 Task: Create a Sprint called Sprint0000000010 in Scrum Project Project0000000004 in Jira. Create a Sprint called Sprint0000000011 in Scrum Project Project0000000004 in Jira. Create a Sprint called Sprint0000000012 in Scrum Project Project0000000004 in Jira. Set Duration of Sprint called Sprint0000000010 in Scrum Project Project0000000004 to 1 week in Jira. Set Duration of Sprint called Sprint0000000011 in Scrum Project Project0000000004 to 2 weeks in Jira
Action: Mouse moved to (1164, 298)
Screenshot: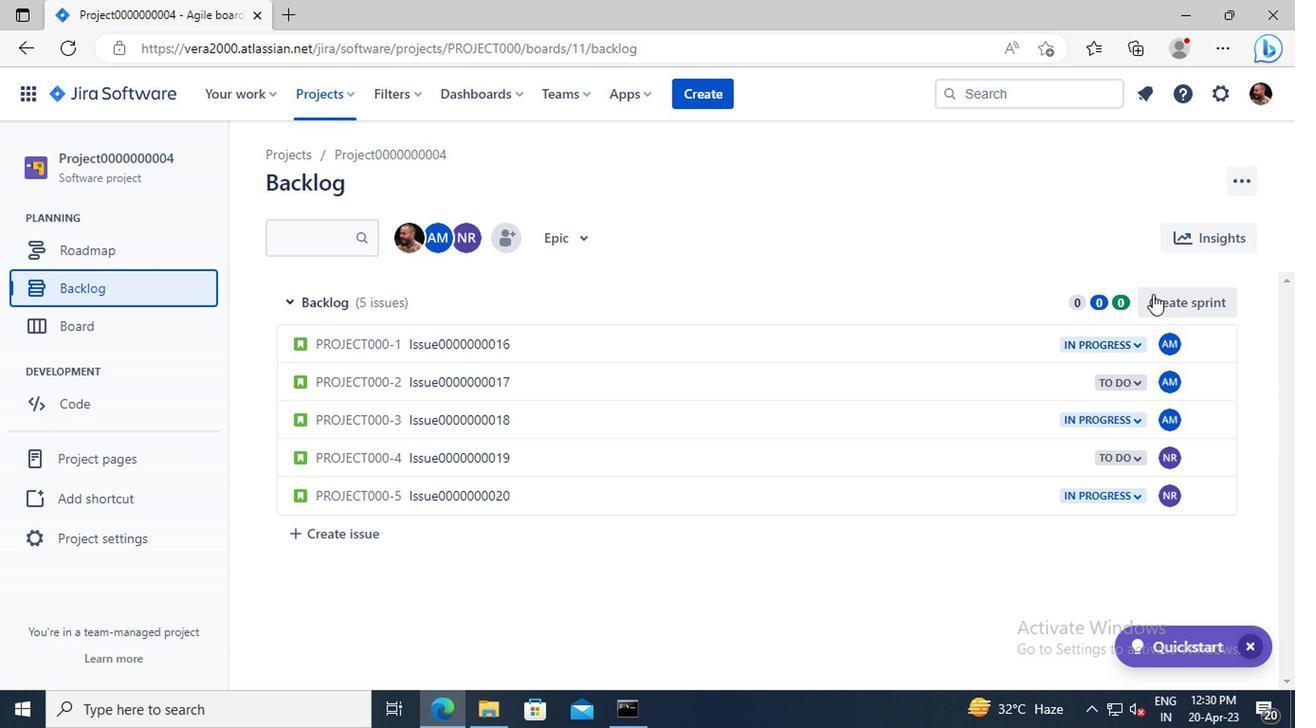 
Action: Mouse pressed left at (1164, 298)
Screenshot: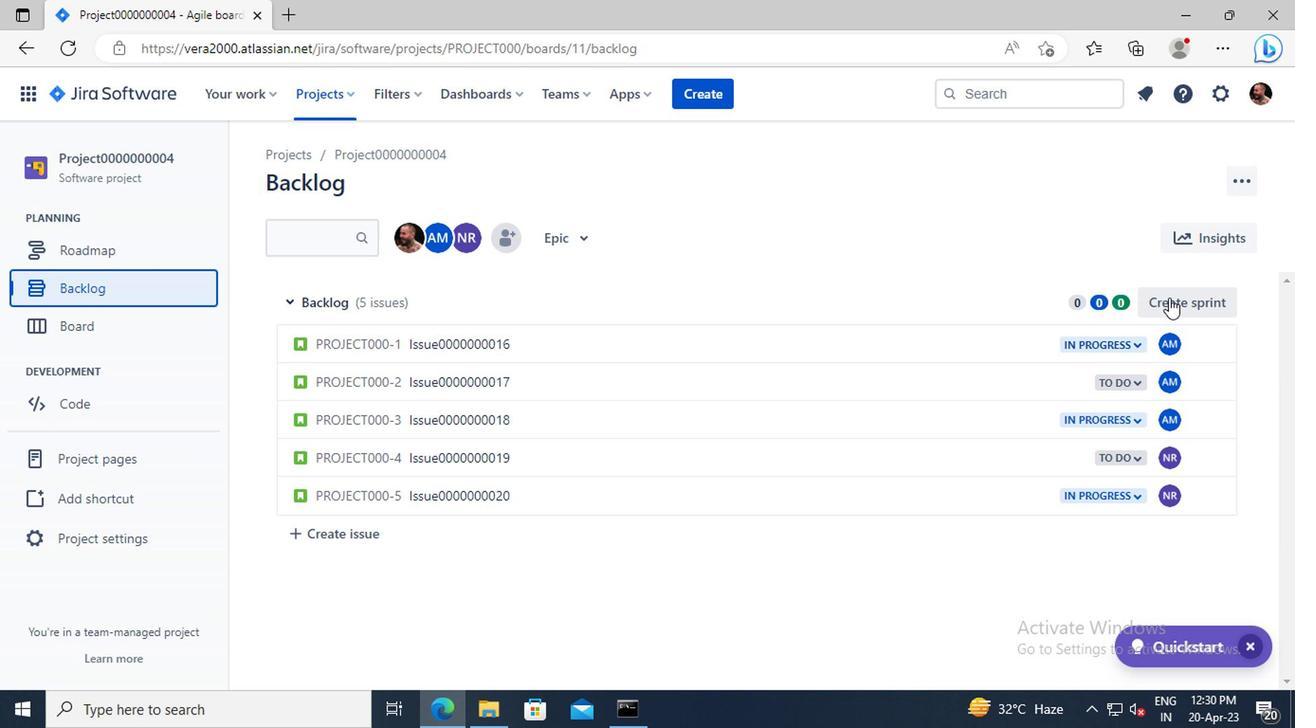 
Action: Mouse moved to (460, 305)
Screenshot: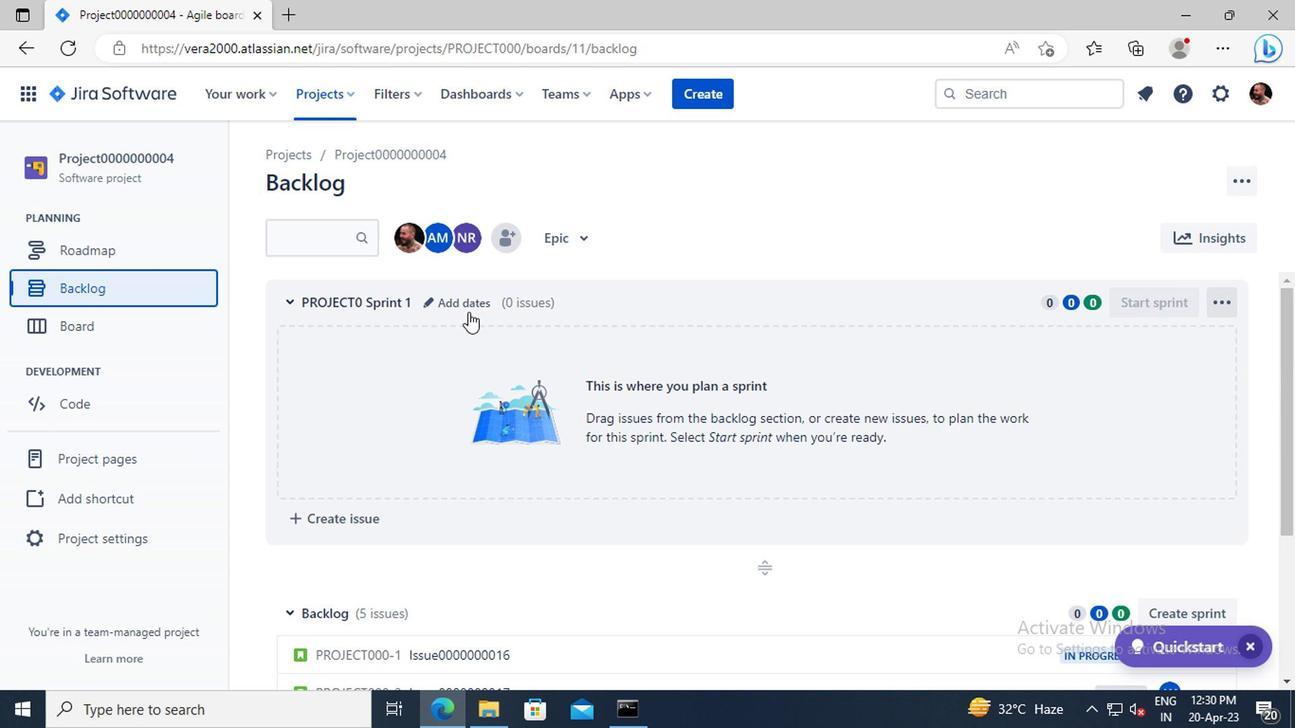 
Action: Mouse pressed left at (460, 305)
Screenshot: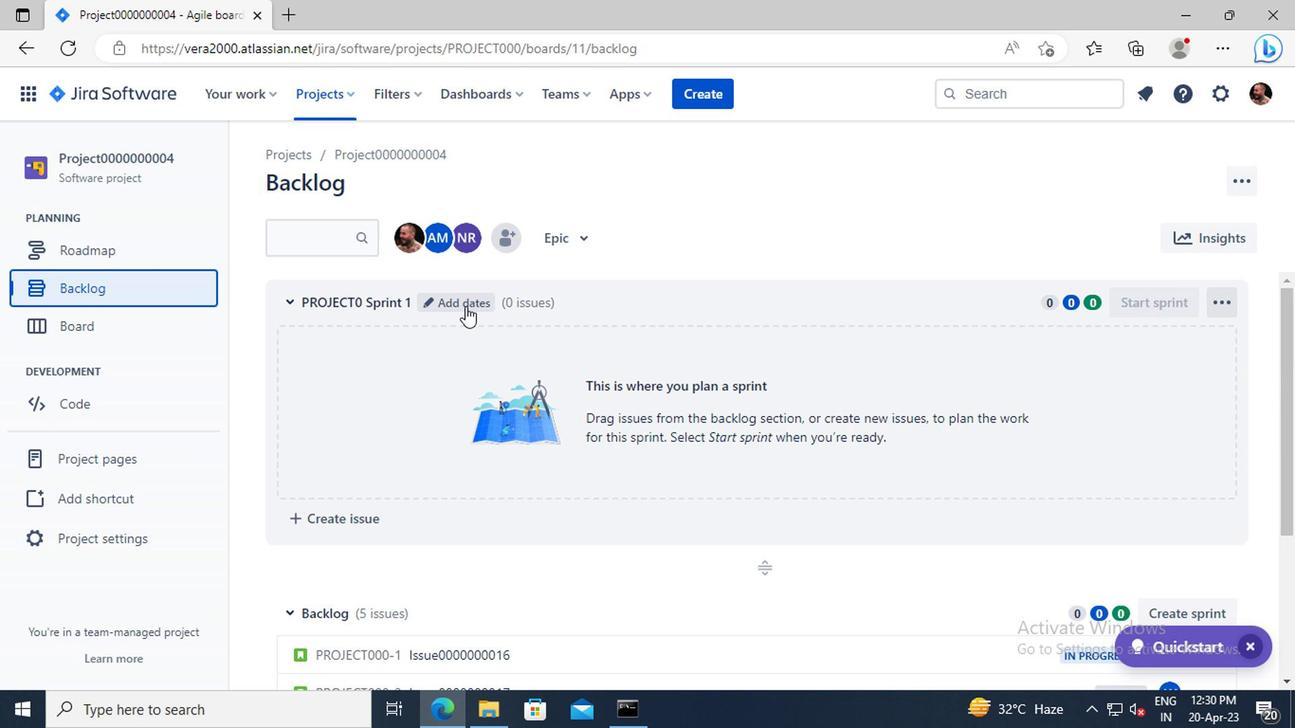 
Action: Mouse moved to (507, 240)
Screenshot: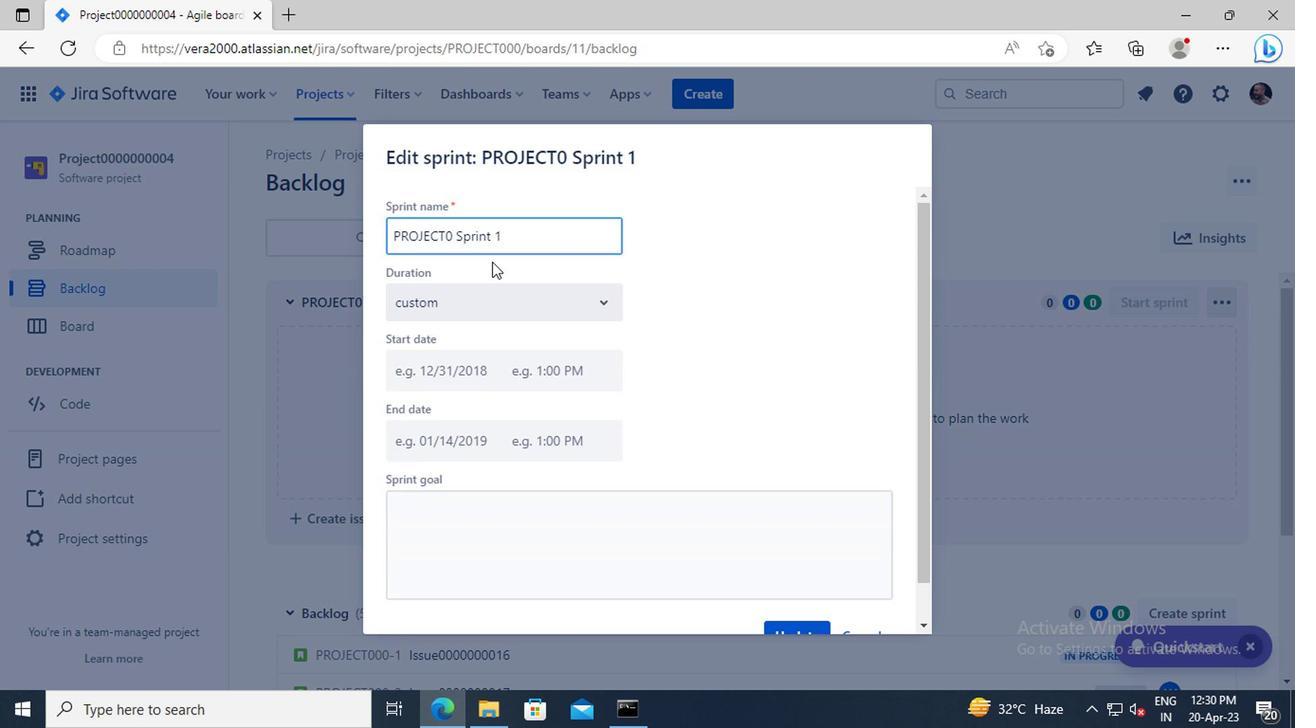 
Action: Mouse pressed left at (507, 240)
Screenshot: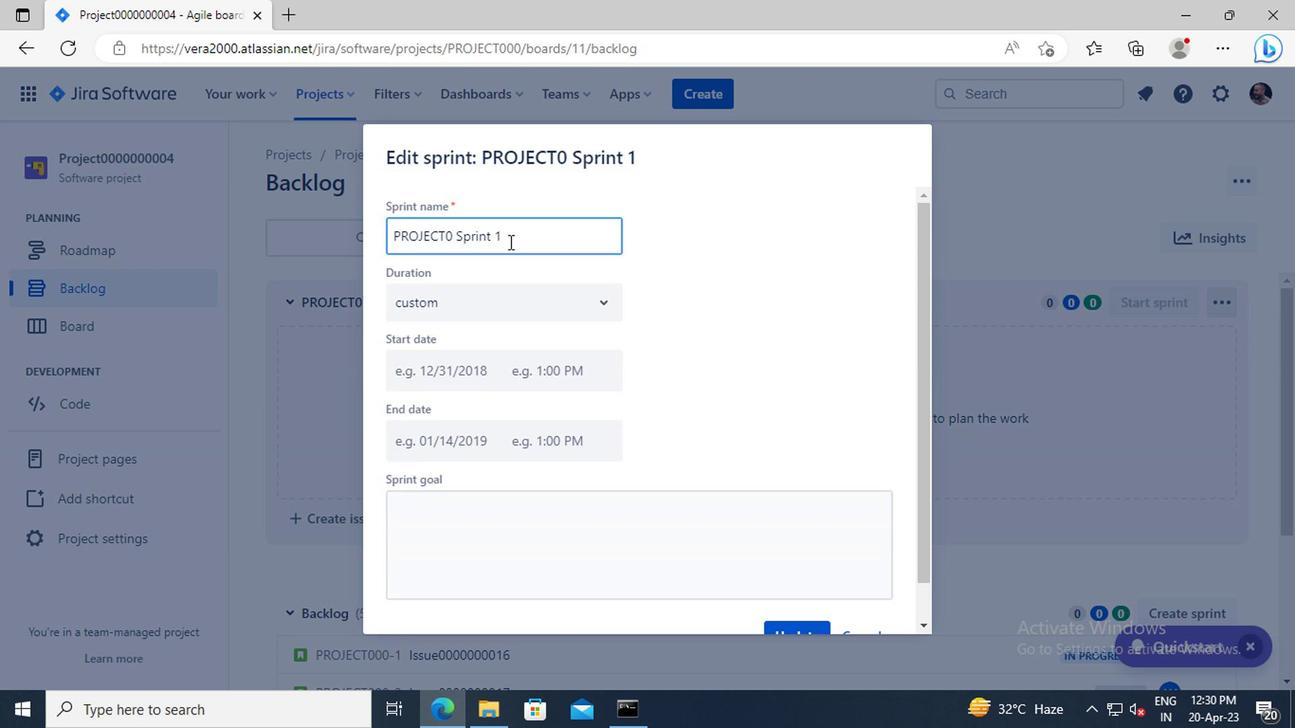 
Action: Key pressed <Key.backspace><Key.backspace><Key.backspace><Key.backspace><Key.backspace><Key.backspace><Key.backspace><Key.backspace><Key.backspace><Key.backspace><Key.backspace><Key.backspace><Key.backspace><Key.backspace><Key.backspace><Key.backspace><Key.backspace><Key.backspace><Key.backspace><Key.backspace><Key.backspace><Key.backspace><Key.backspace><Key.backspace><Key.backspace><Key.shift_r>Sprint0000000010
Screenshot: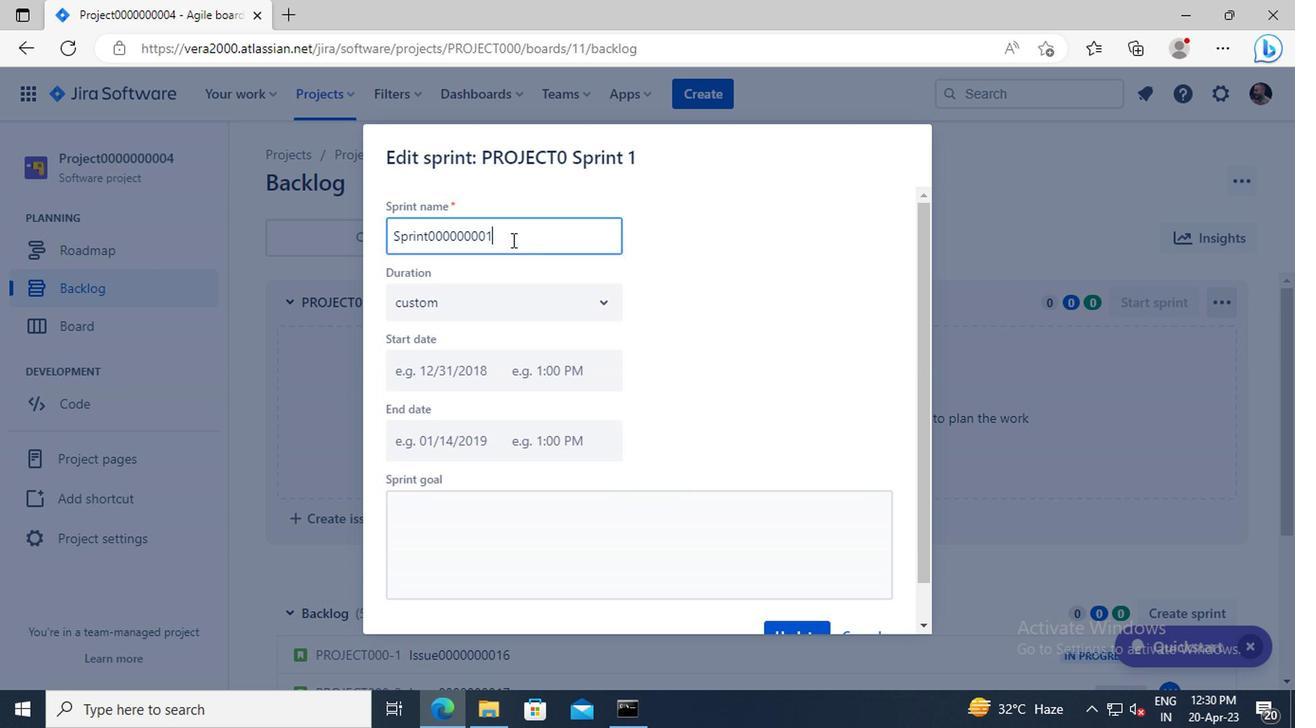 
Action: Mouse moved to (692, 373)
Screenshot: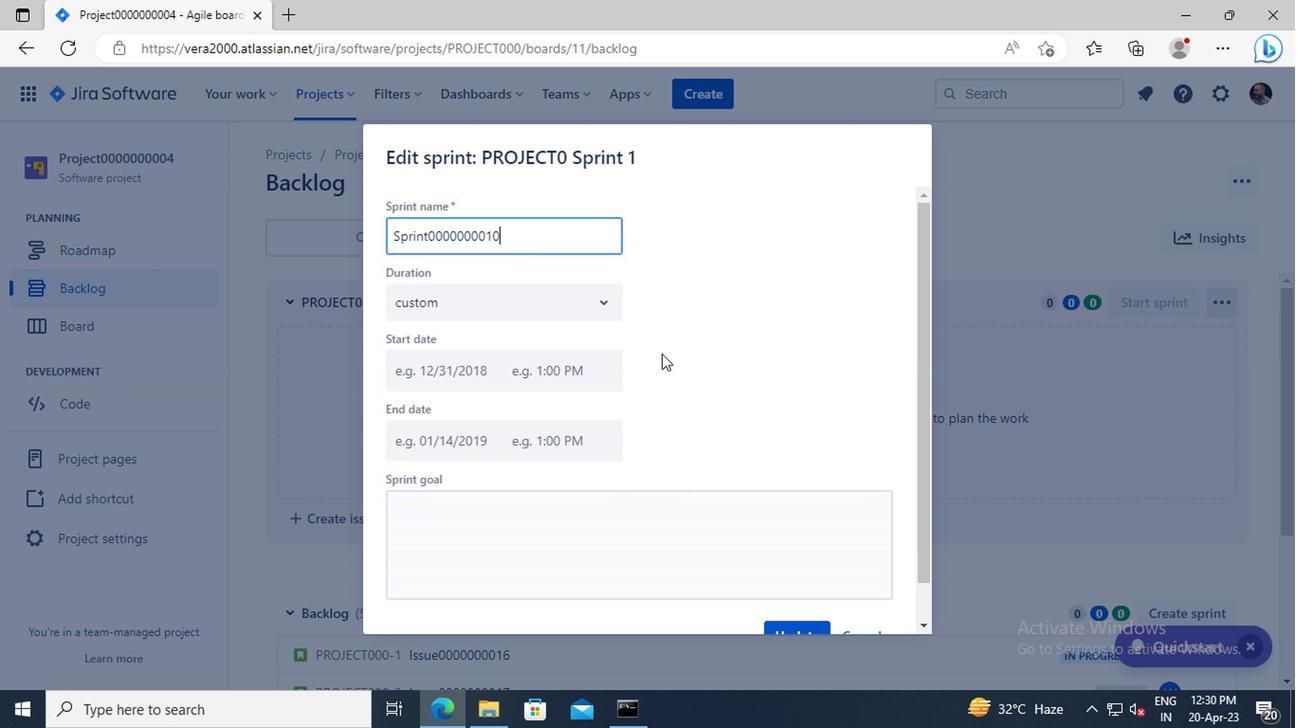 
Action: Mouse scrolled (692, 373) with delta (0, 0)
Screenshot: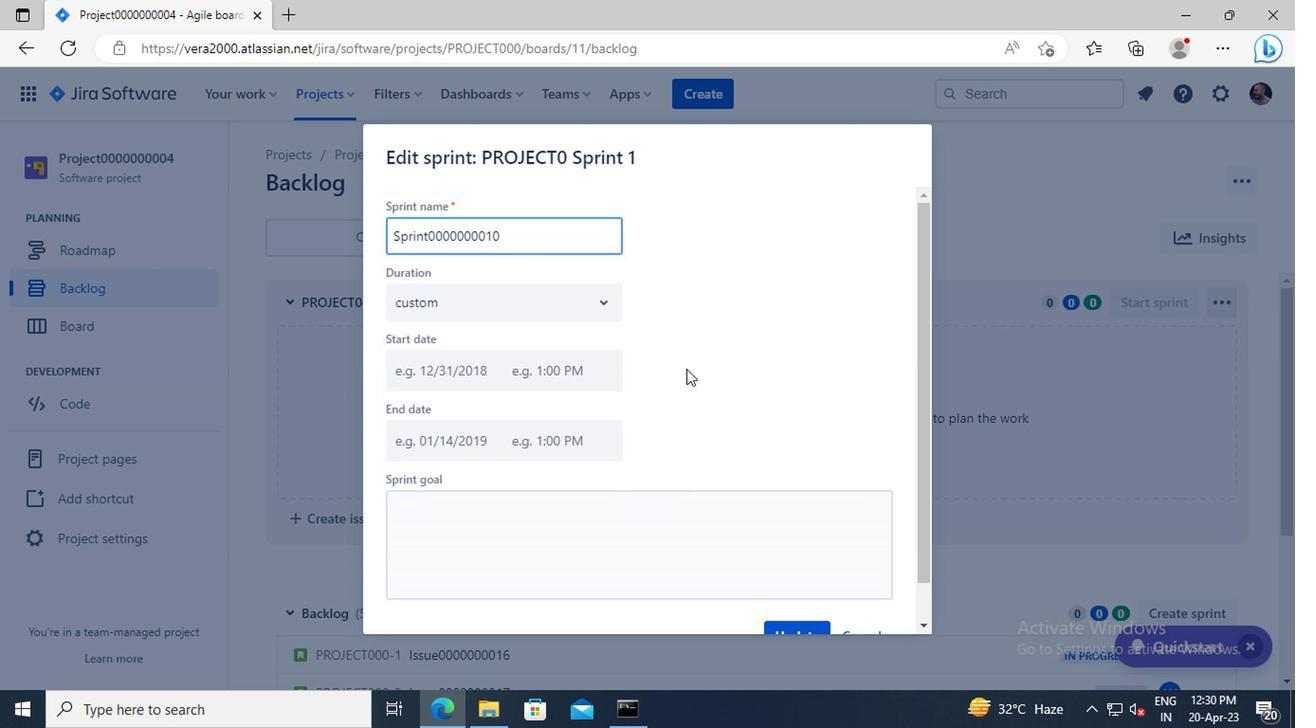 
Action: Mouse moved to (782, 595)
Screenshot: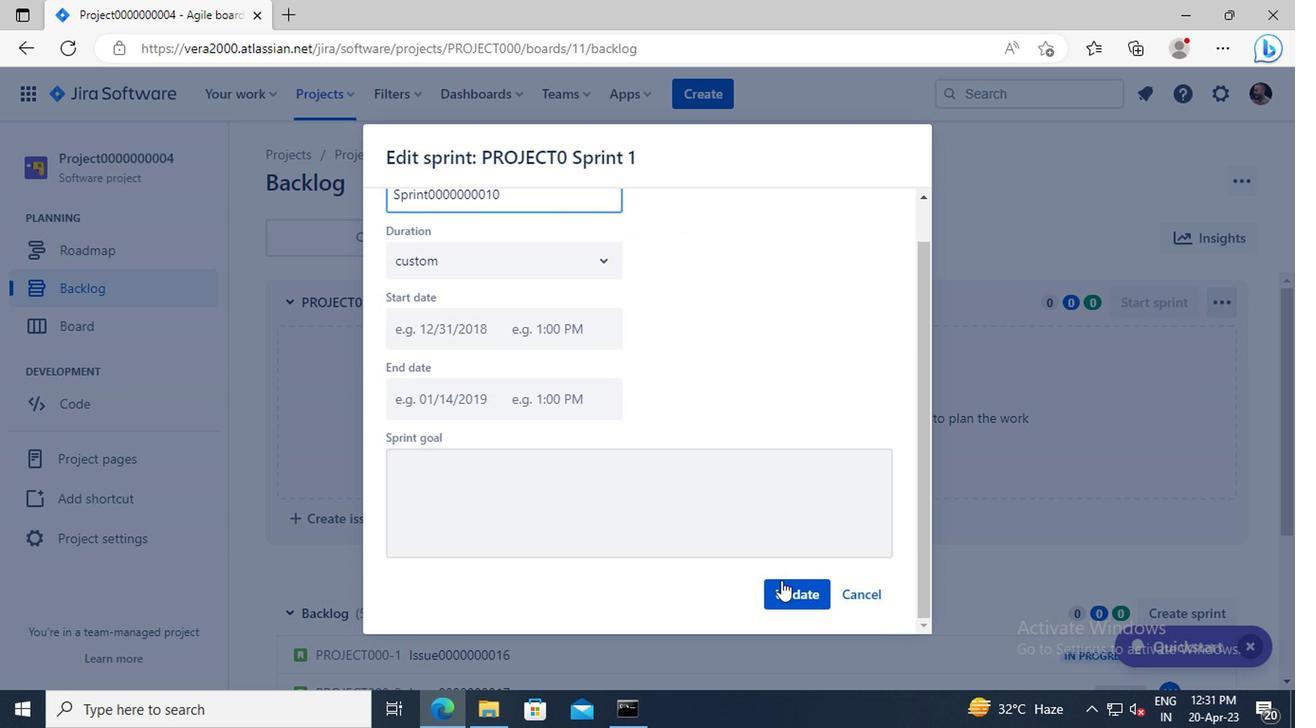 
Action: Mouse pressed left at (782, 595)
Screenshot: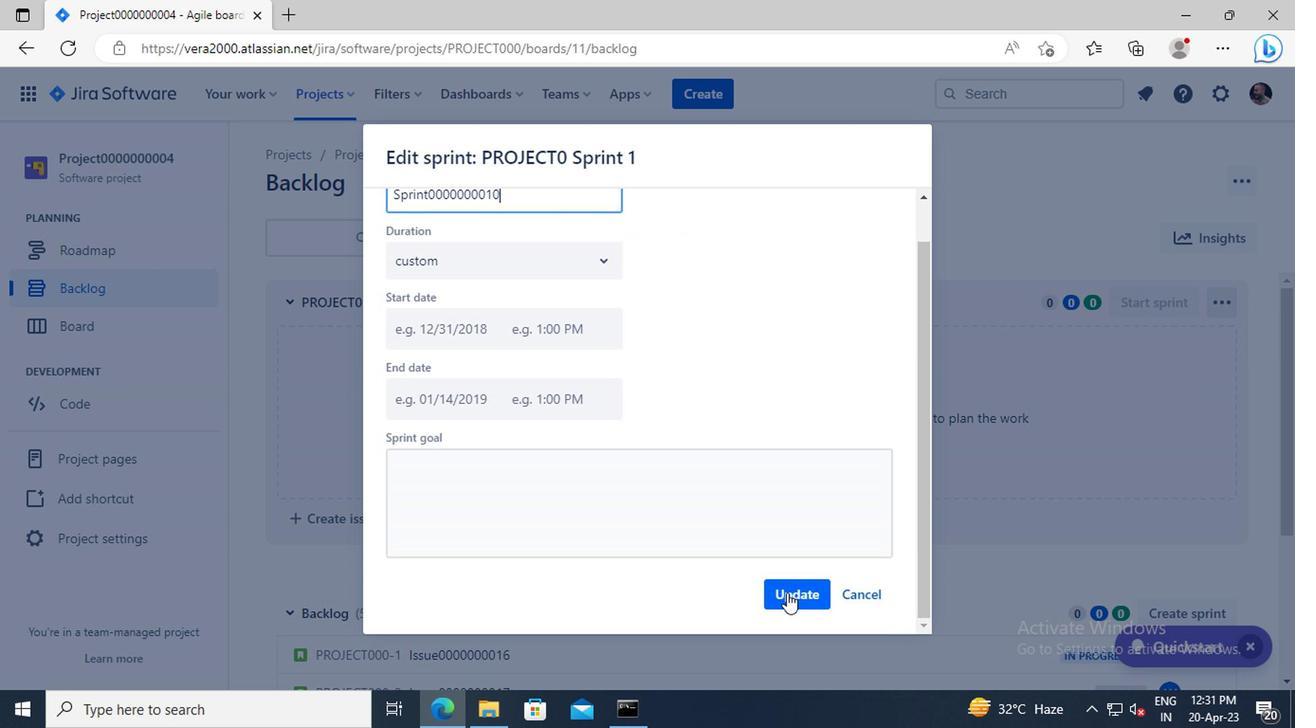 
Action: Mouse moved to (966, 481)
Screenshot: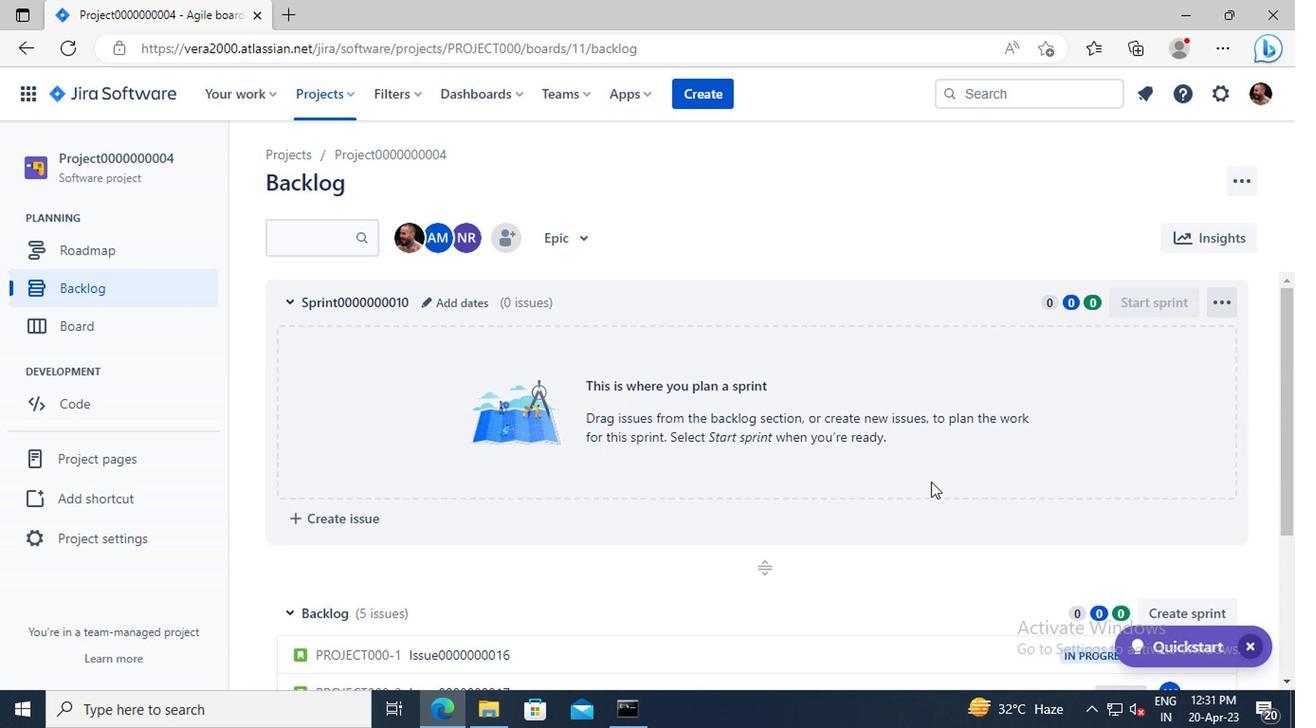 
Action: Mouse scrolled (966, 480) with delta (0, -1)
Screenshot: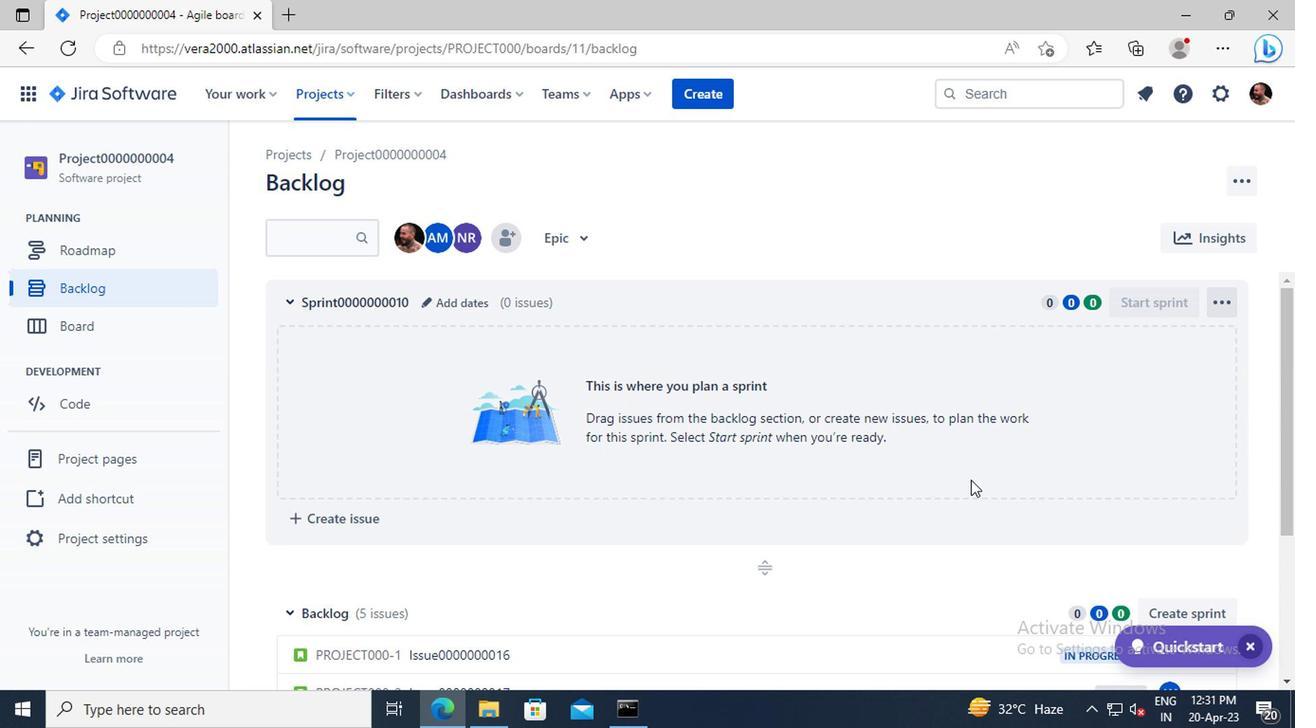 
Action: Mouse scrolled (966, 480) with delta (0, -1)
Screenshot: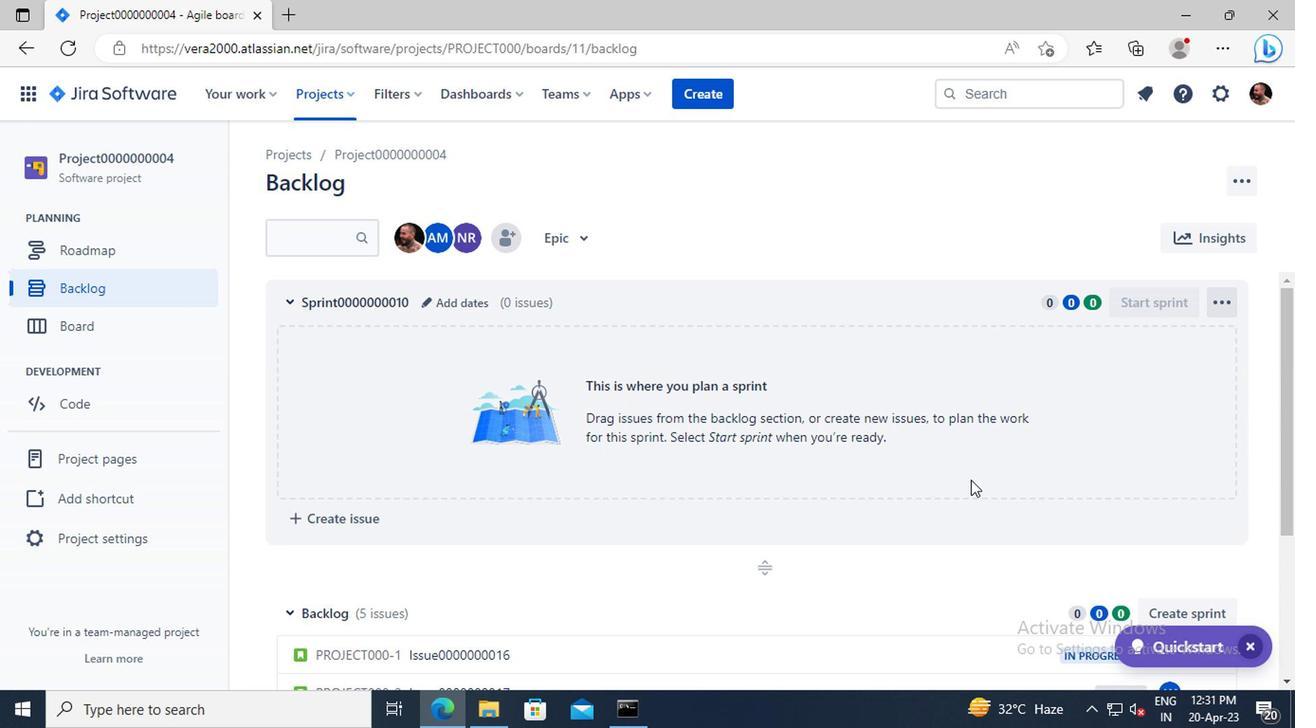 
Action: Mouse moved to (1159, 487)
Screenshot: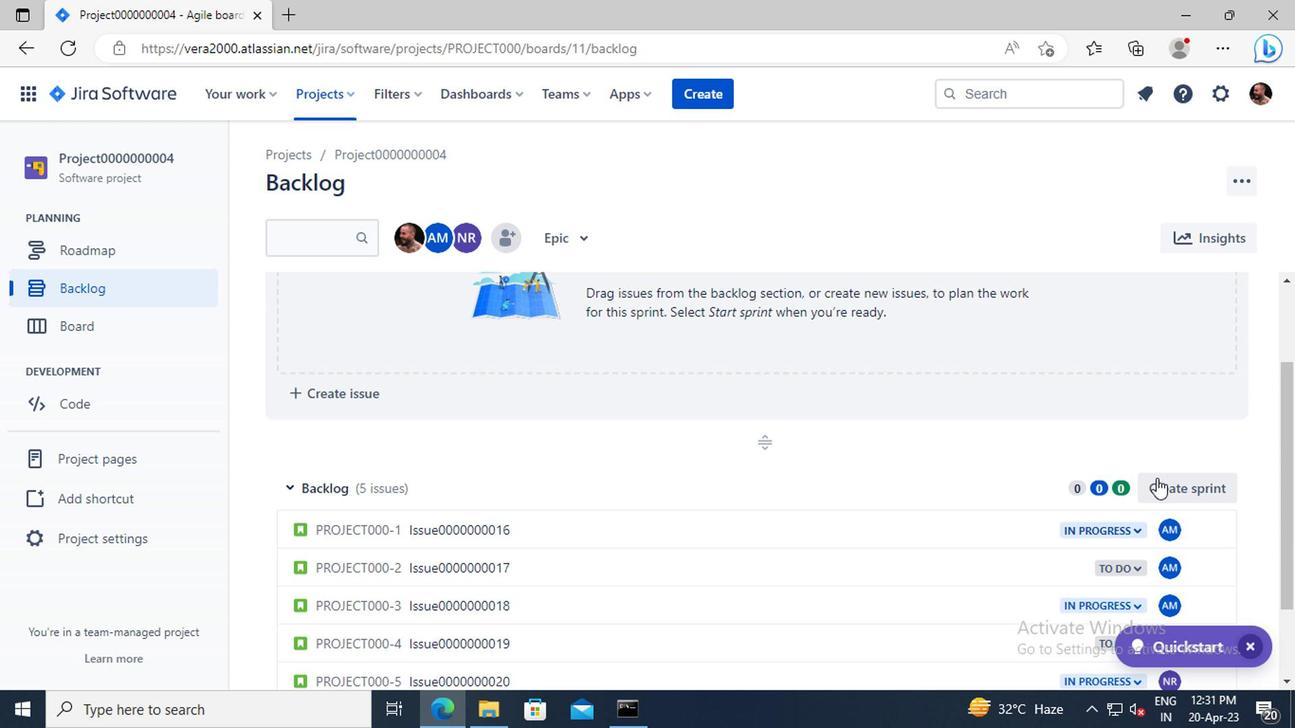 
Action: Mouse pressed left at (1159, 487)
Screenshot: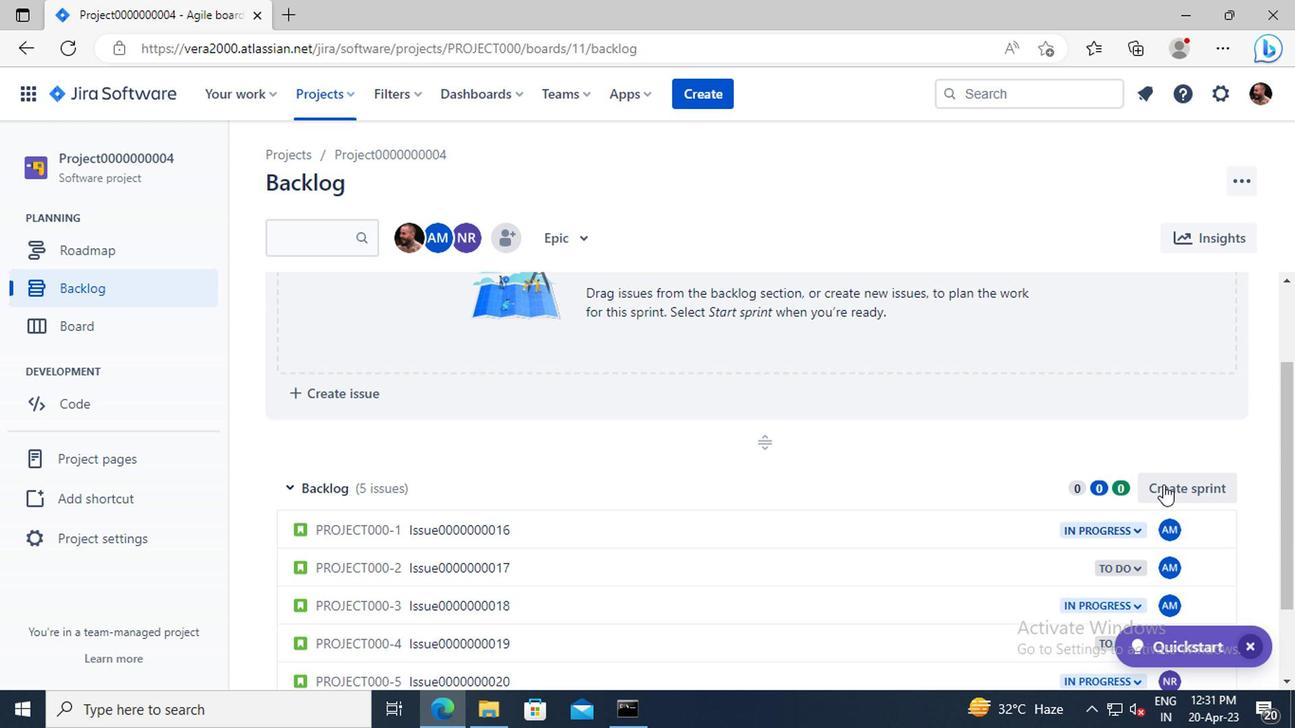 
Action: Mouse moved to (403, 485)
Screenshot: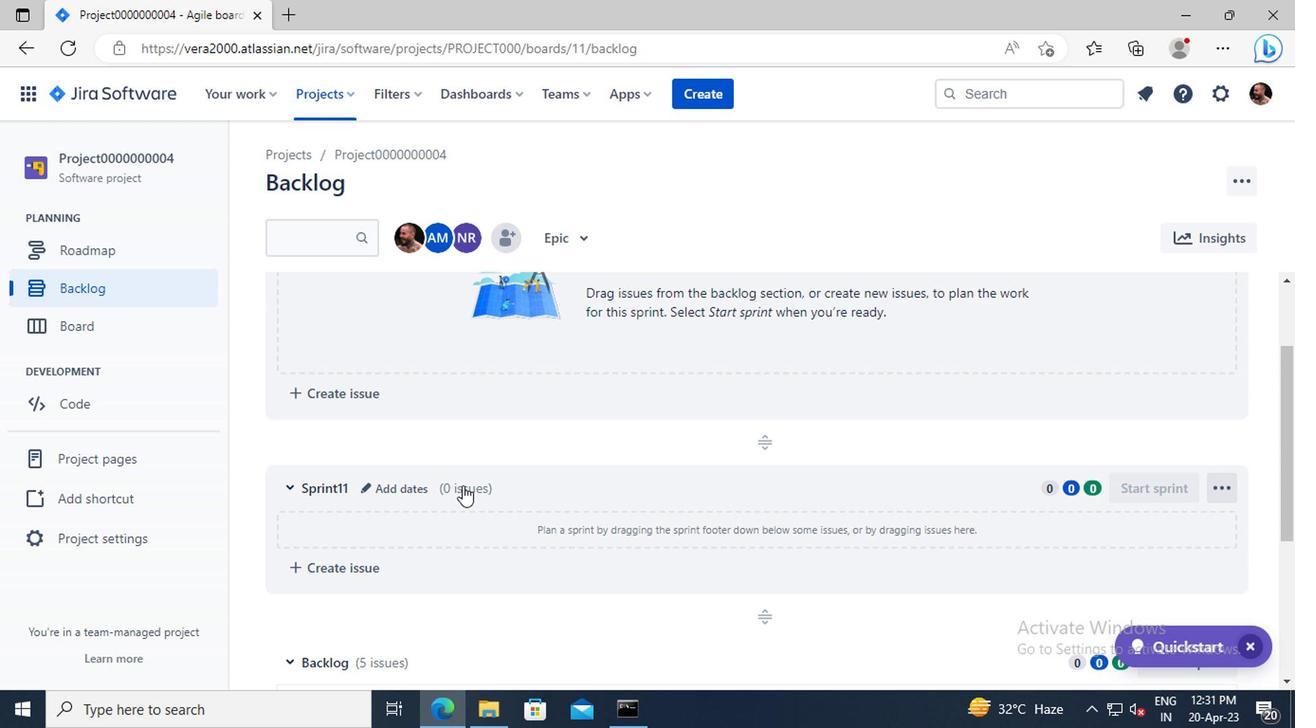 
Action: Mouse pressed left at (403, 485)
Screenshot: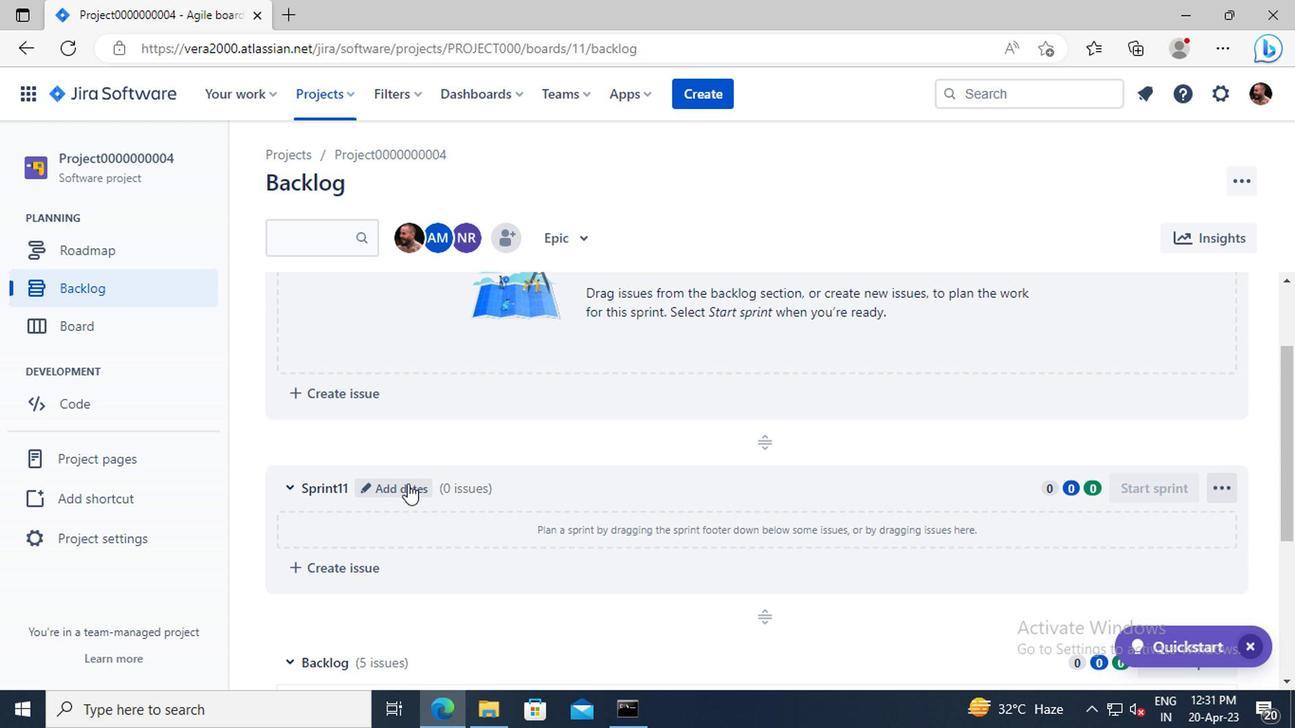 
Action: Mouse moved to (483, 244)
Screenshot: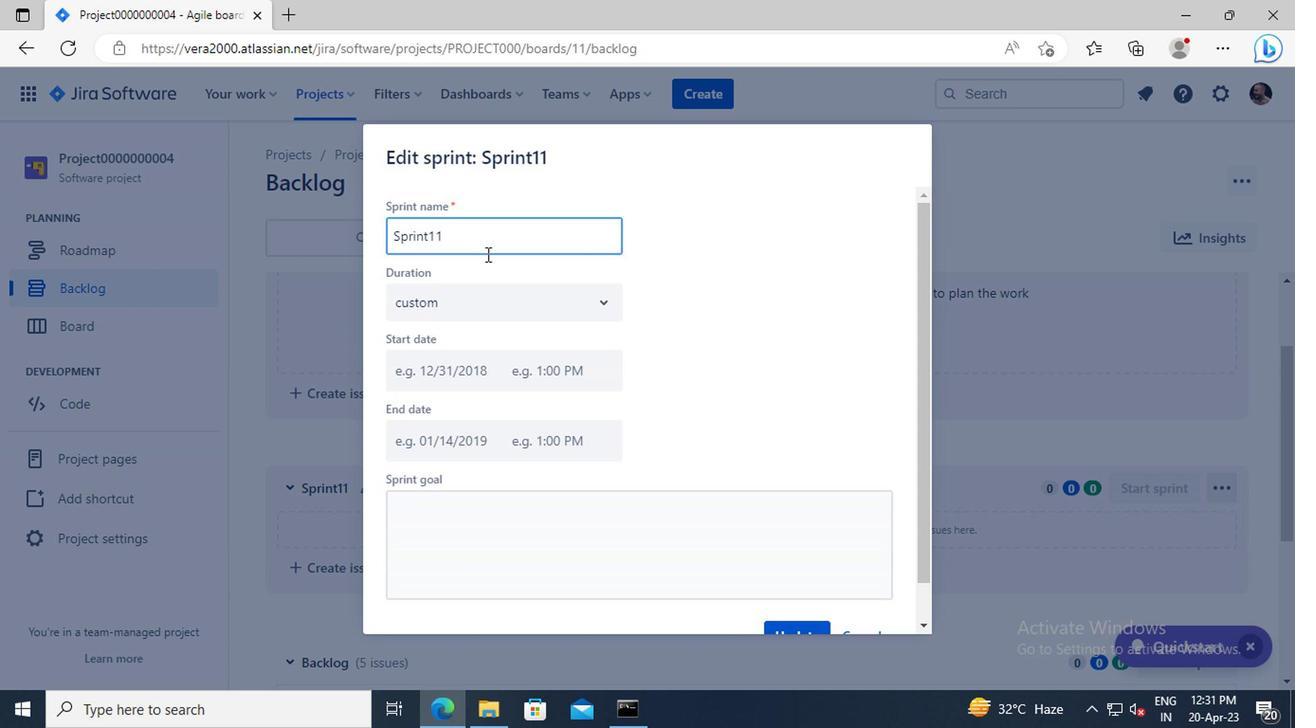 
Action: Mouse pressed left at (483, 244)
Screenshot: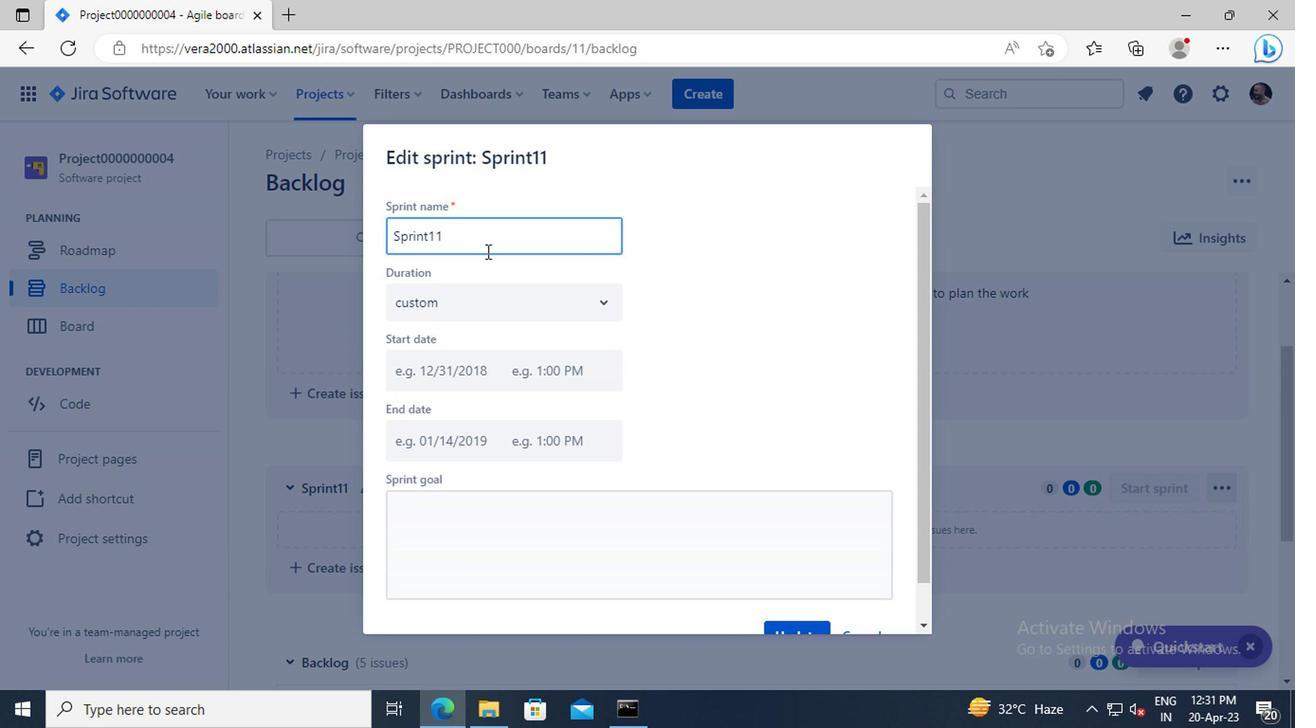 
Action: Key pressed <Key.backspace><Key.backspace><Key.backspace><Key.backspace><Key.backspace><Key.backspace><Key.backspace><Key.backspace><Key.backspace><Key.backspace><Key.backspace><Key.backspace><Key.backspace><Key.backspace><Key.shift_r>Sprint0000000011
Screenshot: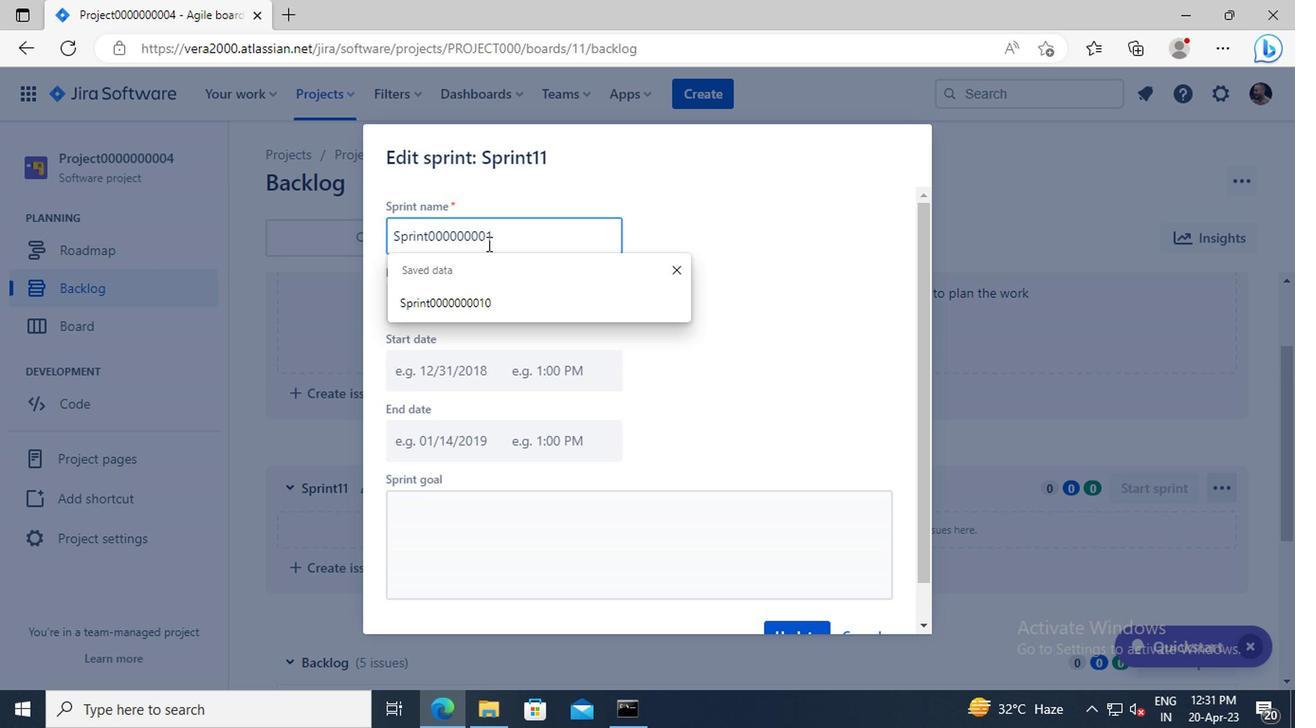 
Action: Mouse moved to (728, 391)
Screenshot: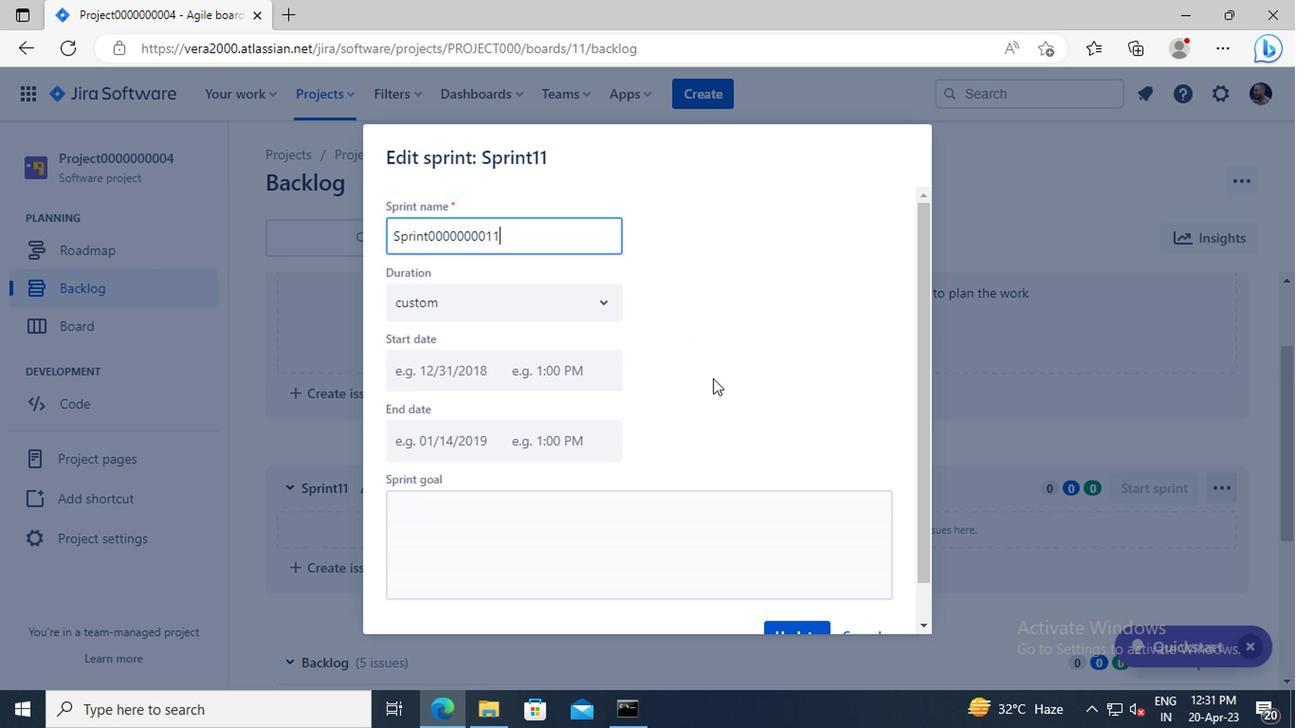 
Action: Mouse scrolled (728, 389) with delta (0, -1)
Screenshot: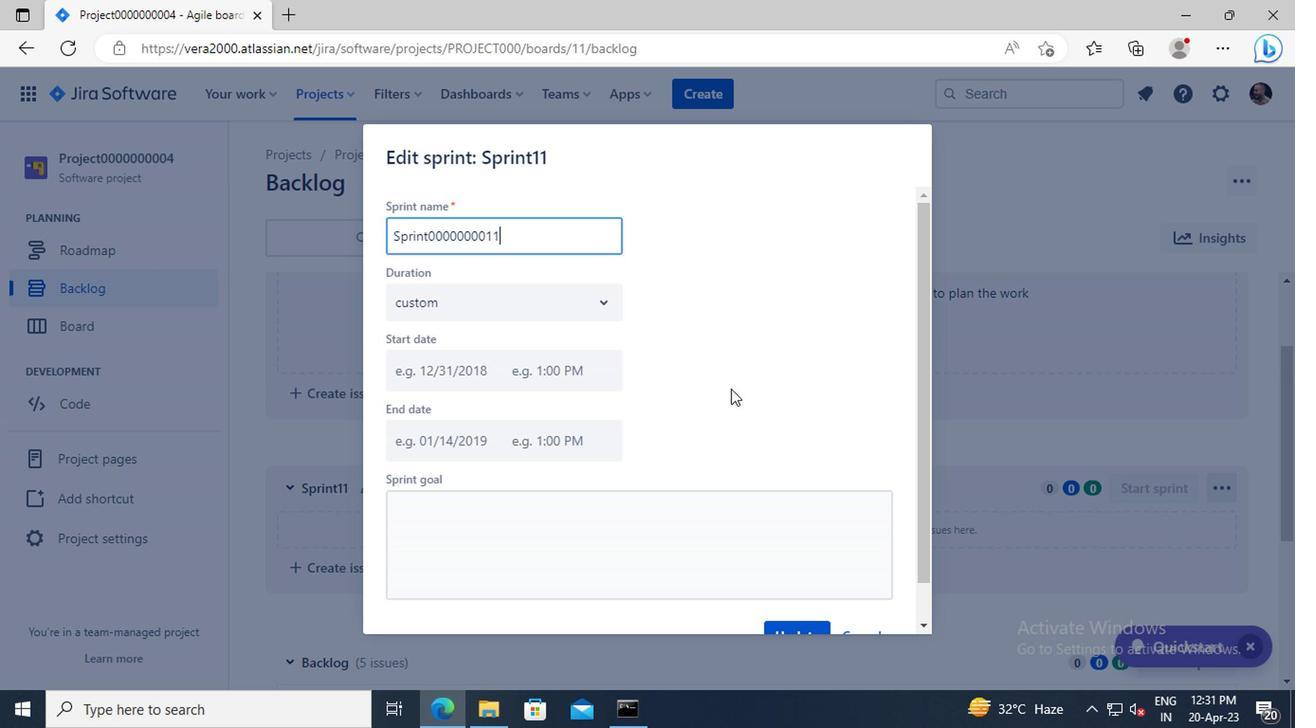 
Action: Mouse moved to (800, 592)
Screenshot: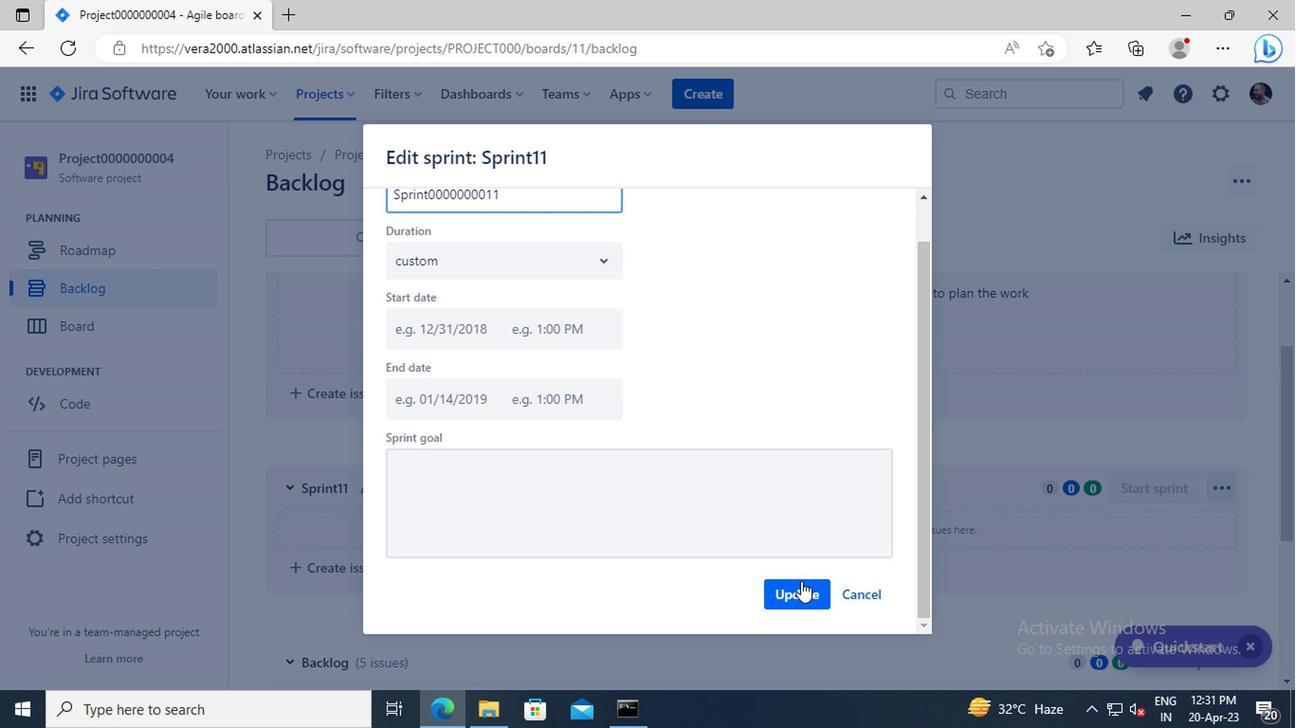 
Action: Mouse pressed left at (800, 592)
Screenshot: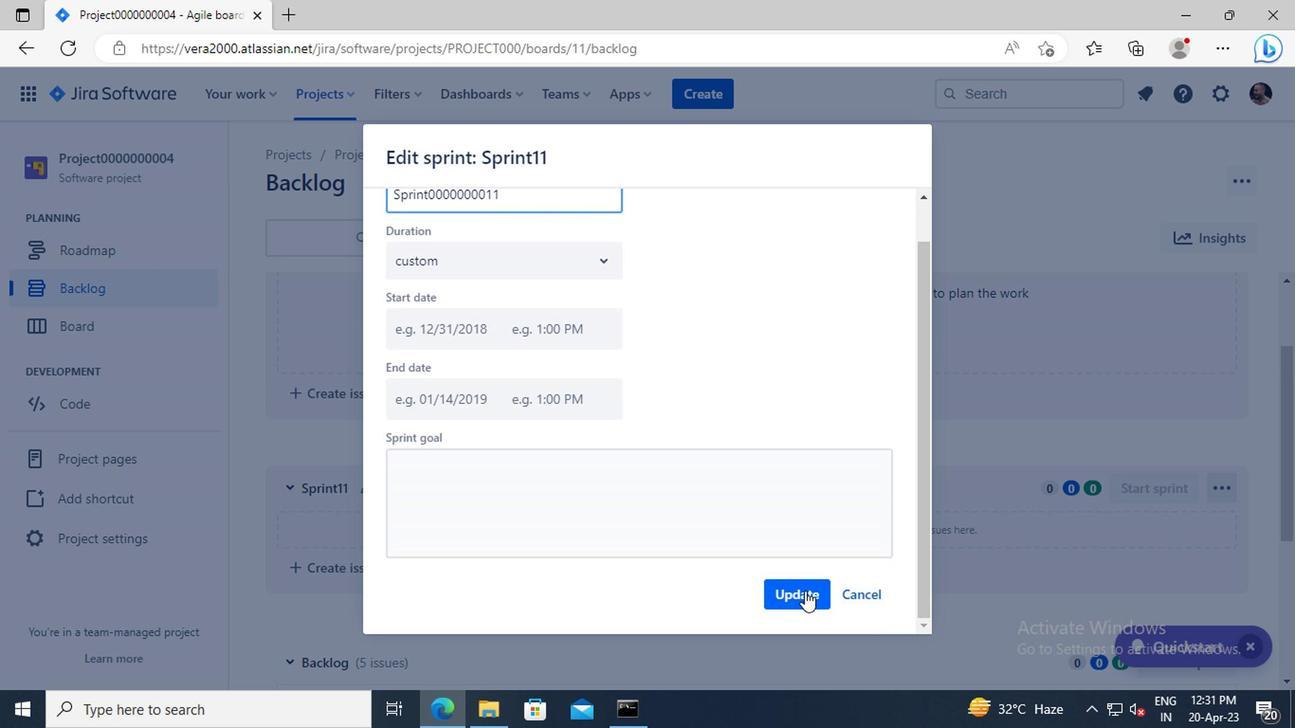 
Action: Mouse moved to (821, 560)
Screenshot: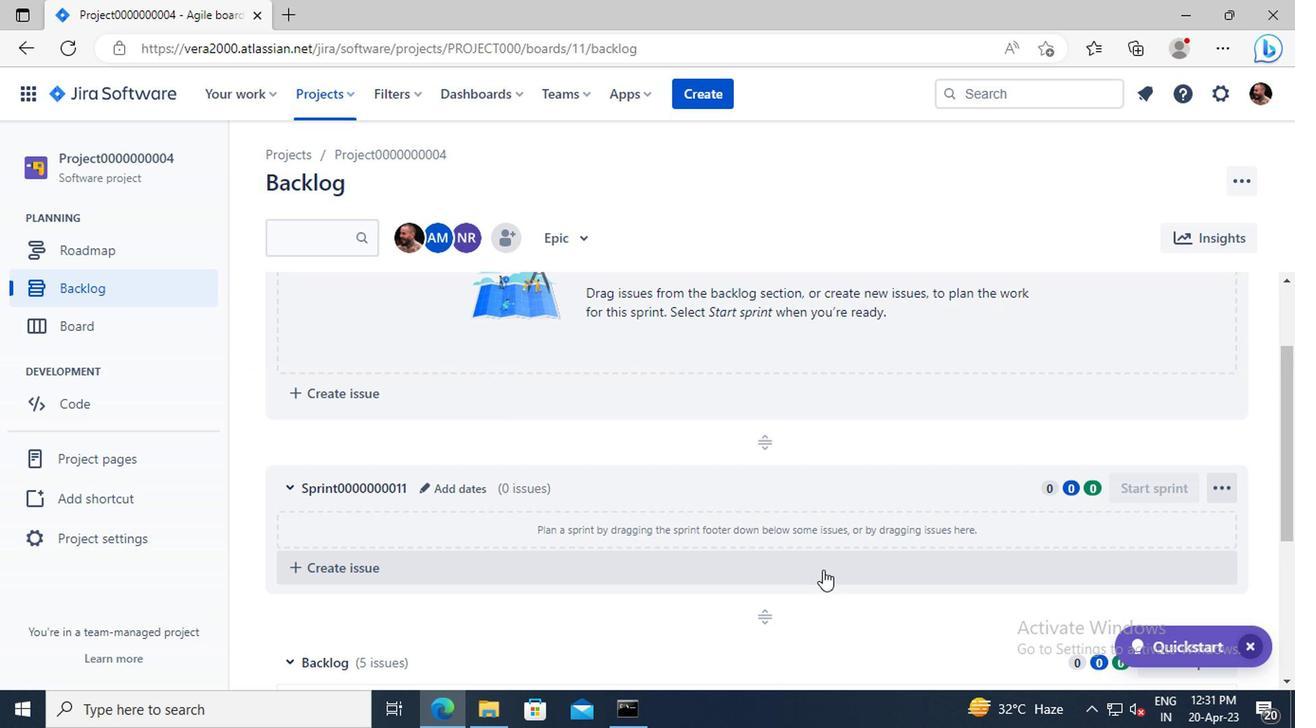
Action: Mouse scrolled (821, 559) with delta (0, -1)
Screenshot: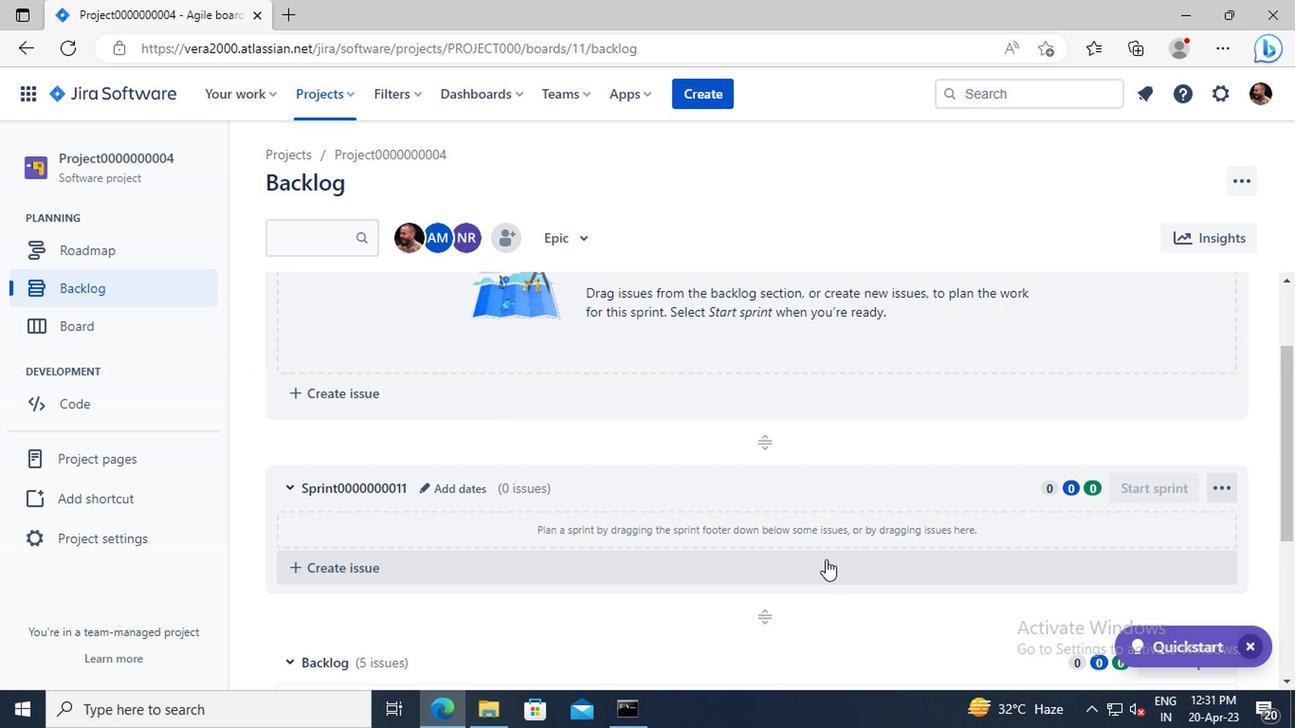 
Action: Mouse scrolled (821, 559) with delta (0, -1)
Screenshot: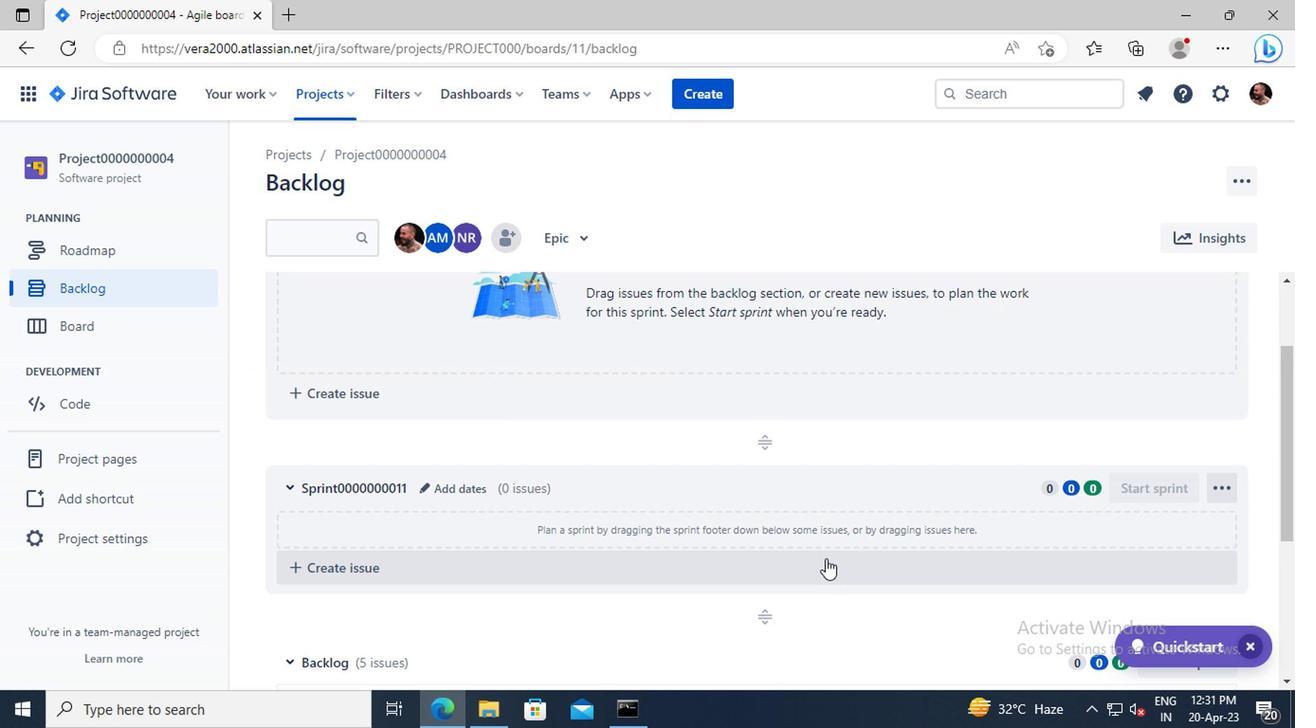 
Action: Mouse moved to (1171, 535)
Screenshot: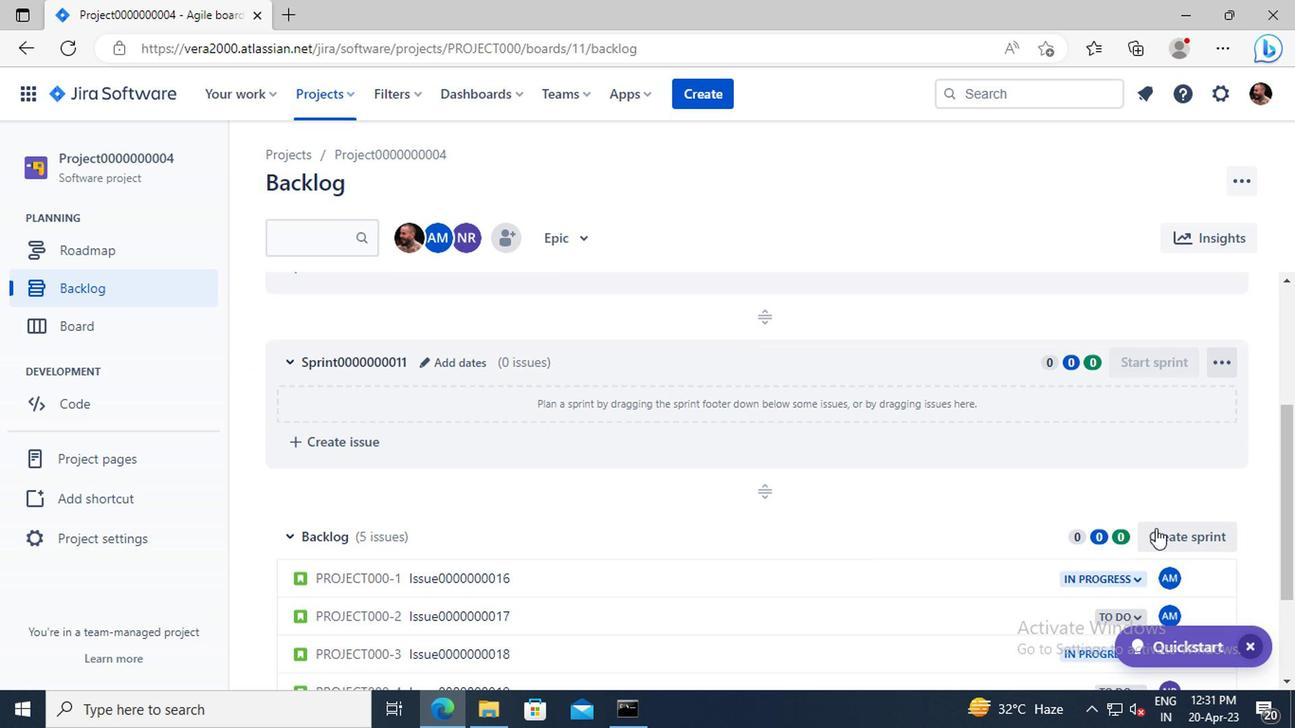 
Action: Mouse pressed left at (1171, 535)
Screenshot: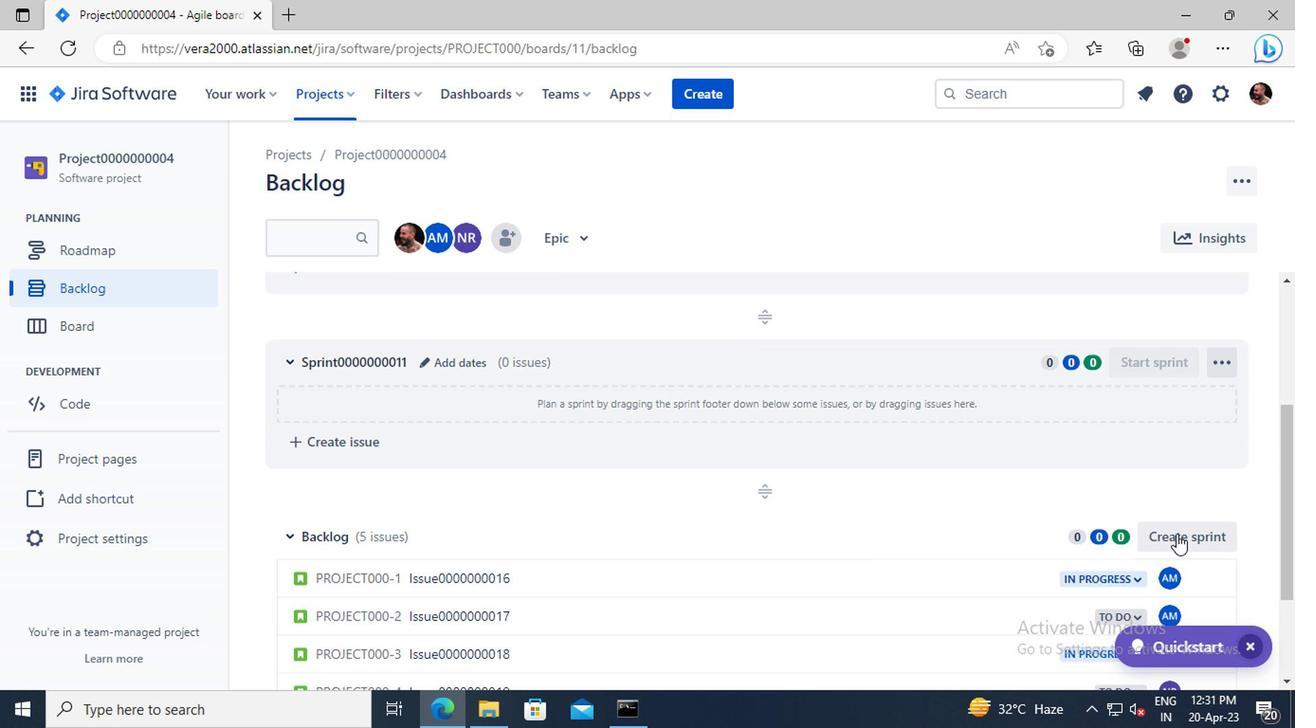 
Action: Mouse moved to (391, 540)
Screenshot: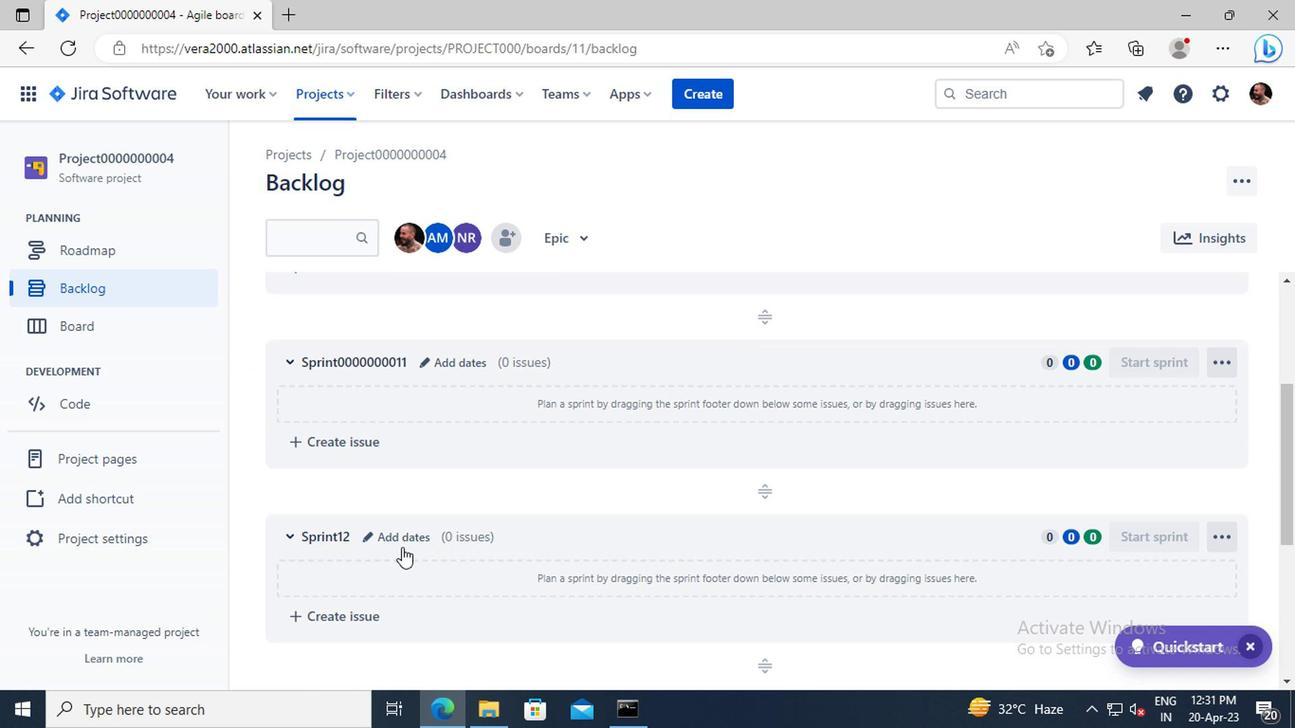 
Action: Mouse pressed left at (391, 540)
Screenshot: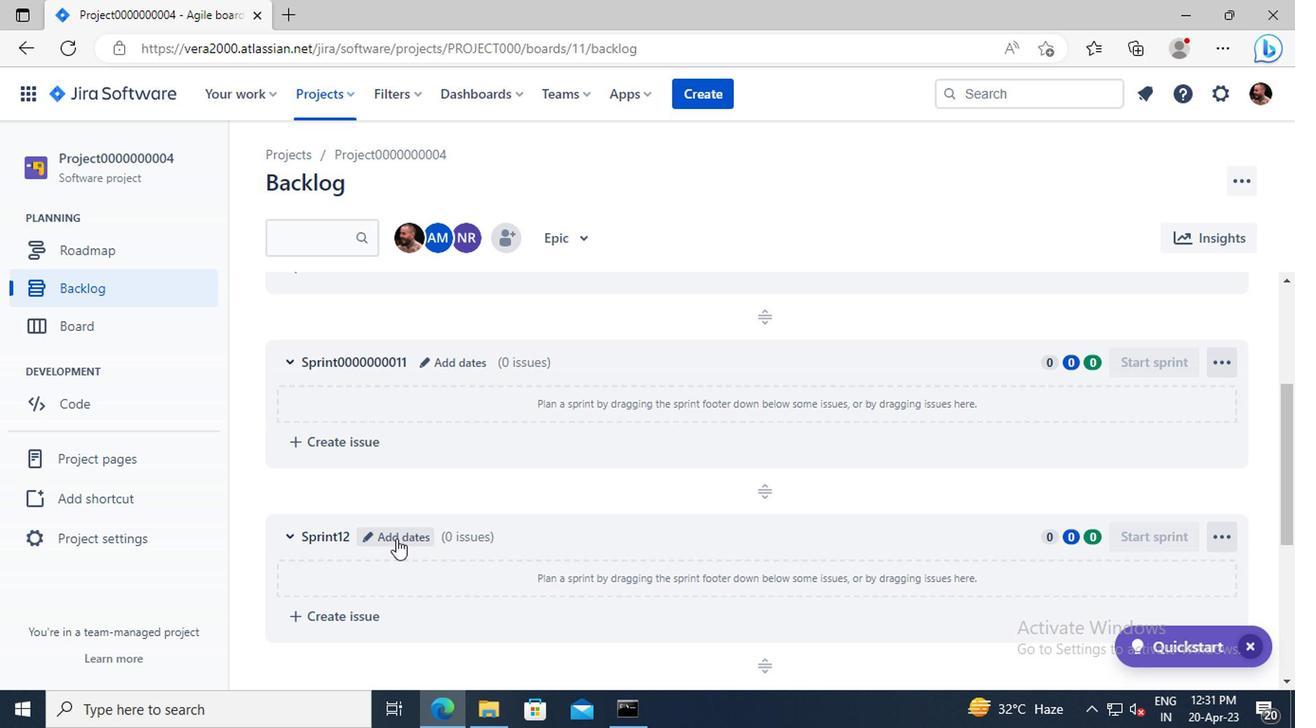
Action: Mouse moved to (458, 236)
Screenshot: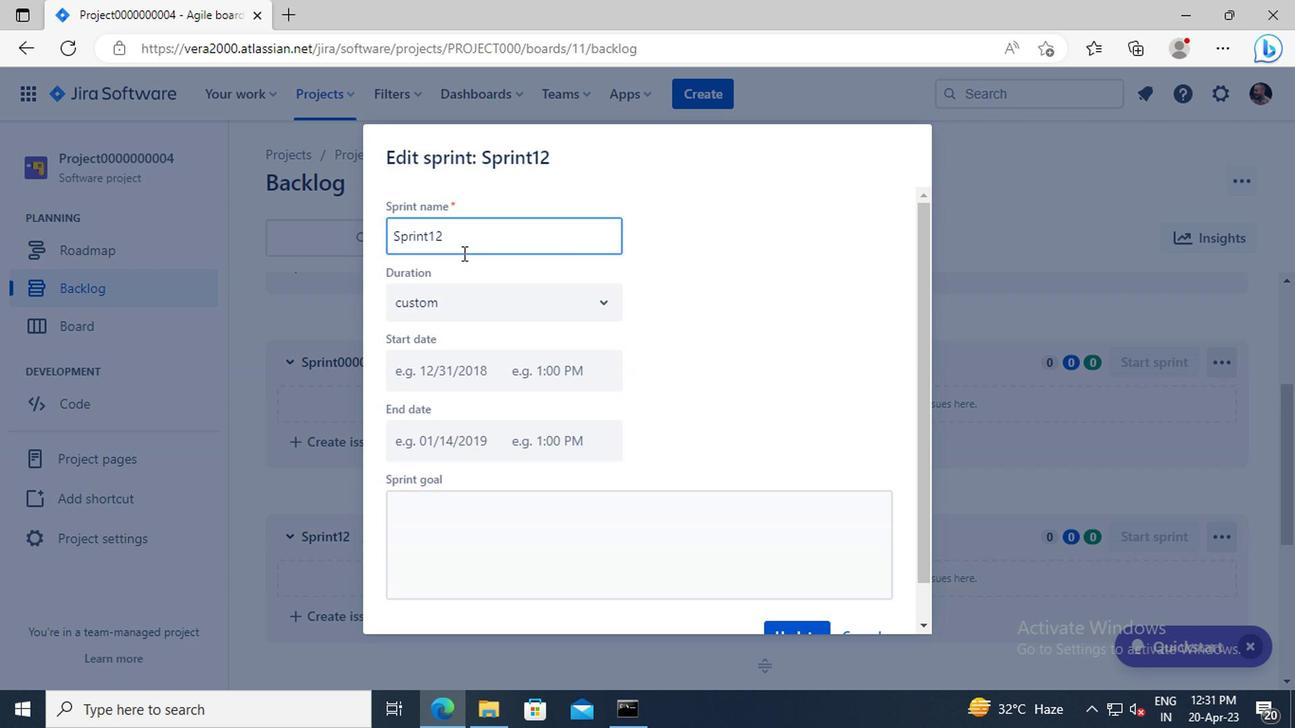 
Action: Mouse pressed left at (458, 236)
Screenshot: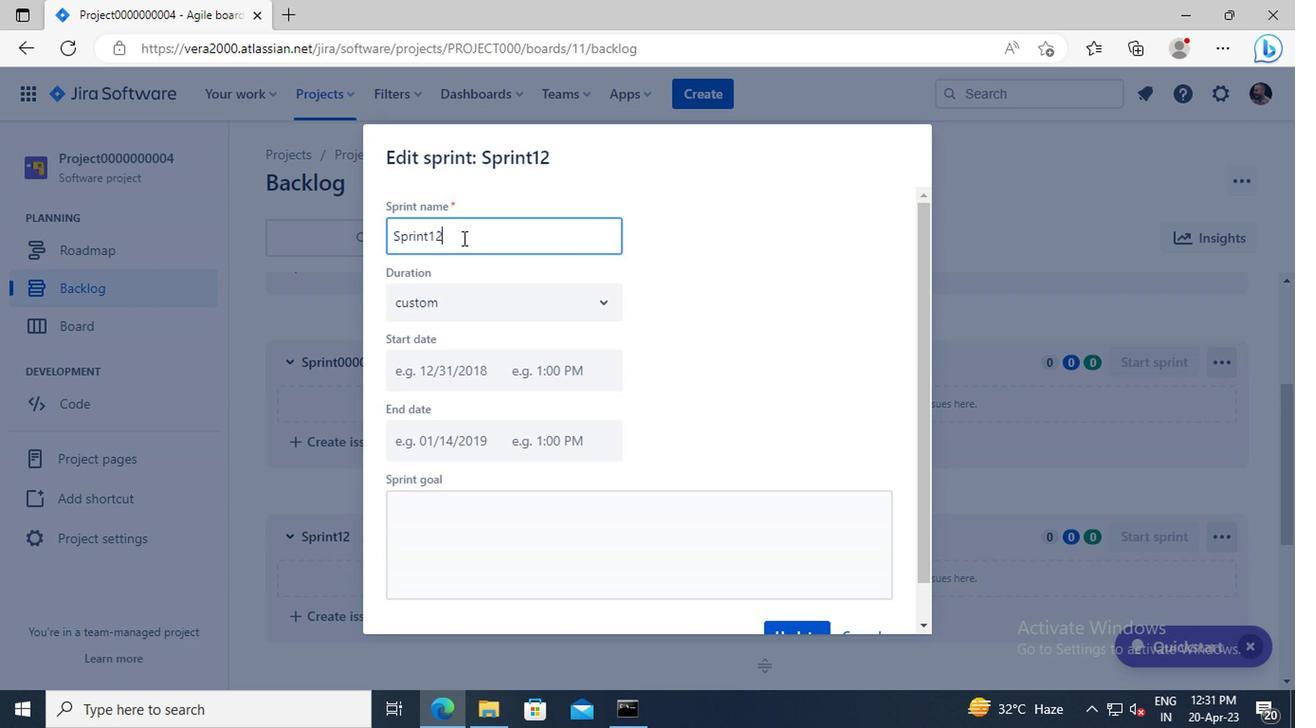 
Action: Key pressed <Key.backspace><Key.backspace><Key.backspace><Key.backspace><Key.backspace><Key.backspace><Key.backspace><Key.backspace><Key.backspace><Key.backspace><Key.backspace><Key.backspace><Key.backspace><Key.backspace><Key.backspace><Key.backspace><Key.backspace><Key.shift>SPRINT0000000012
Screenshot: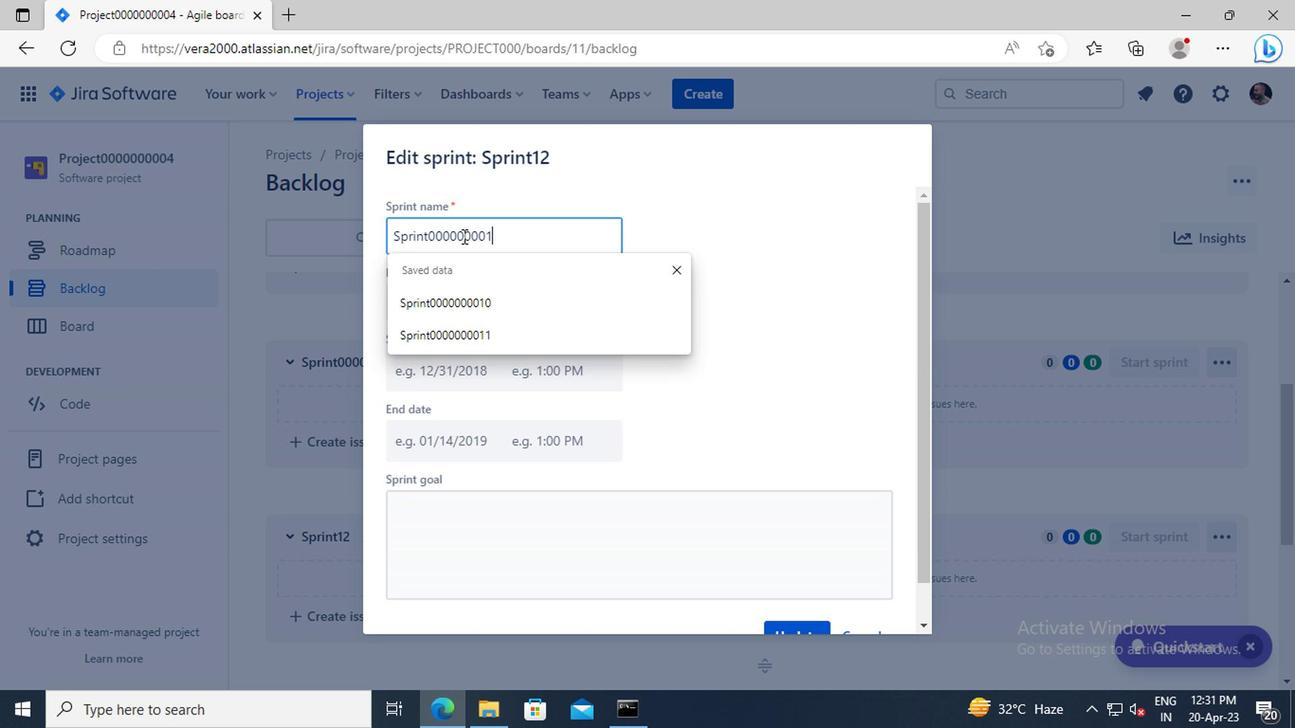 
Action: Mouse moved to (728, 310)
Screenshot: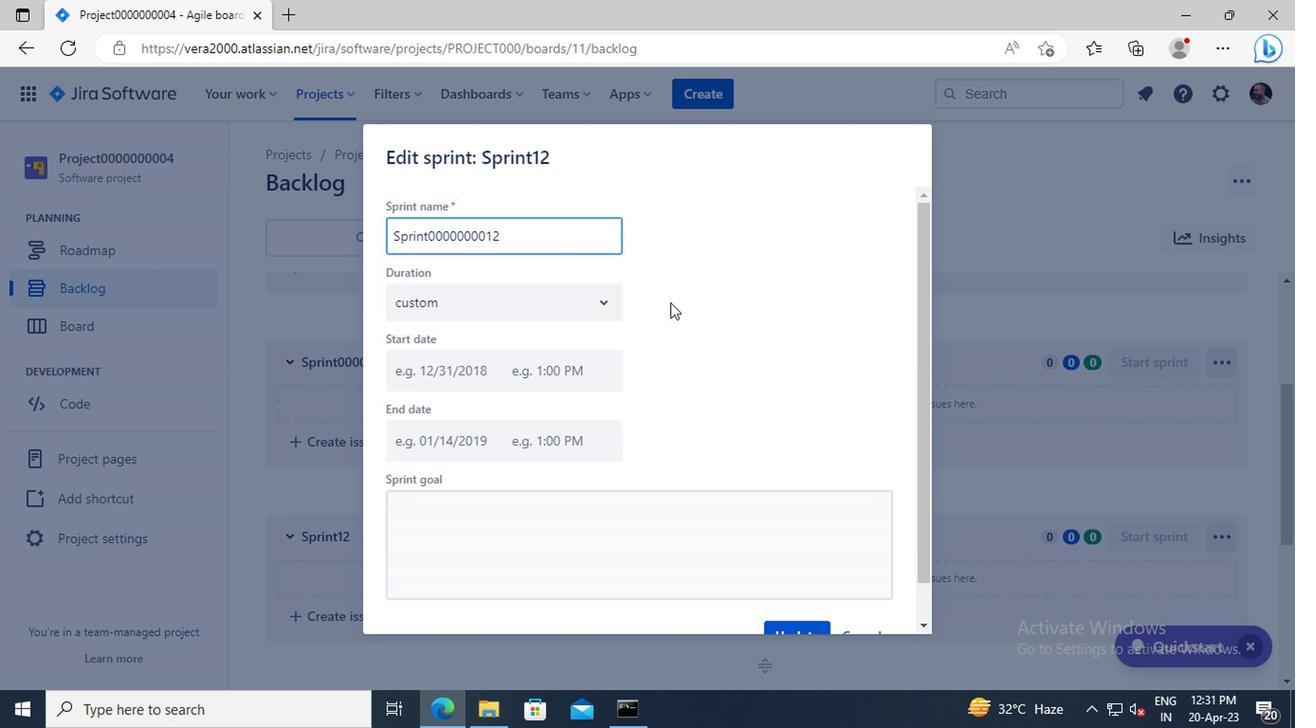 
Action: Mouse scrolled (728, 310) with delta (0, 0)
Screenshot: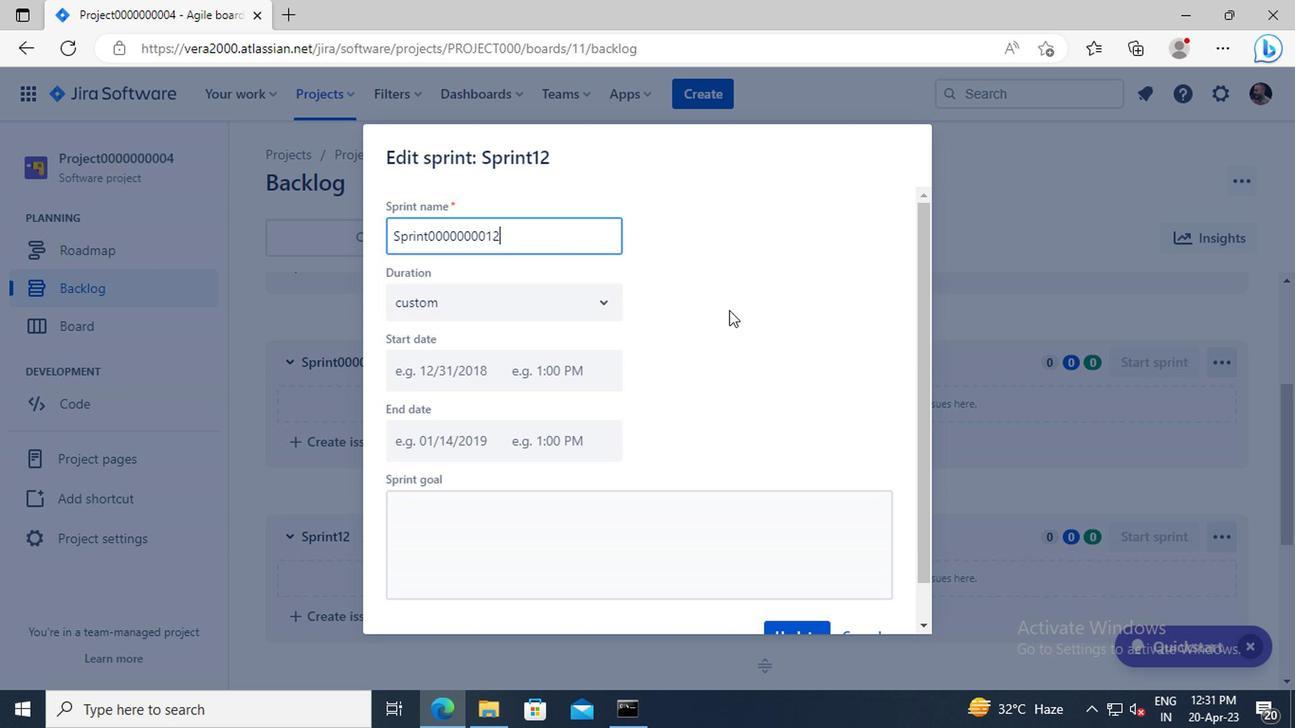 
Action: Mouse scrolled (728, 310) with delta (0, 0)
Screenshot: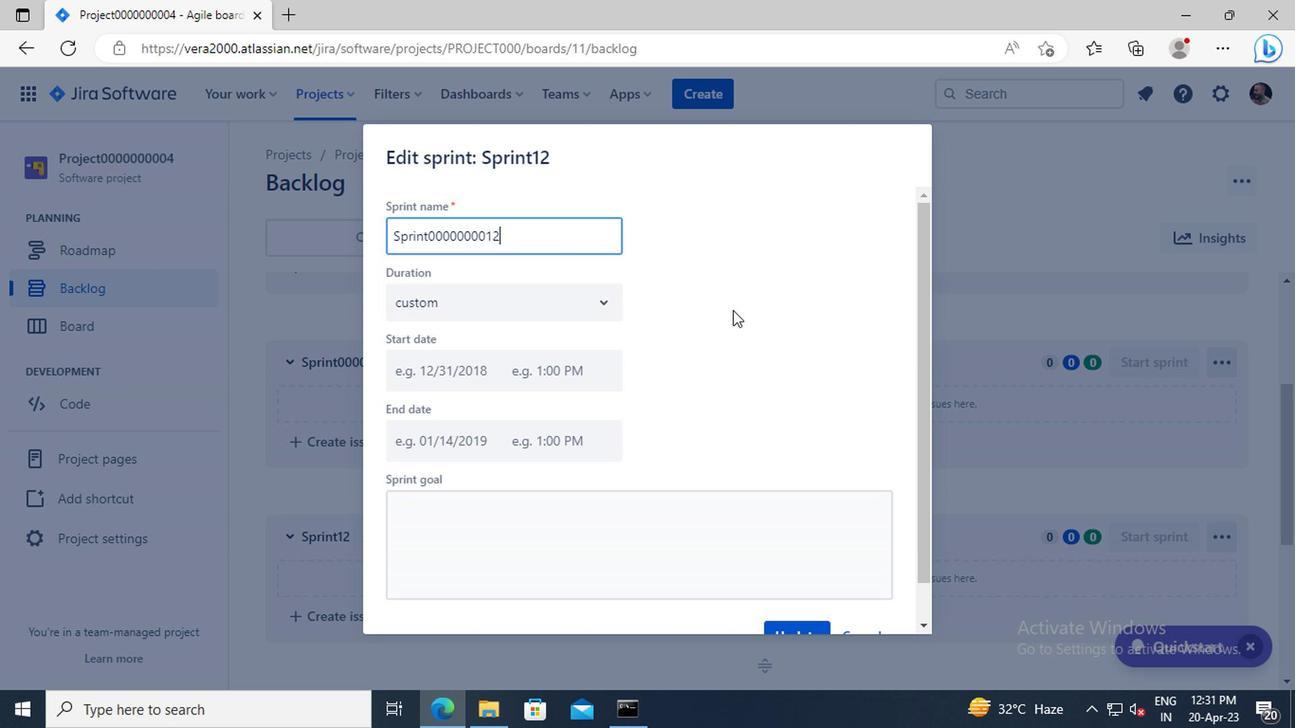 
Action: Mouse scrolled (728, 310) with delta (0, 0)
Screenshot: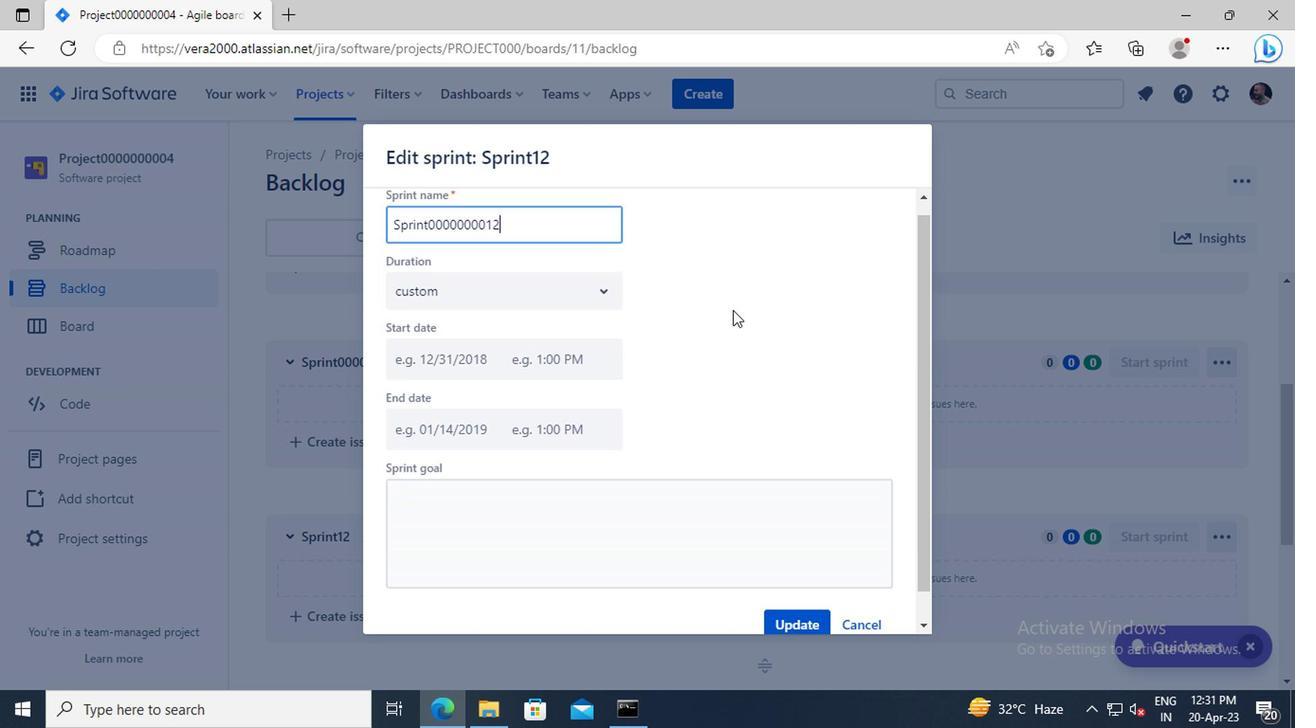 
Action: Mouse moved to (790, 592)
Screenshot: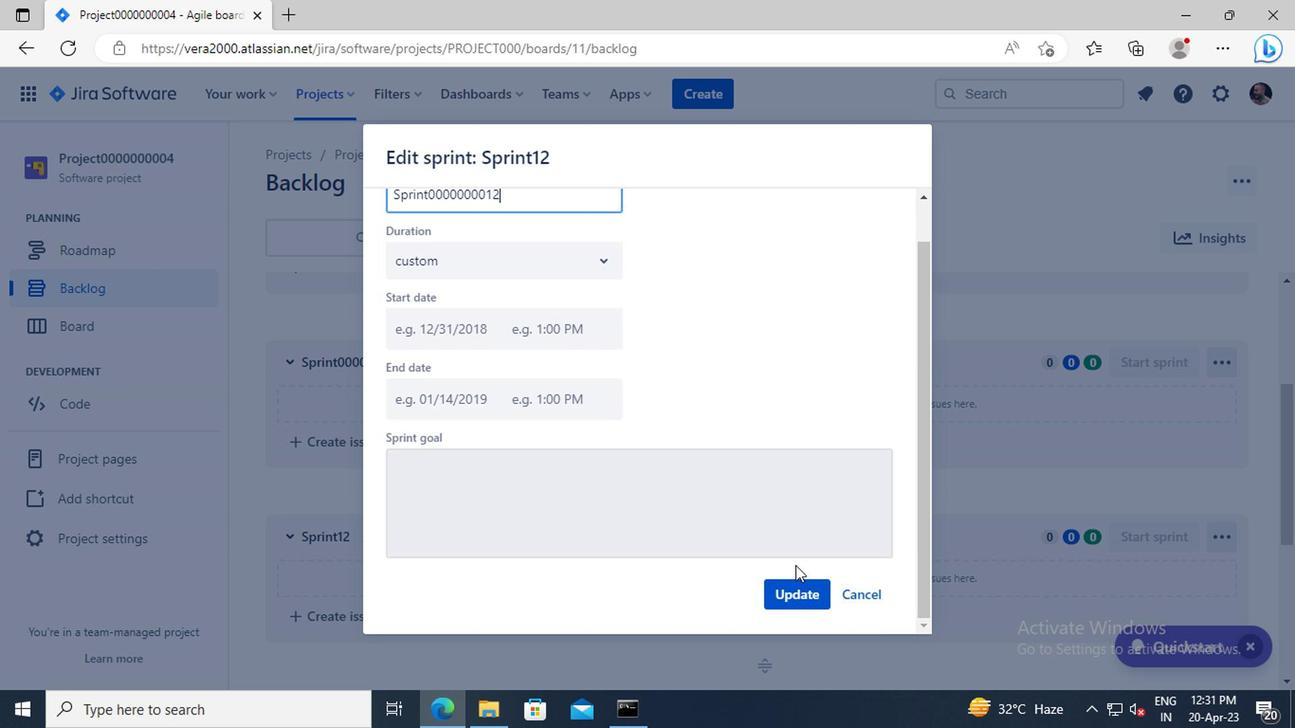 
Action: Mouse pressed left at (790, 592)
Screenshot: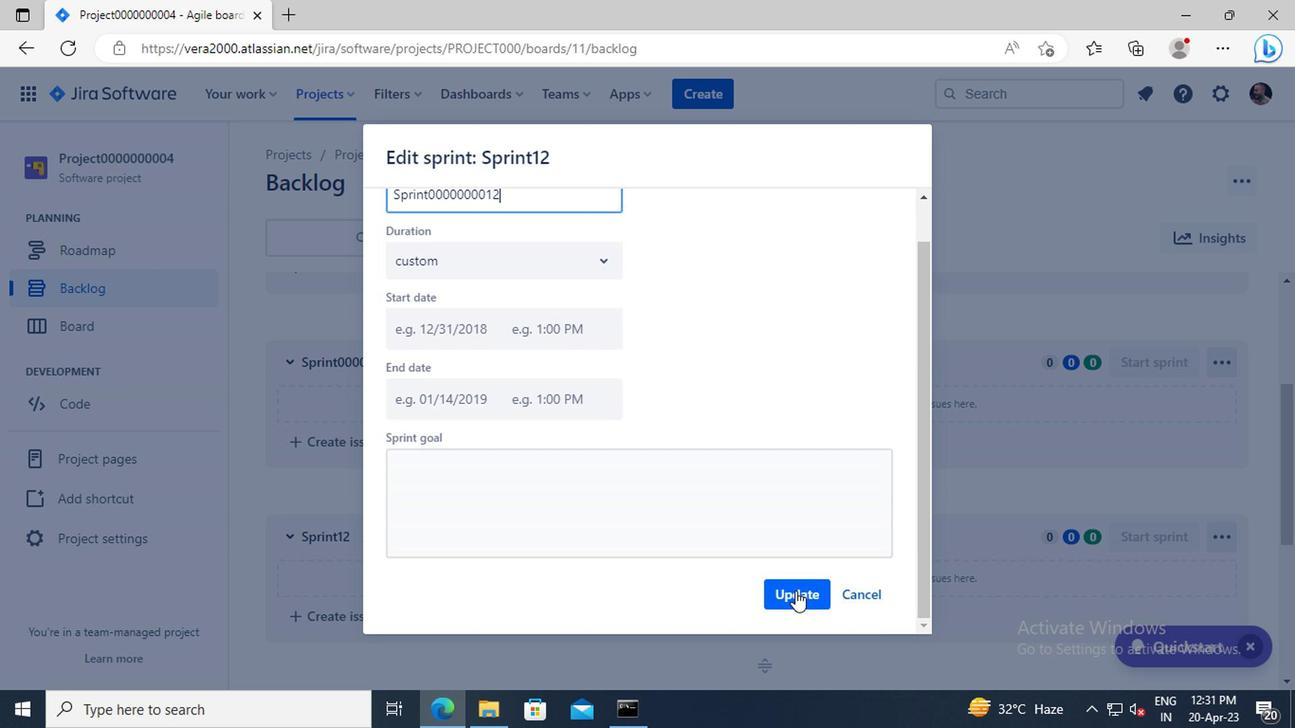 
Action: Mouse scrolled (790, 593) with delta (0, 0)
Screenshot: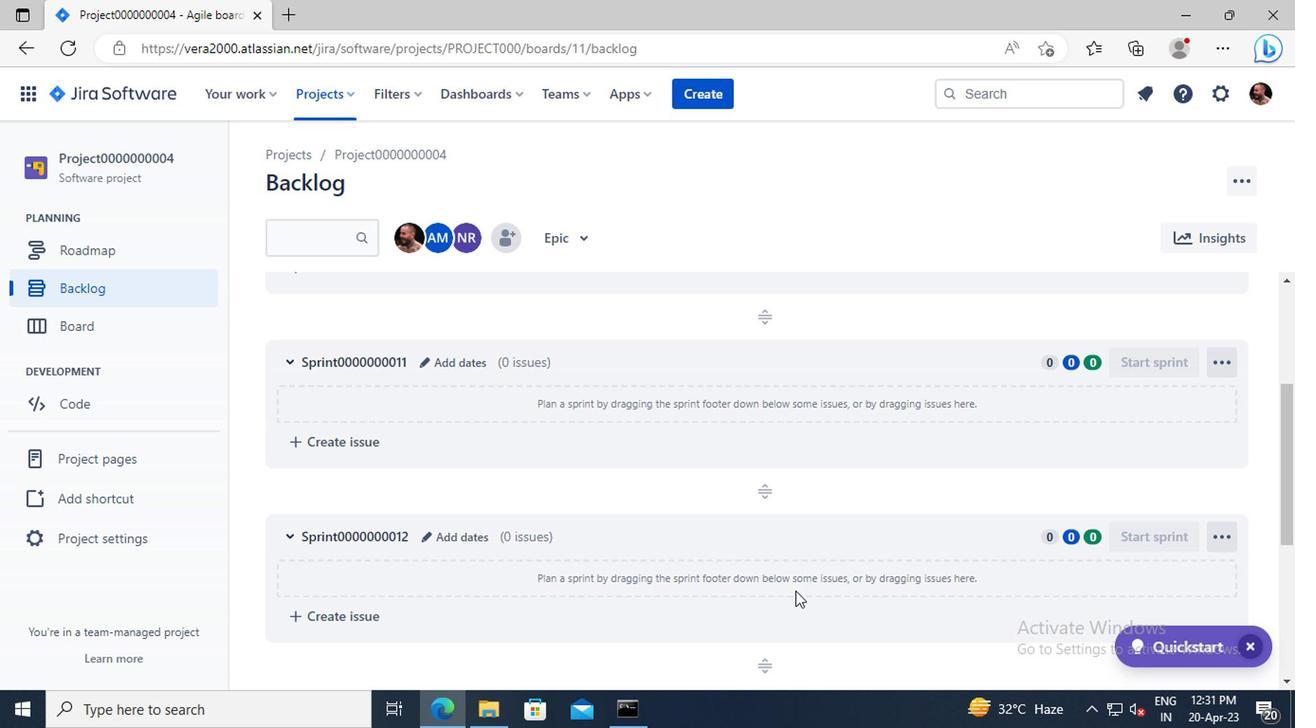 
Action: Mouse scrolled (790, 593) with delta (0, 0)
Screenshot: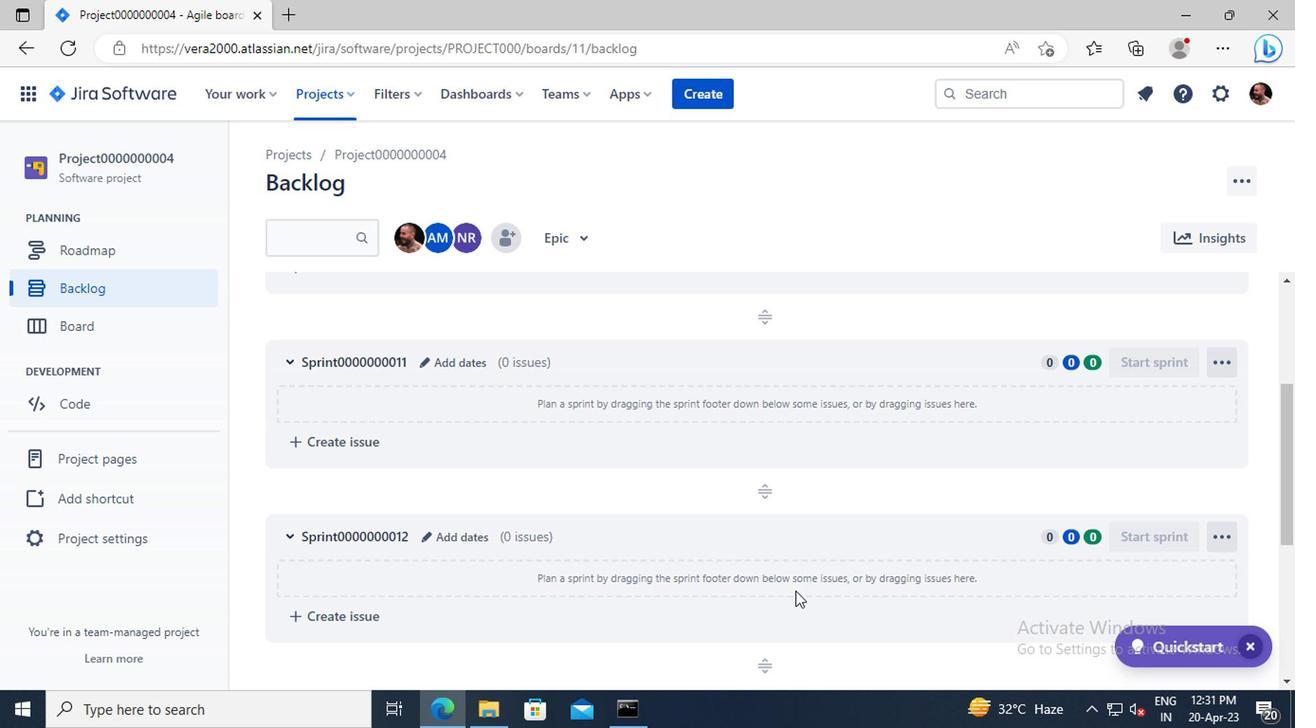 
Action: Mouse moved to (761, 526)
Screenshot: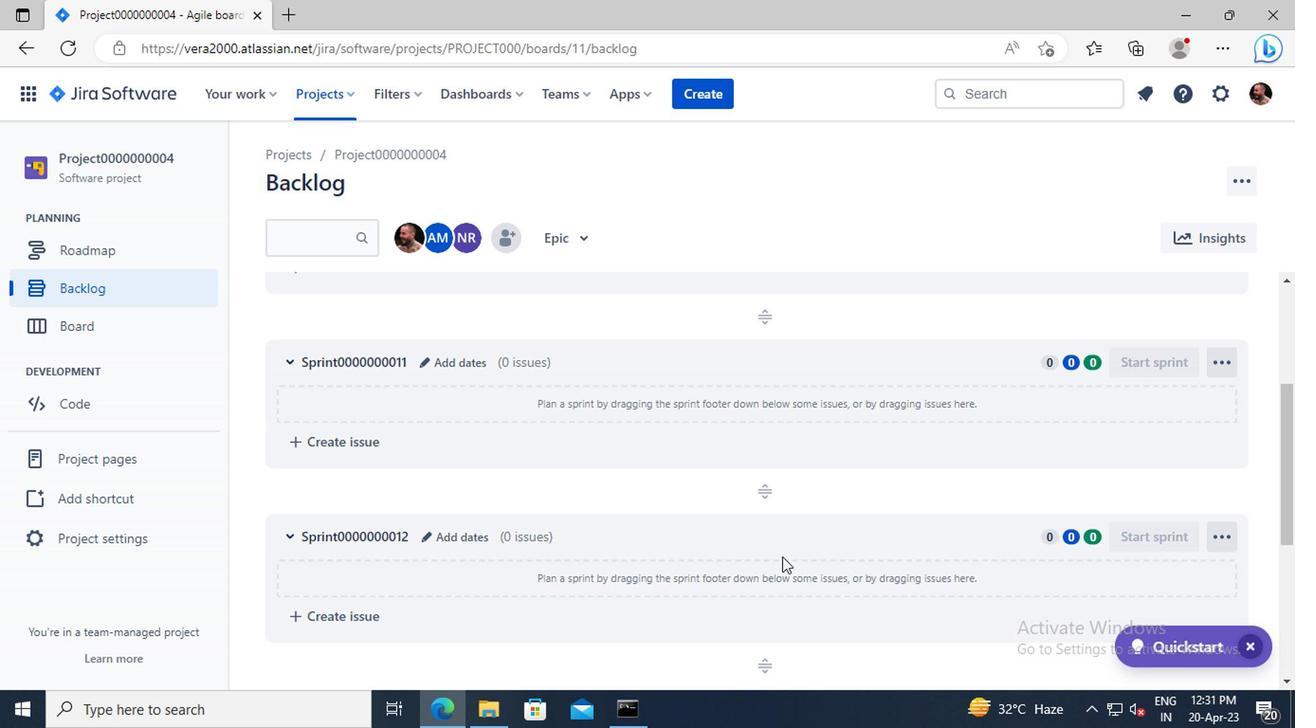 
Action: Mouse scrolled (761, 526) with delta (0, 0)
Screenshot: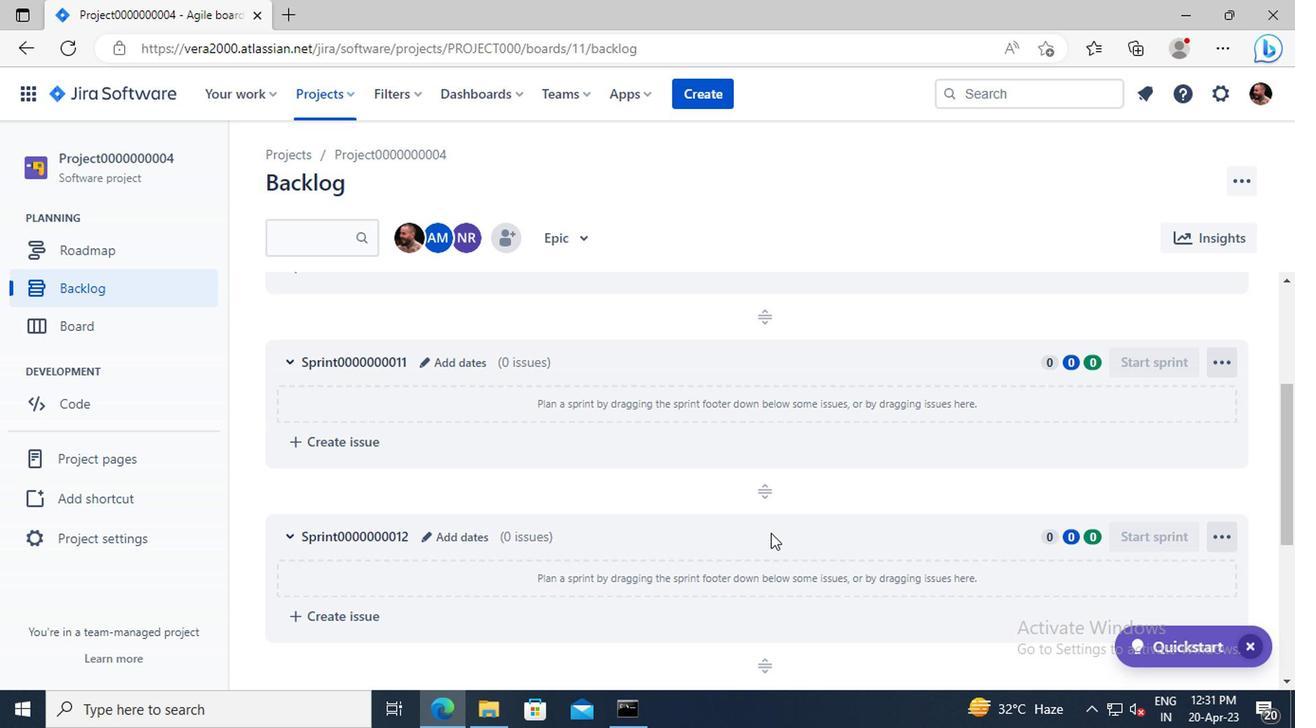 
Action: Mouse moved to (761, 525)
Screenshot: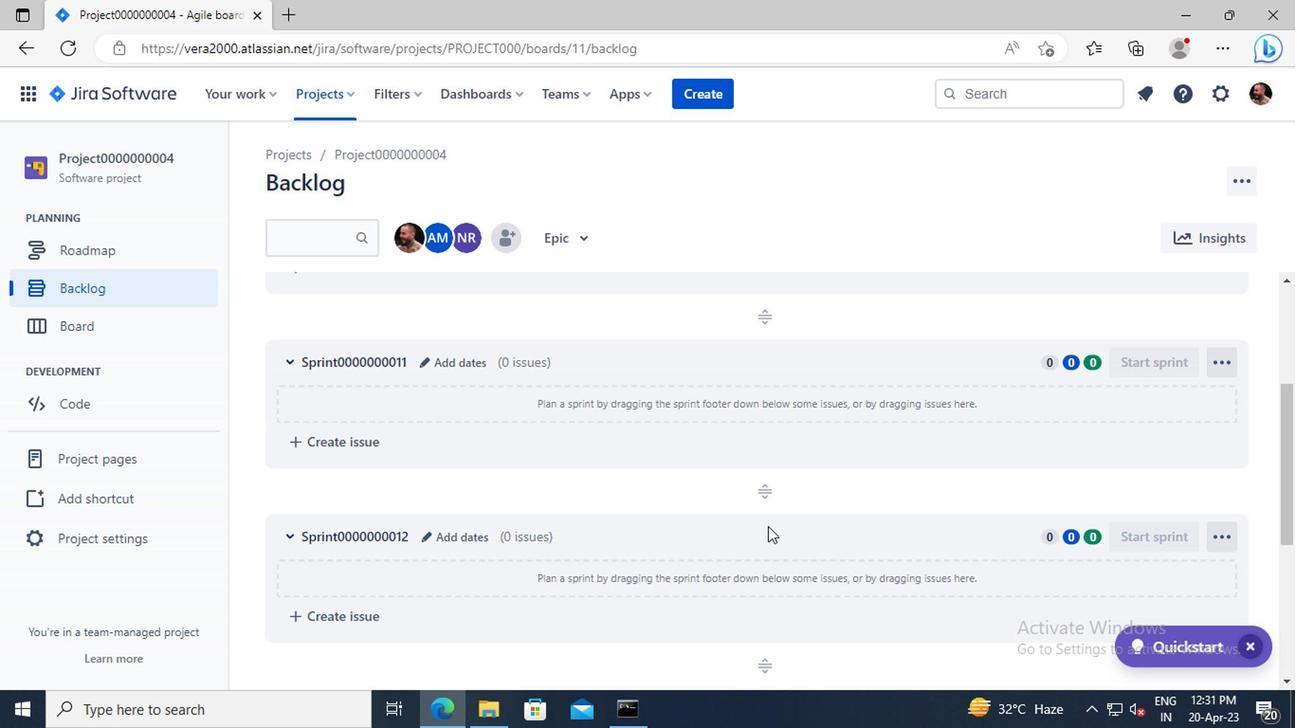 
Action: Mouse scrolled (761, 526) with delta (0, 0)
Screenshot: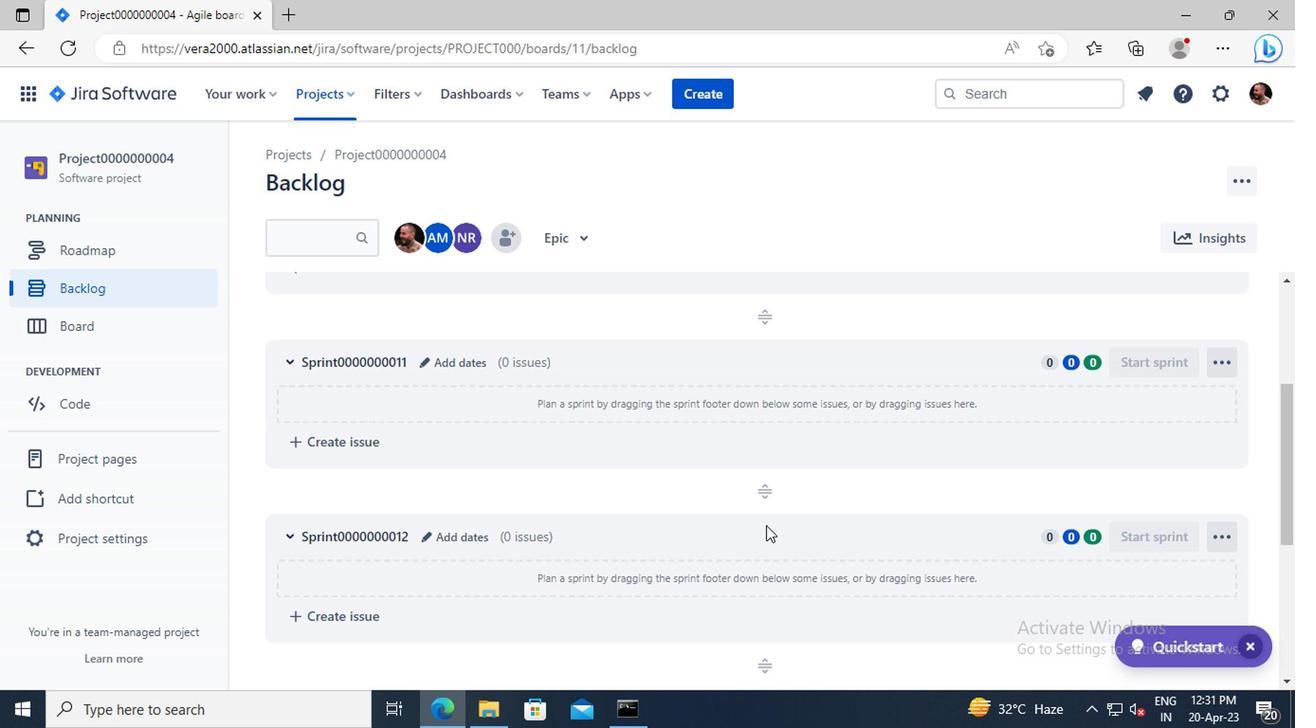 
Action: Mouse moved to (760, 525)
Screenshot: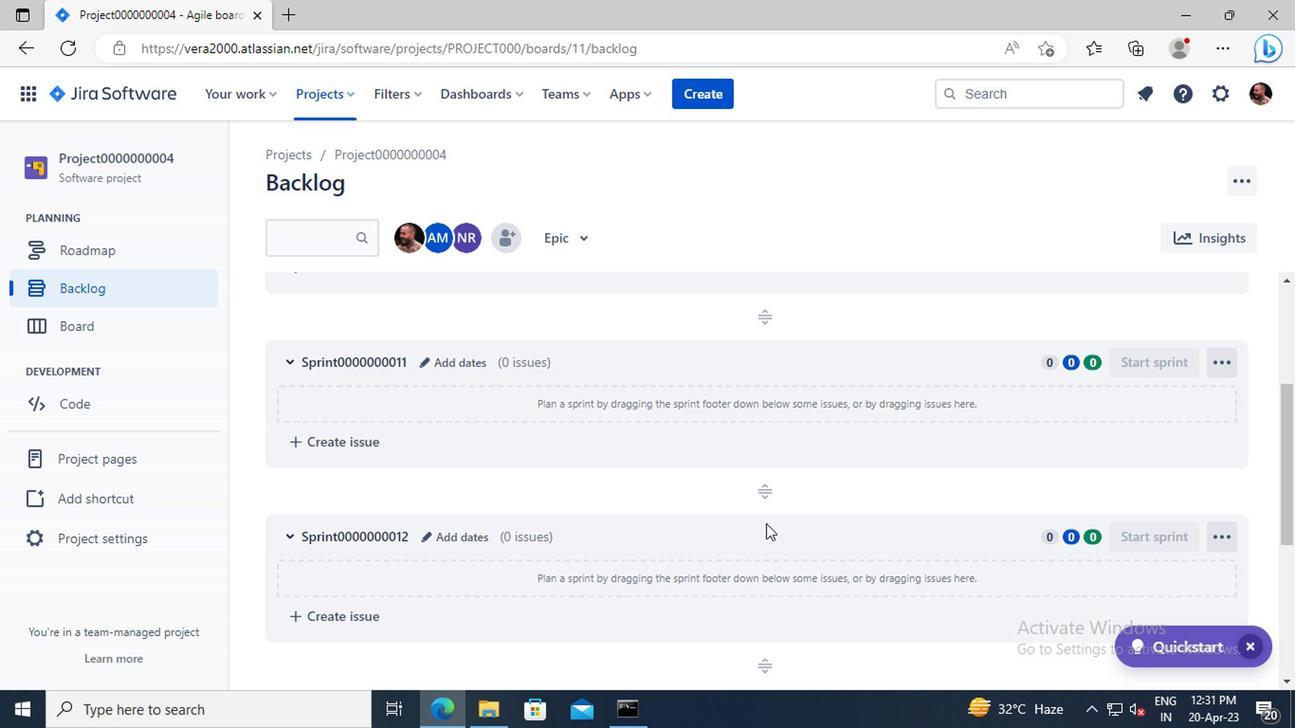 
Action: Mouse scrolled (760, 526) with delta (0, 0)
Screenshot: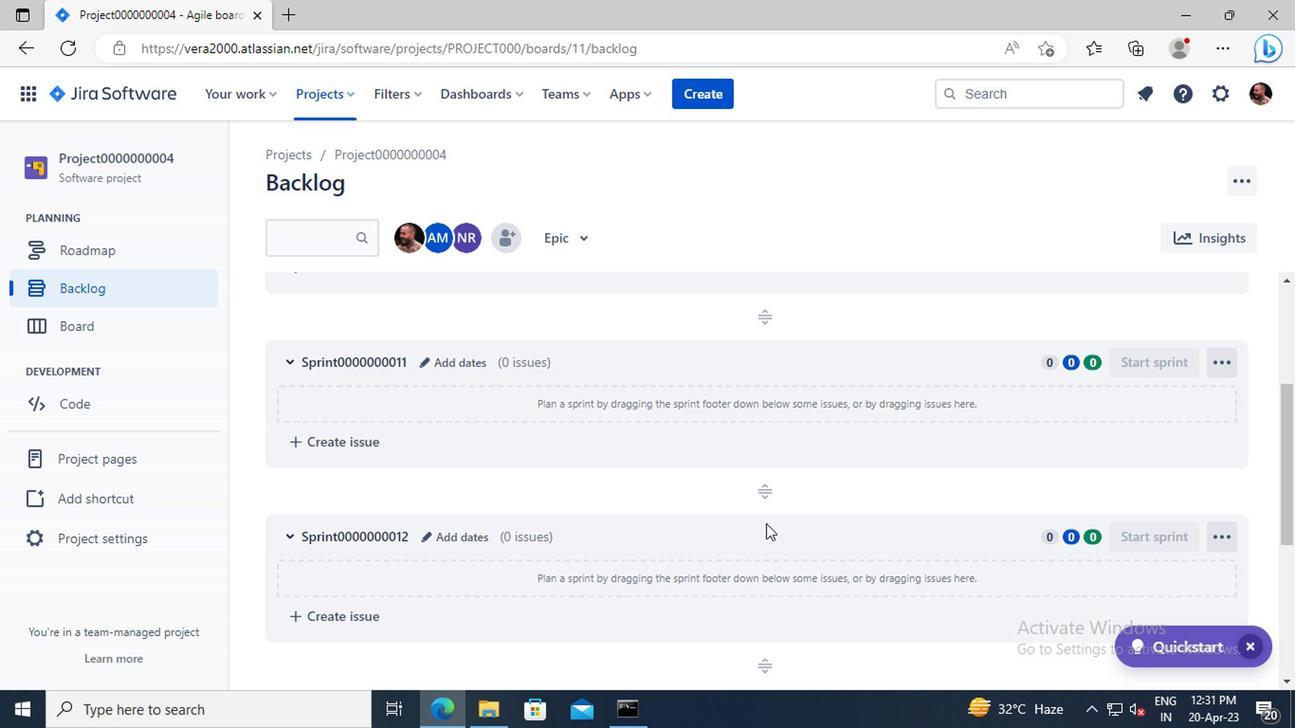 
Action: Mouse moved to (447, 308)
Screenshot: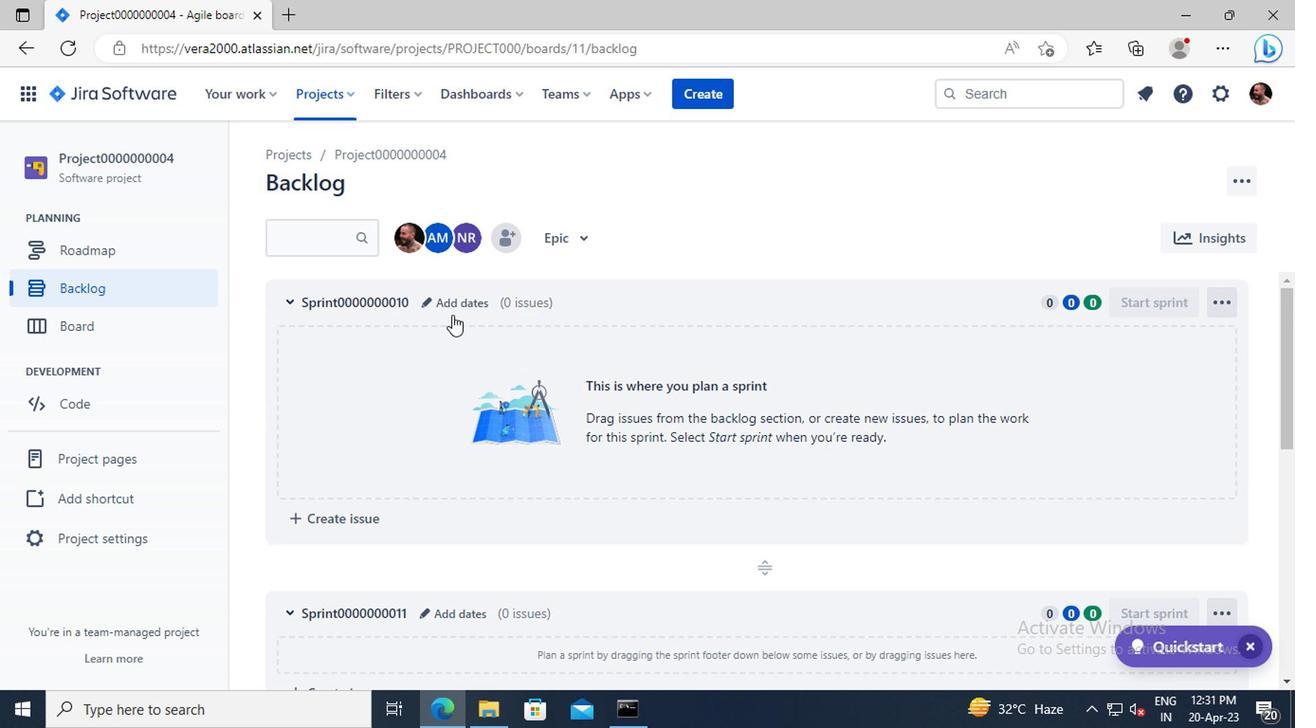
Action: Mouse pressed left at (447, 308)
Screenshot: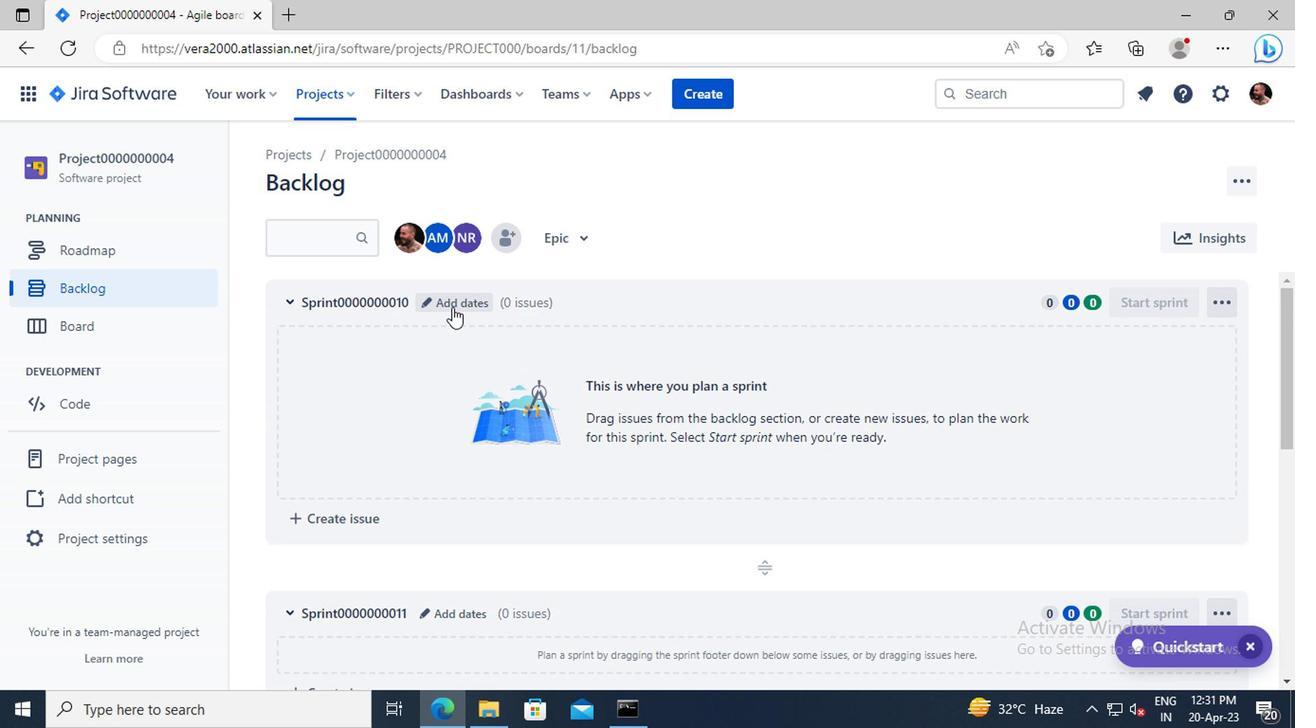 
Action: Mouse moved to (454, 301)
Screenshot: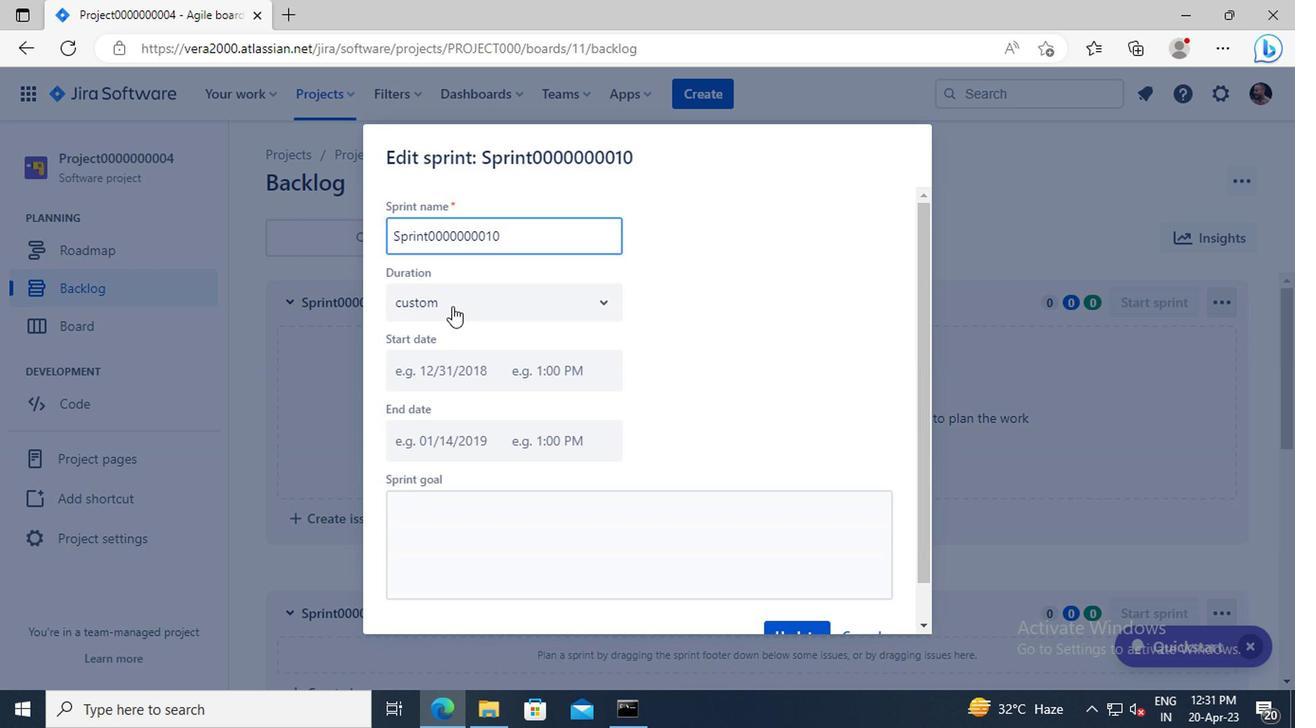 
Action: Mouse pressed left at (454, 301)
Screenshot: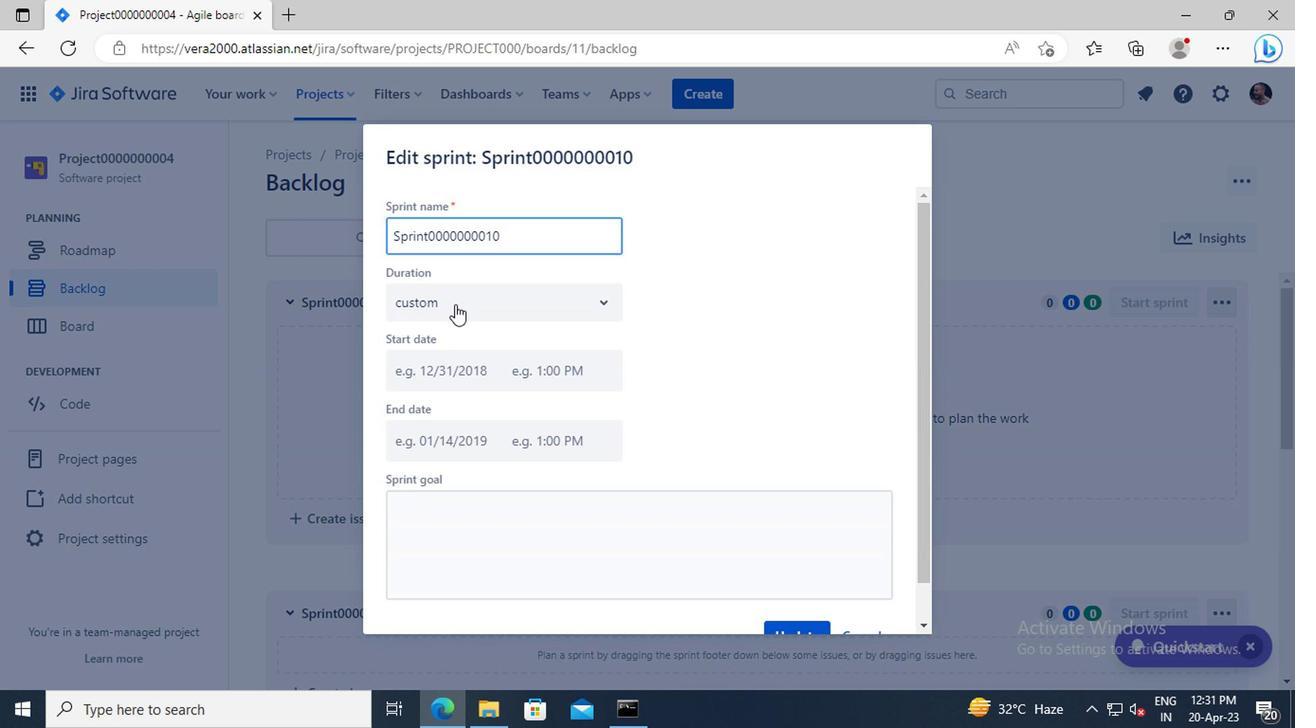 
Action: Mouse moved to (447, 348)
Screenshot: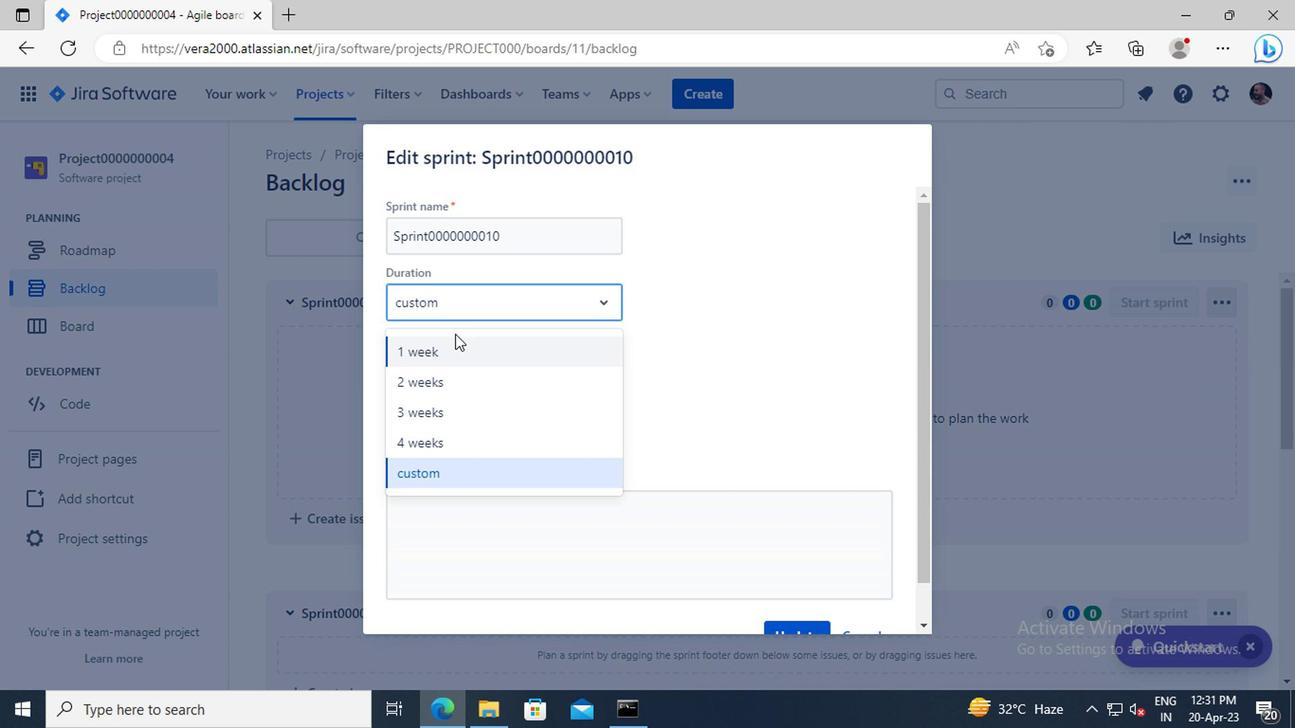 
Action: Mouse pressed left at (447, 348)
Screenshot: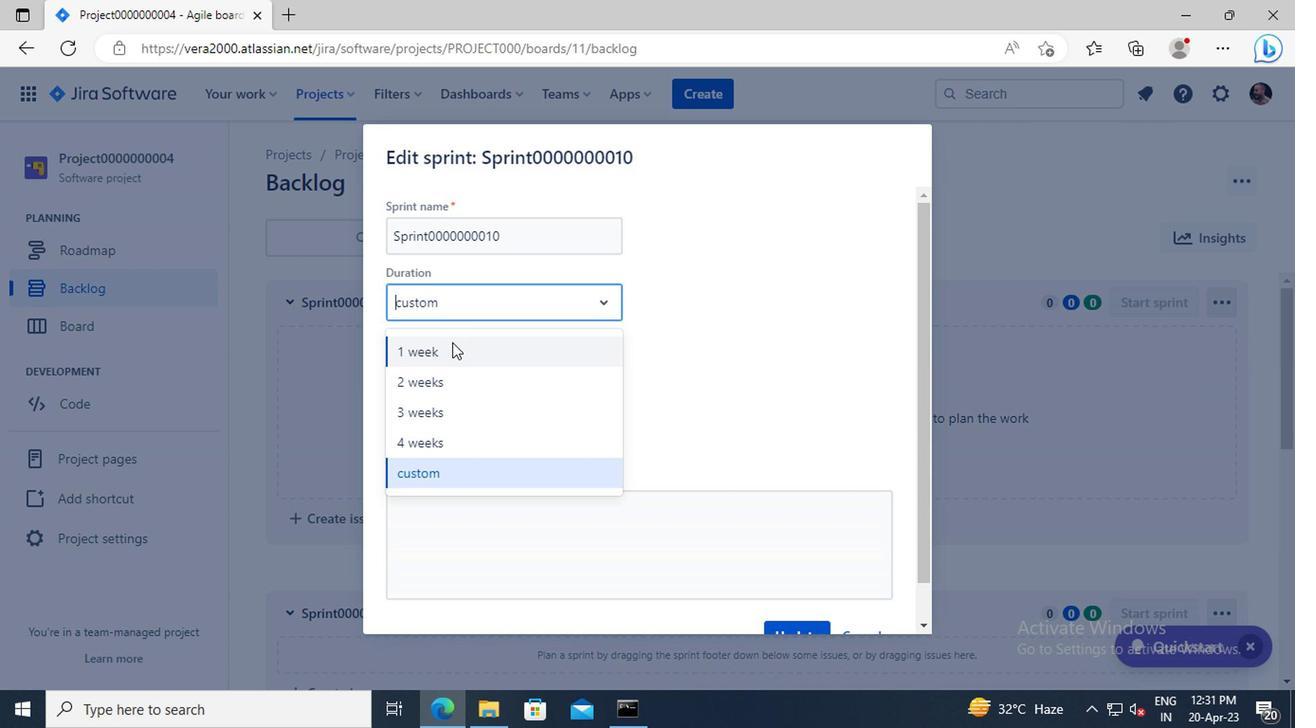 
Action: Mouse moved to (788, 373)
Screenshot: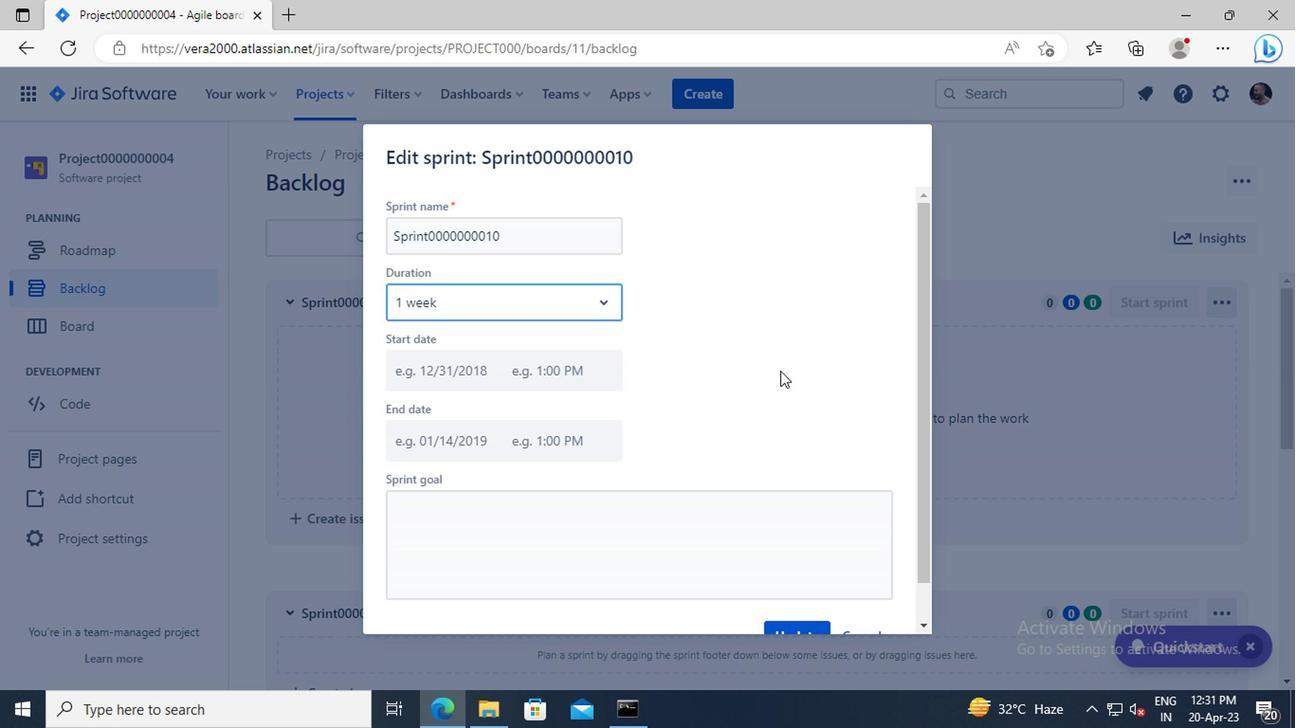 
Action: Mouse scrolled (788, 371) with delta (0, -1)
Screenshot: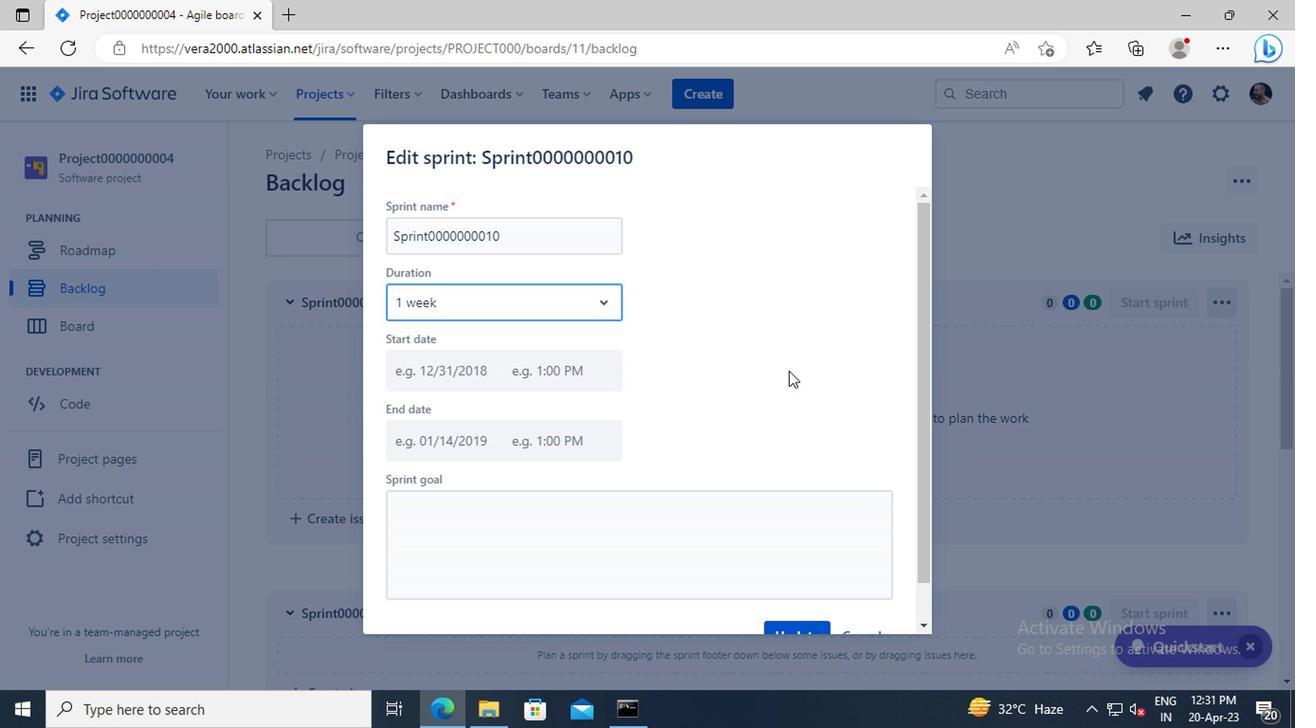 
Action: Mouse moved to (789, 373)
Screenshot: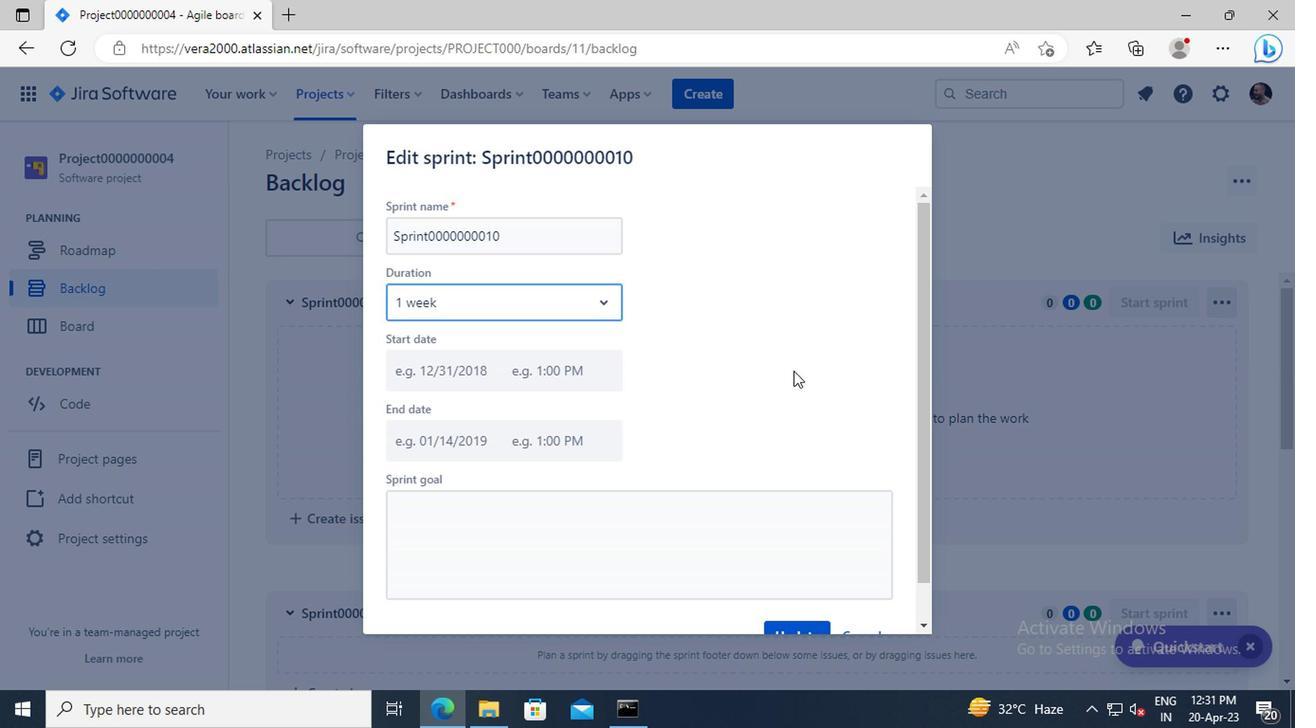 
Action: Mouse scrolled (789, 371) with delta (0, -1)
Screenshot: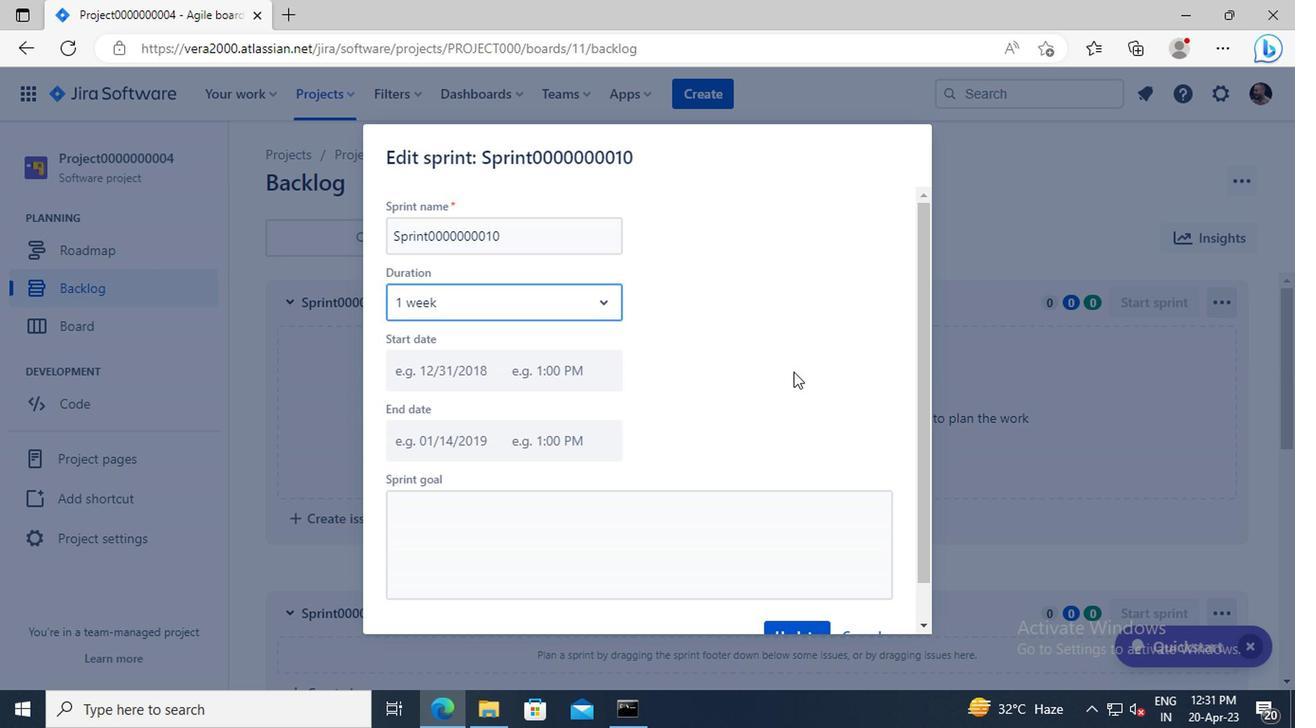 
Action: Mouse moved to (804, 591)
Screenshot: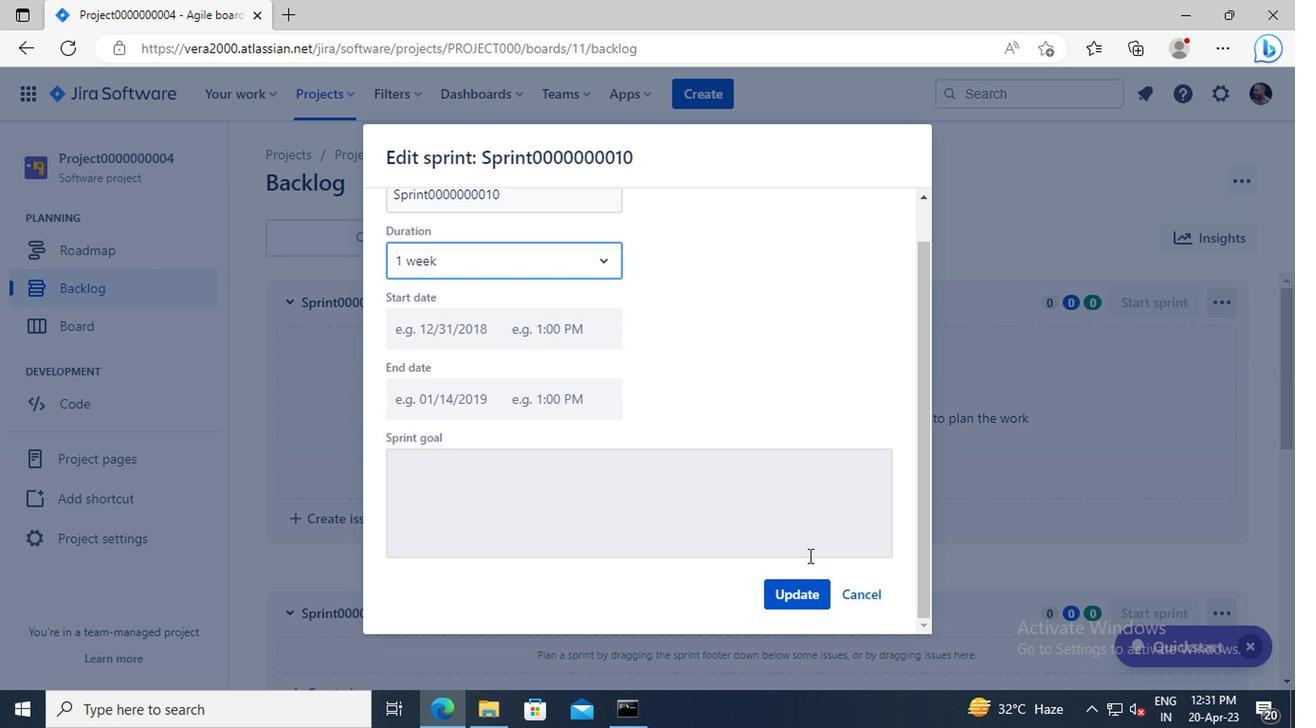
Action: Mouse pressed left at (804, 591)
Screenshot: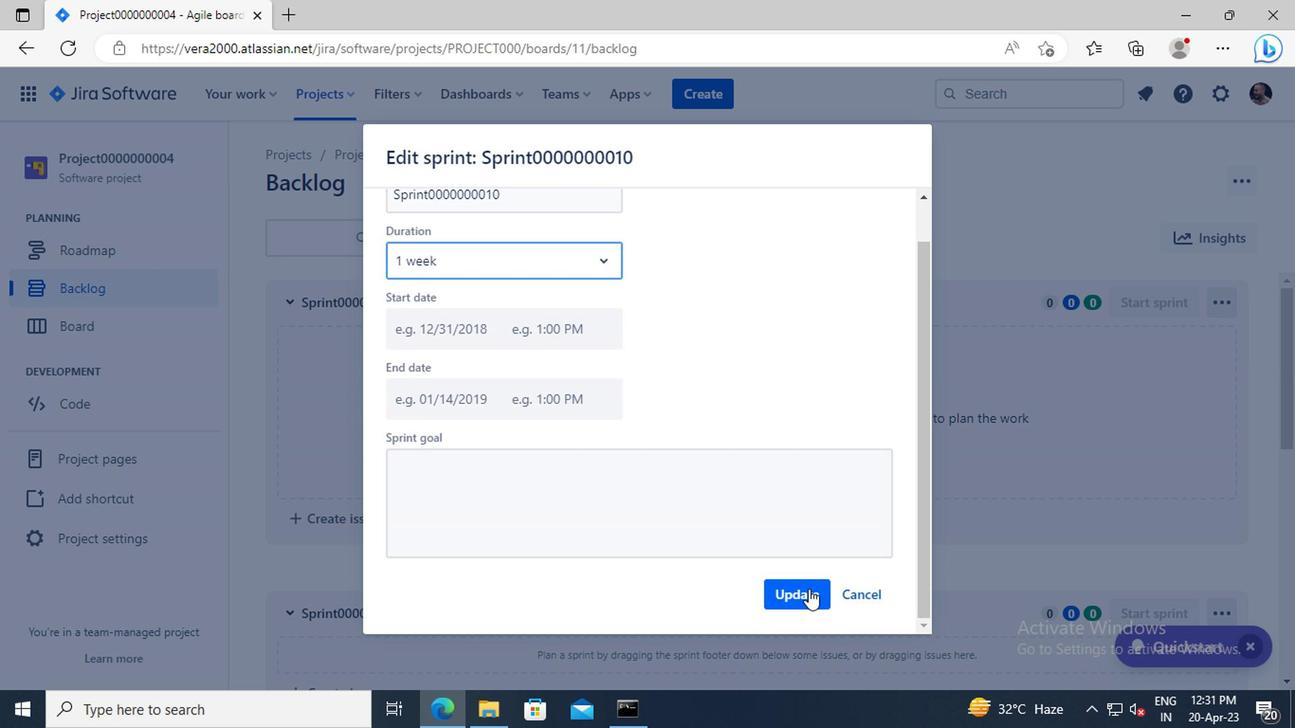 
Action: Mouse moved to (674, 512)
Screenshot: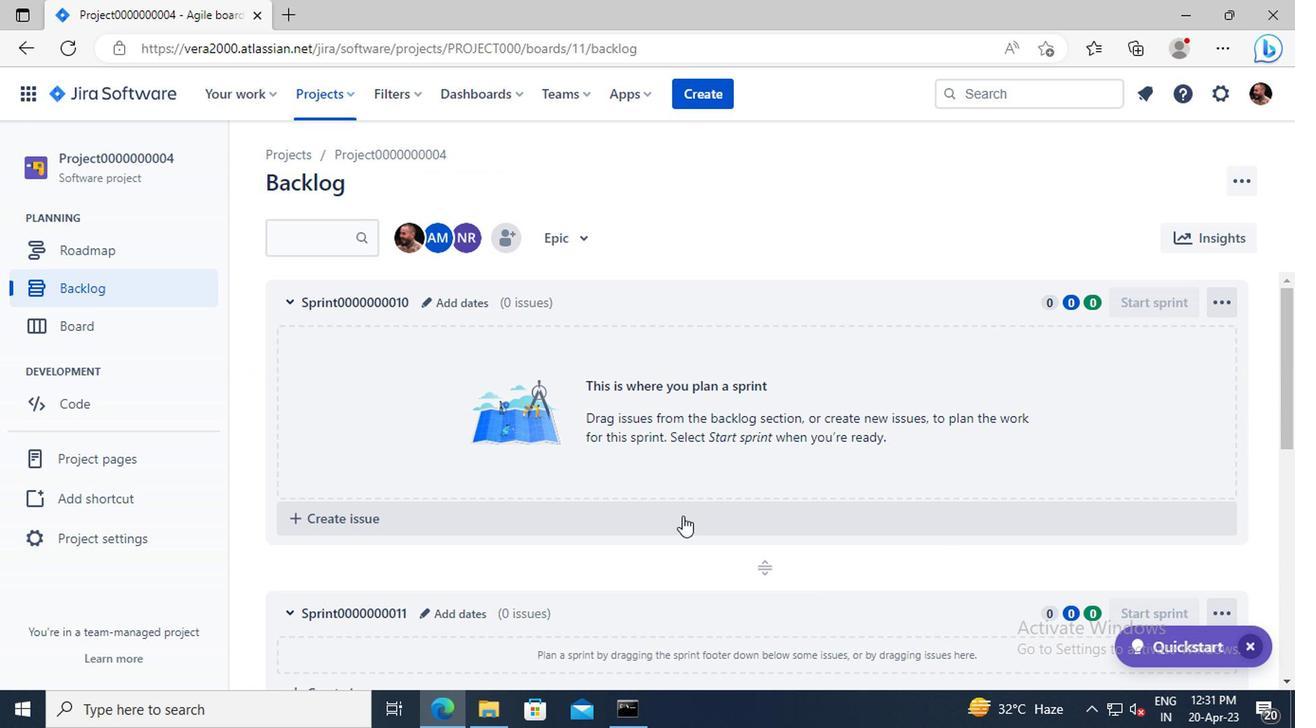 
Action: Mouse scrolled (674, 510) with delta (0, -1)
Screenshot: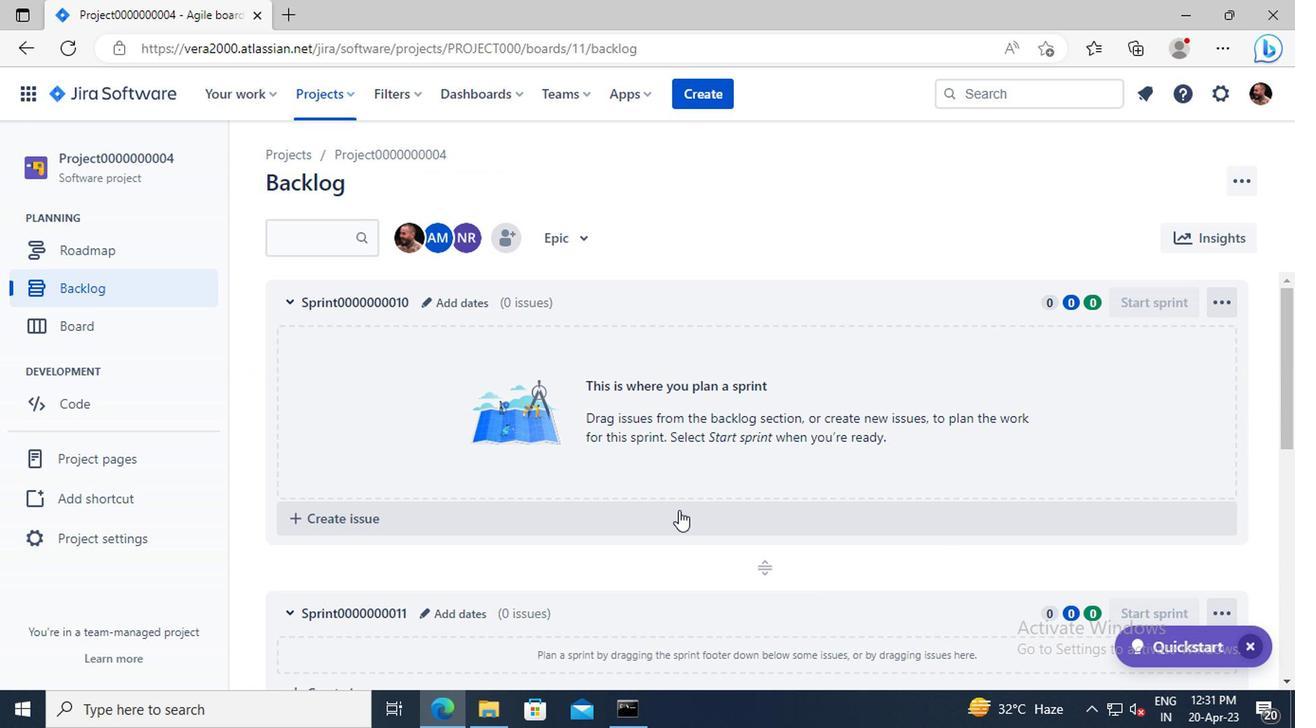 
Action: Mouse moved to (462, 551)
Screenshot: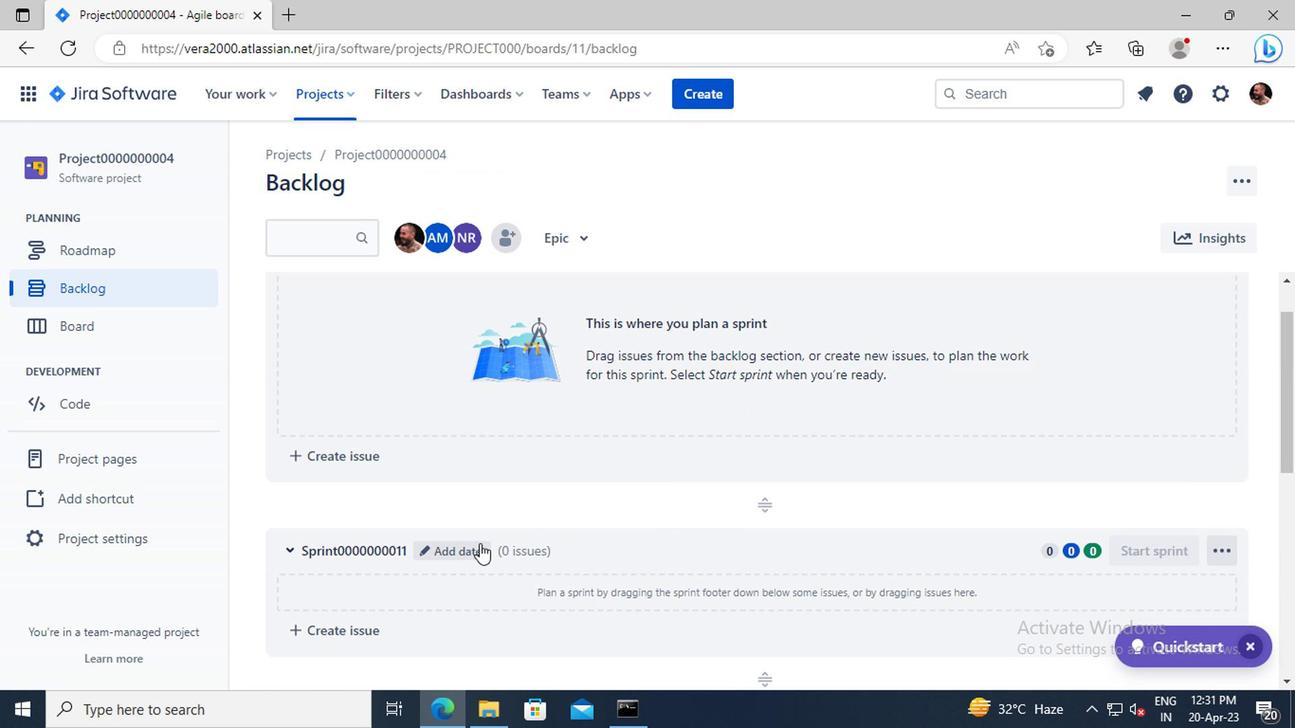 
Action: Mouse pressed left at (462, 551)
Screenshot: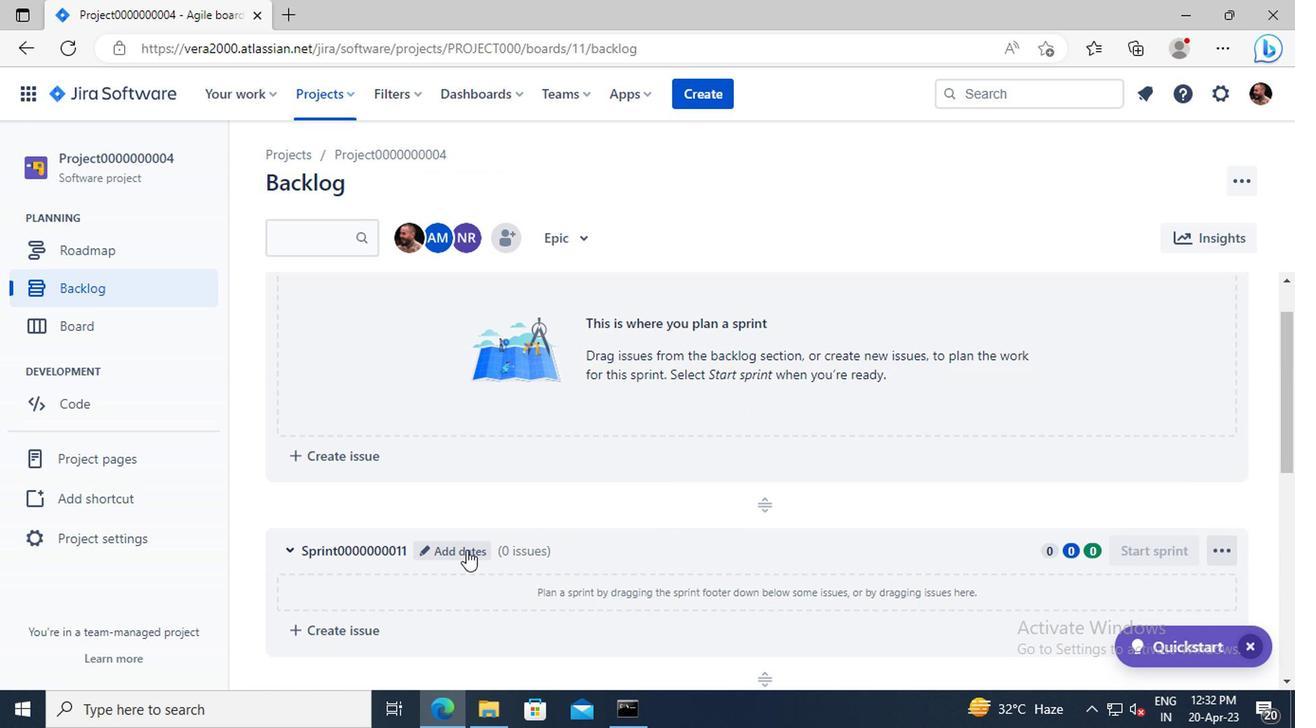 
Action: Mouse moved to (427, 310)
Screenshot: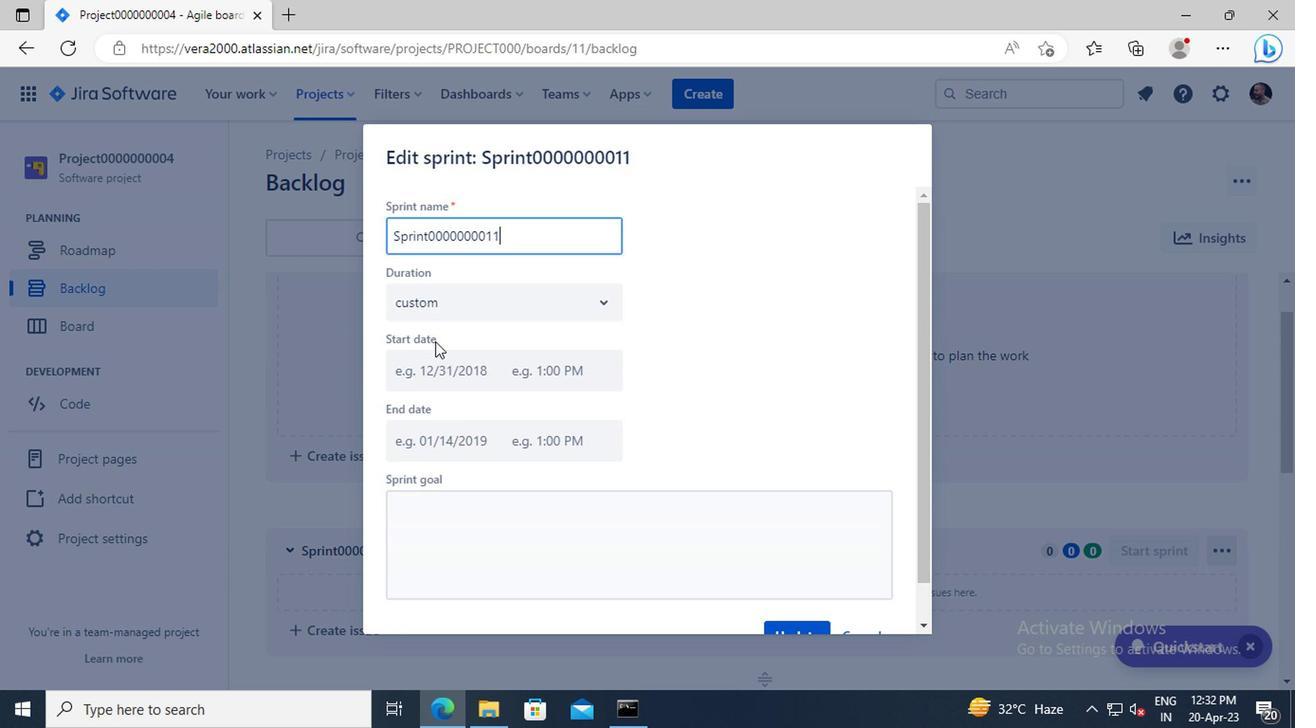 
Action: Mouse pressed left at (427, 310)
Screenshot: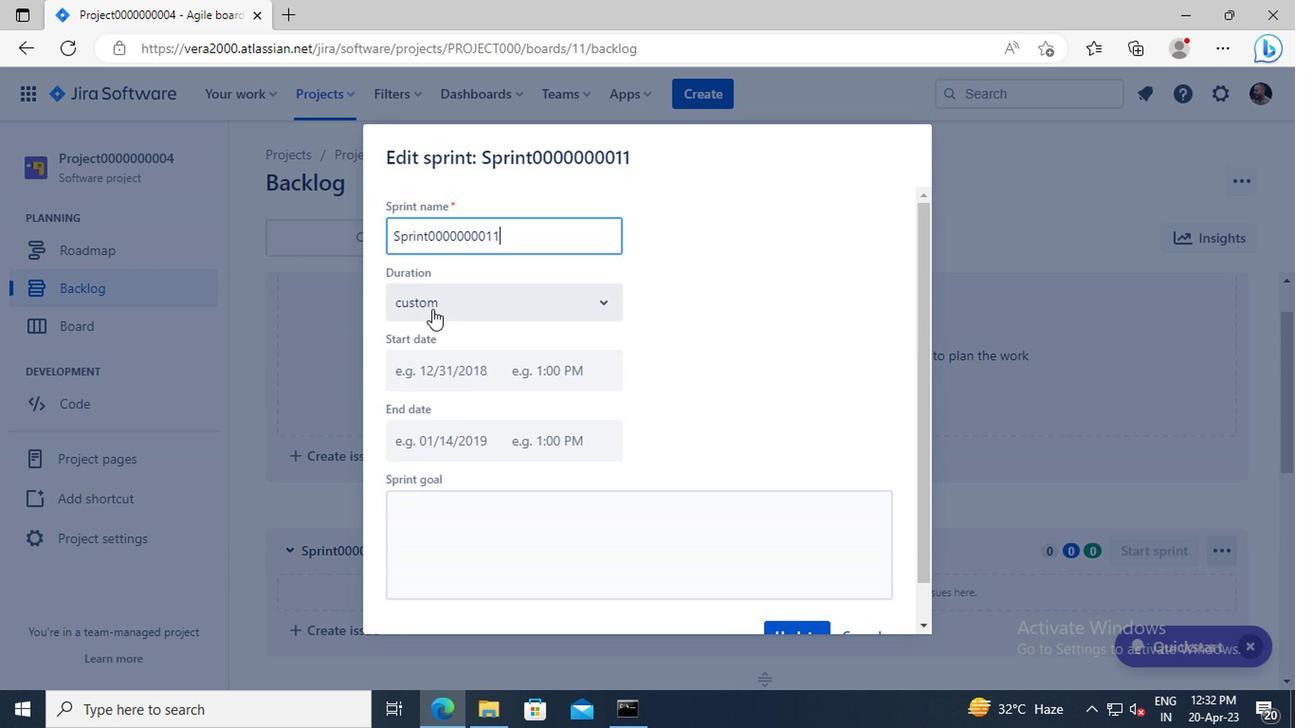 
Action: Mouse moved to (420, 384)
Screenshot: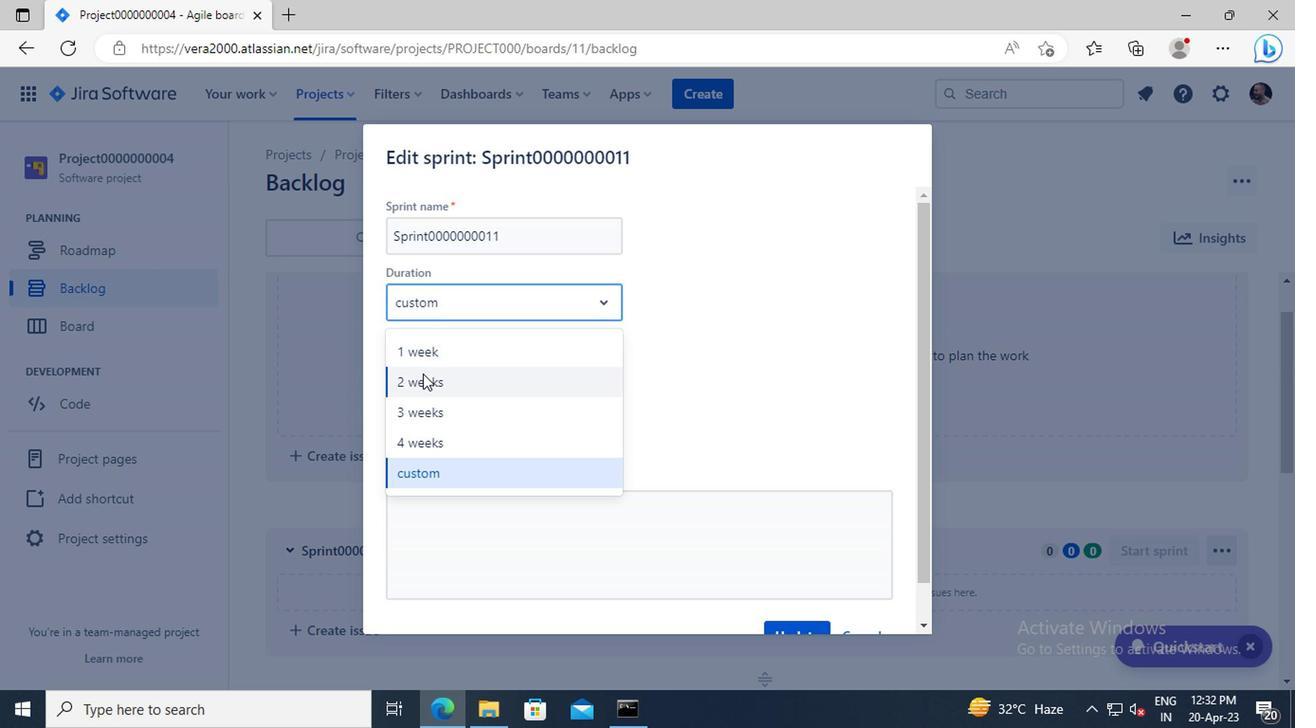 
Action: Mouse pressed left at (420, 384)
Screenshot: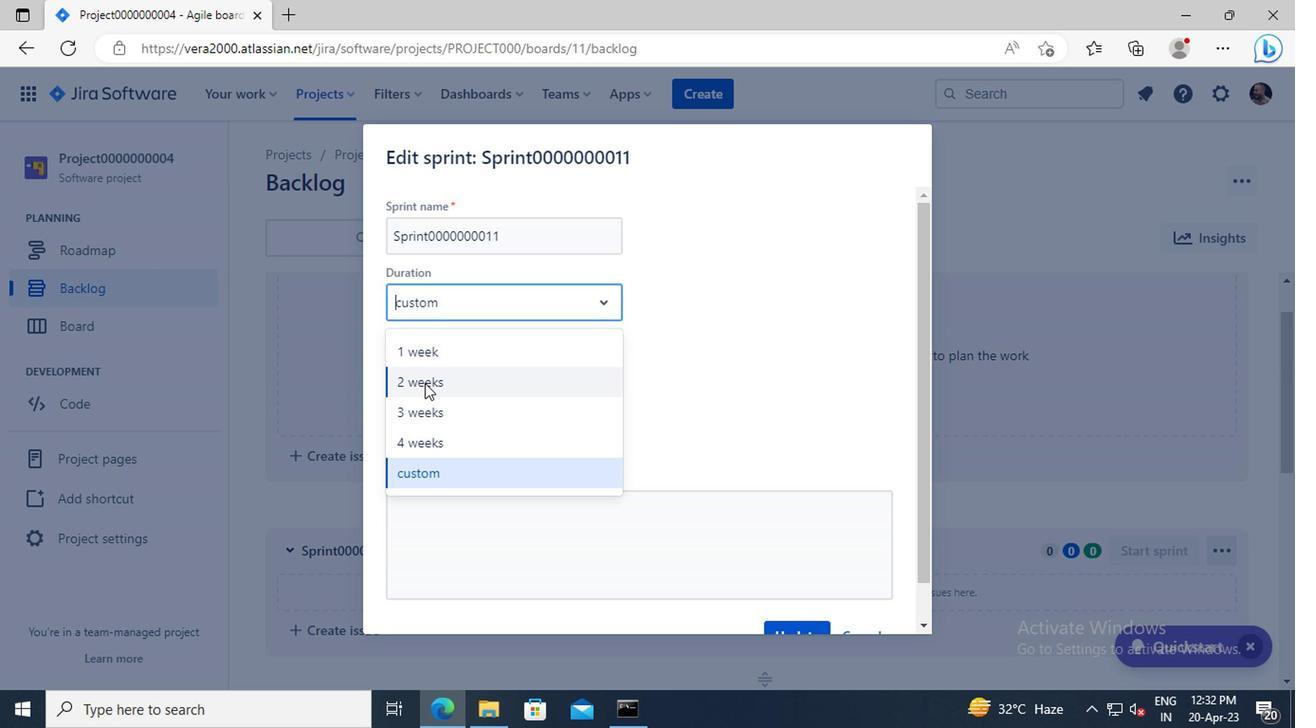 
Action: Mouse moved to (753, 396)
Screenshot: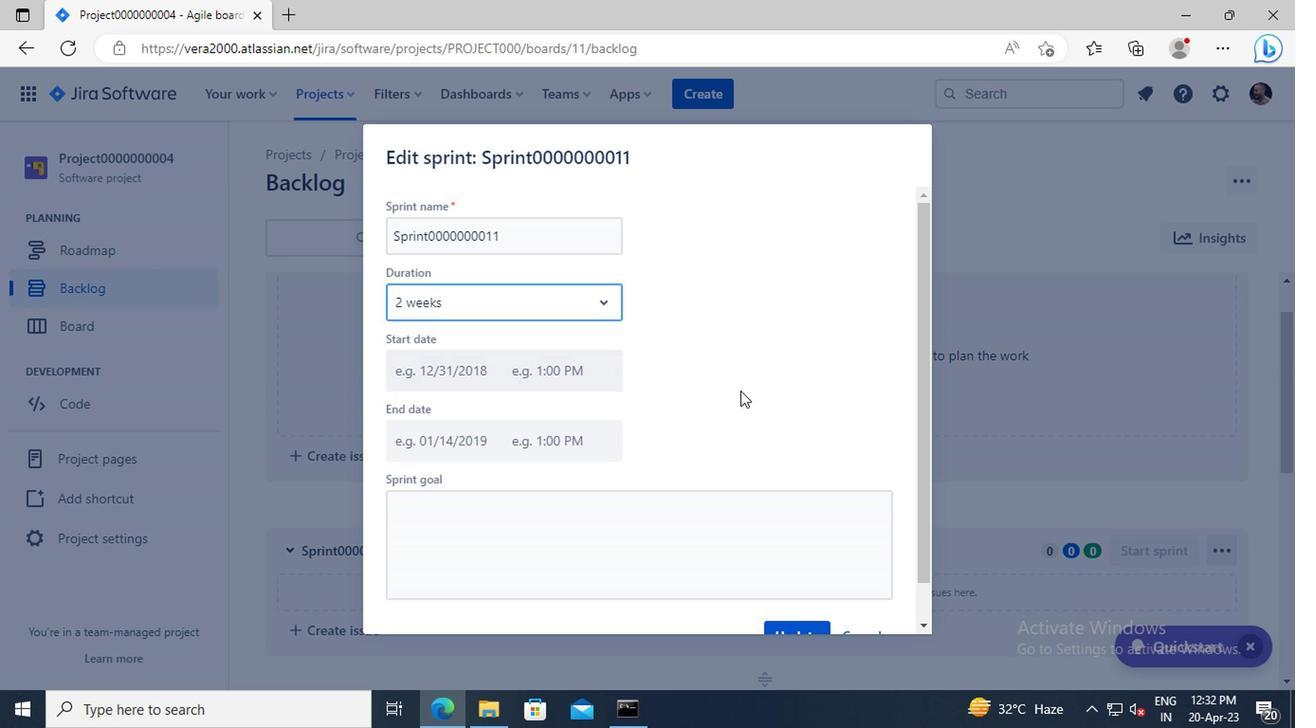 
Action: Mouse scrolled (753, 394) with delta (0, -1)
Screenshot: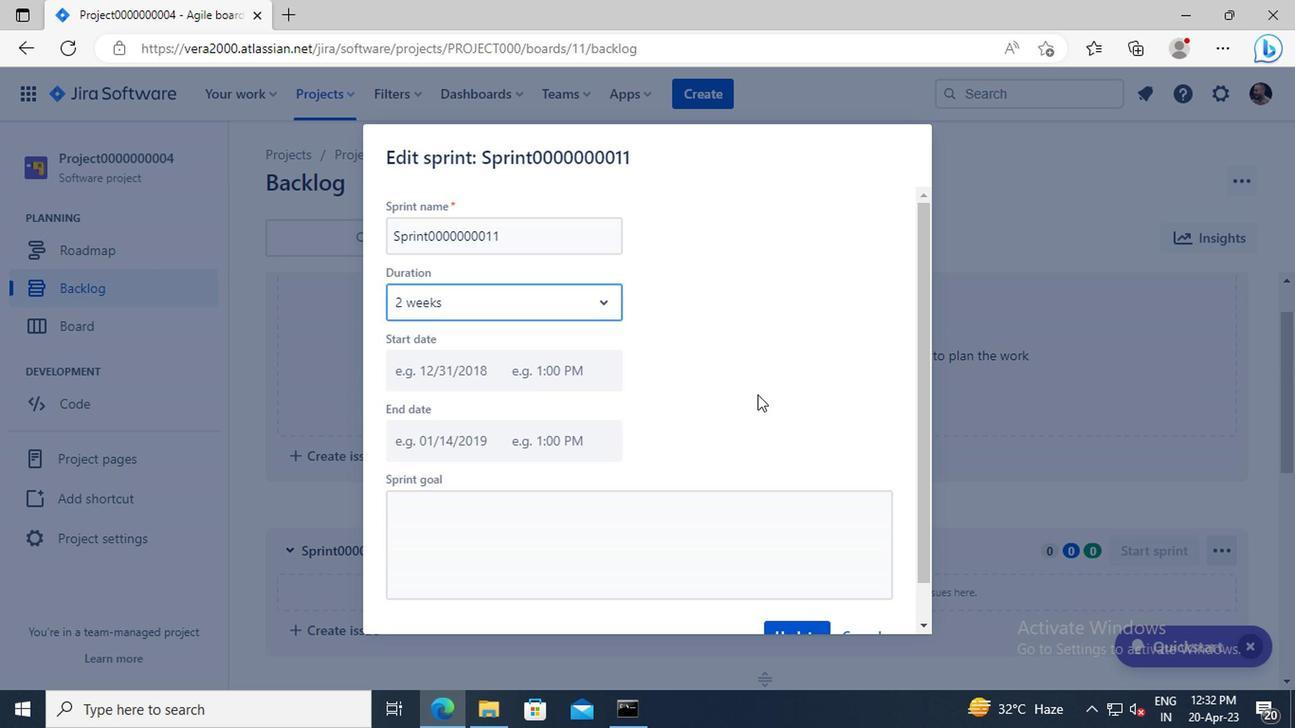 
Action: Mouse scrolled (753, 394) with delta (0, -1)
Screenshot: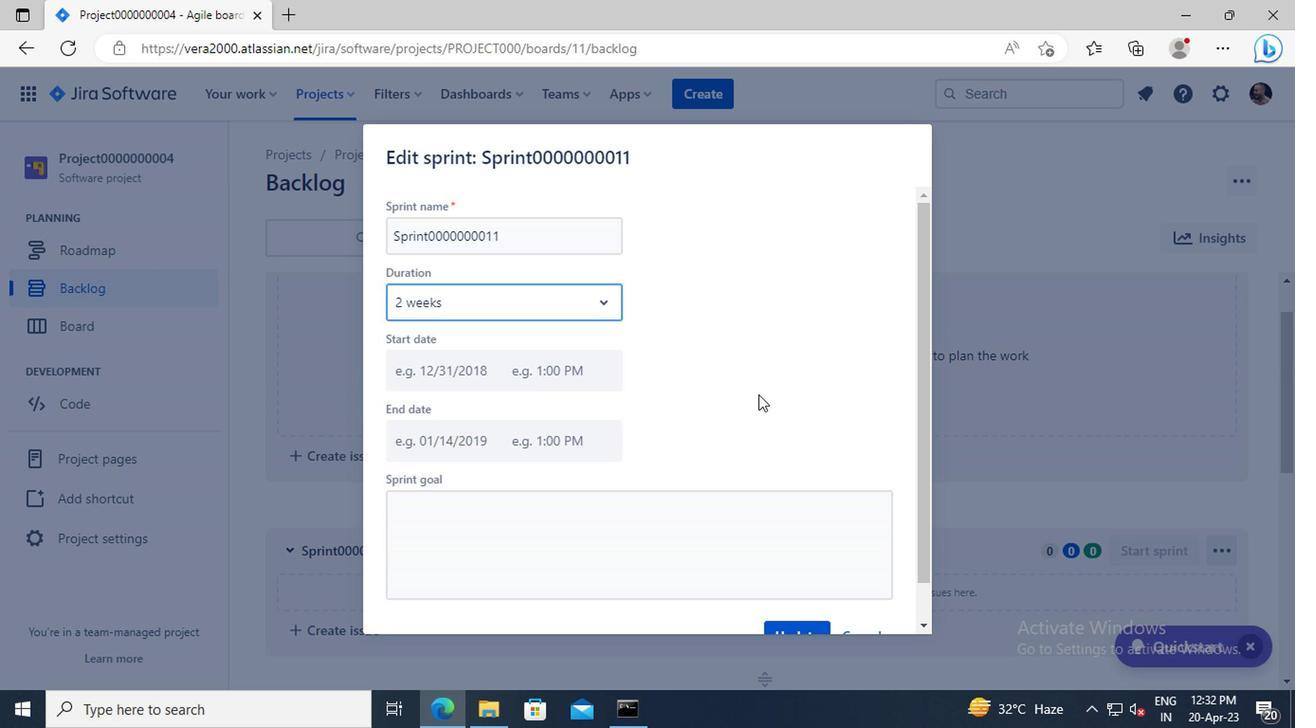 
Action: Mouse moved to (794, 595)
Screenshot: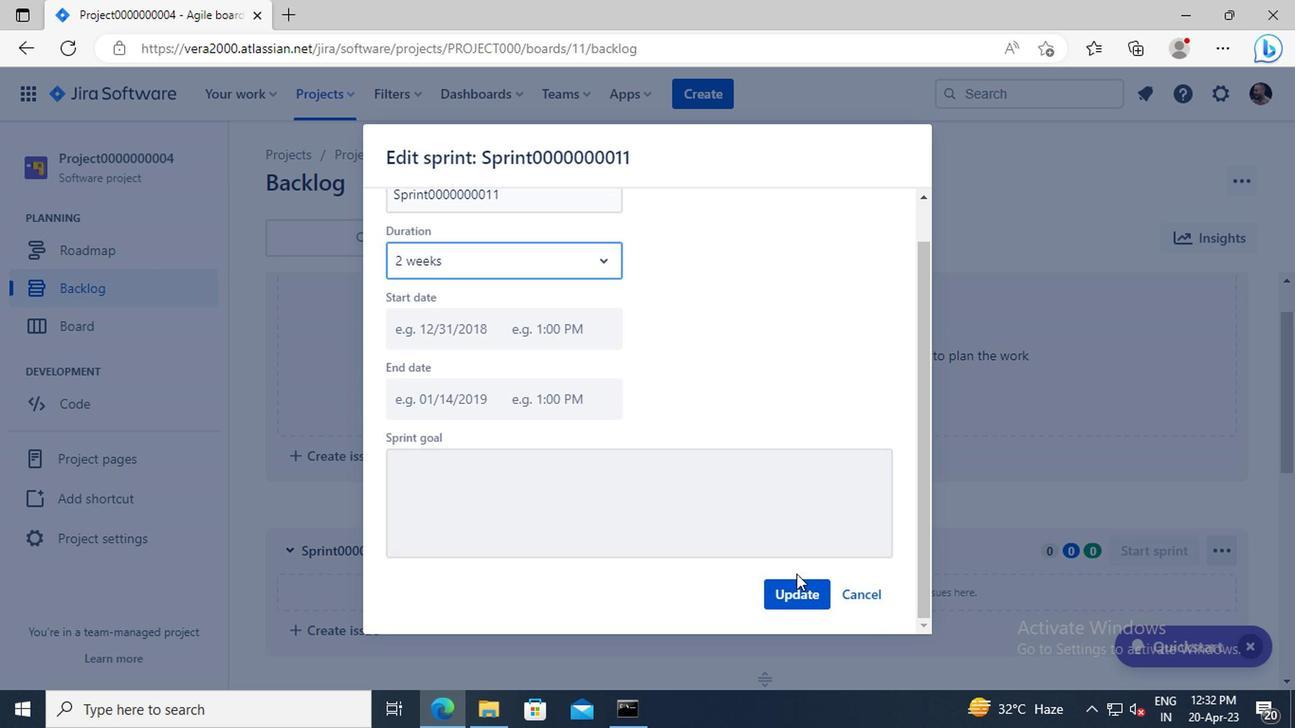 
Action: Mouse pressed left at (794, 595)
Screenshot: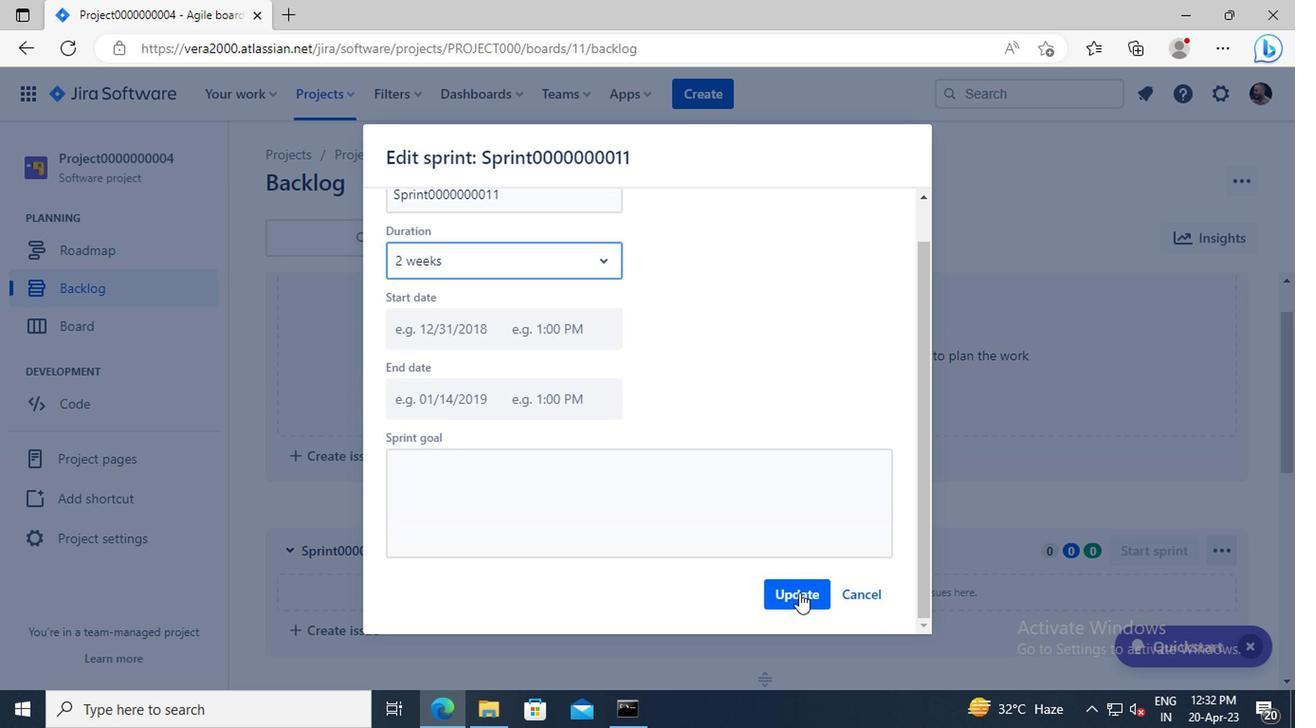 
